 Task: Add a signature Jennifer Adams containing Best wishes for a happy National Nurses Day, Jennifer Adams to email address softage.5@softage.net and add a label Financial aid
Action: Mouse moved to (1254, 60)
Screenshot: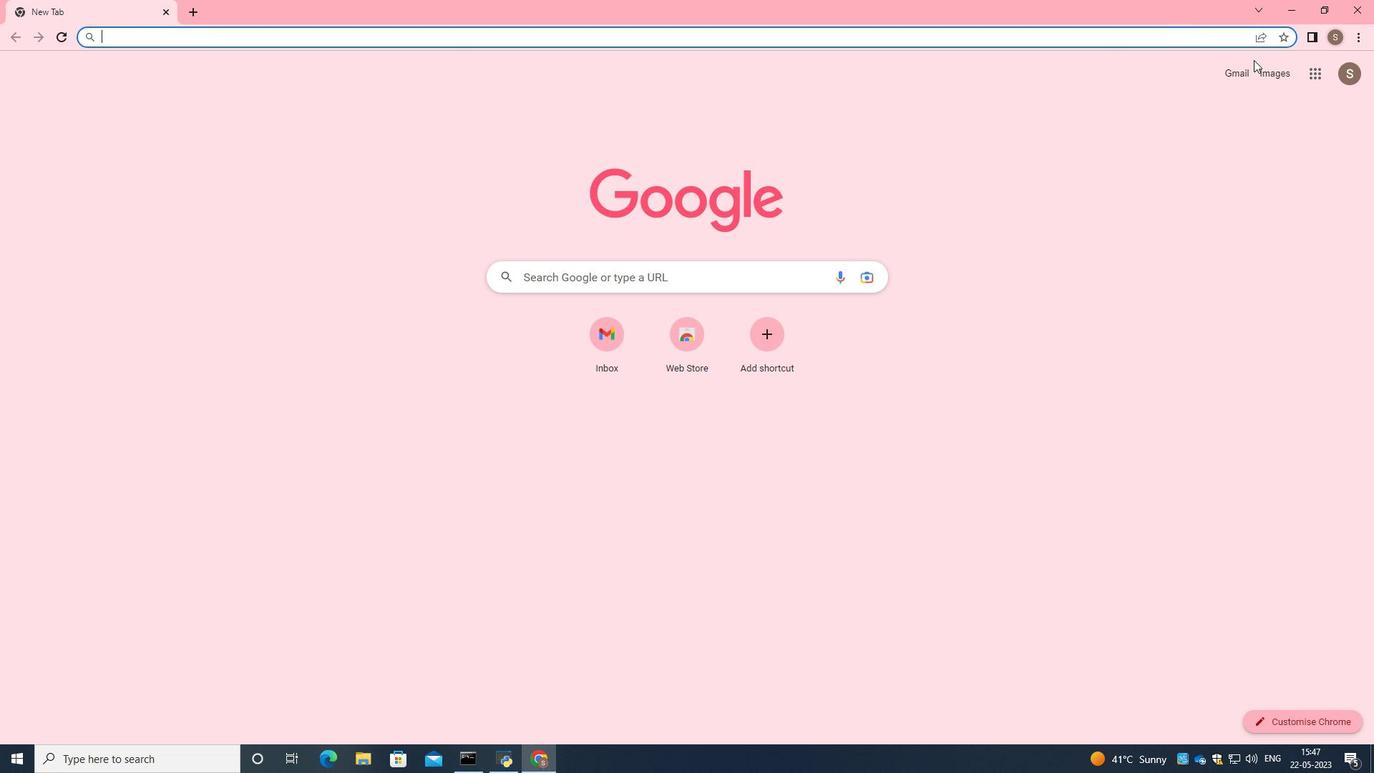 
Action: Mouse pressed left at (1254, 60)
Screenshot: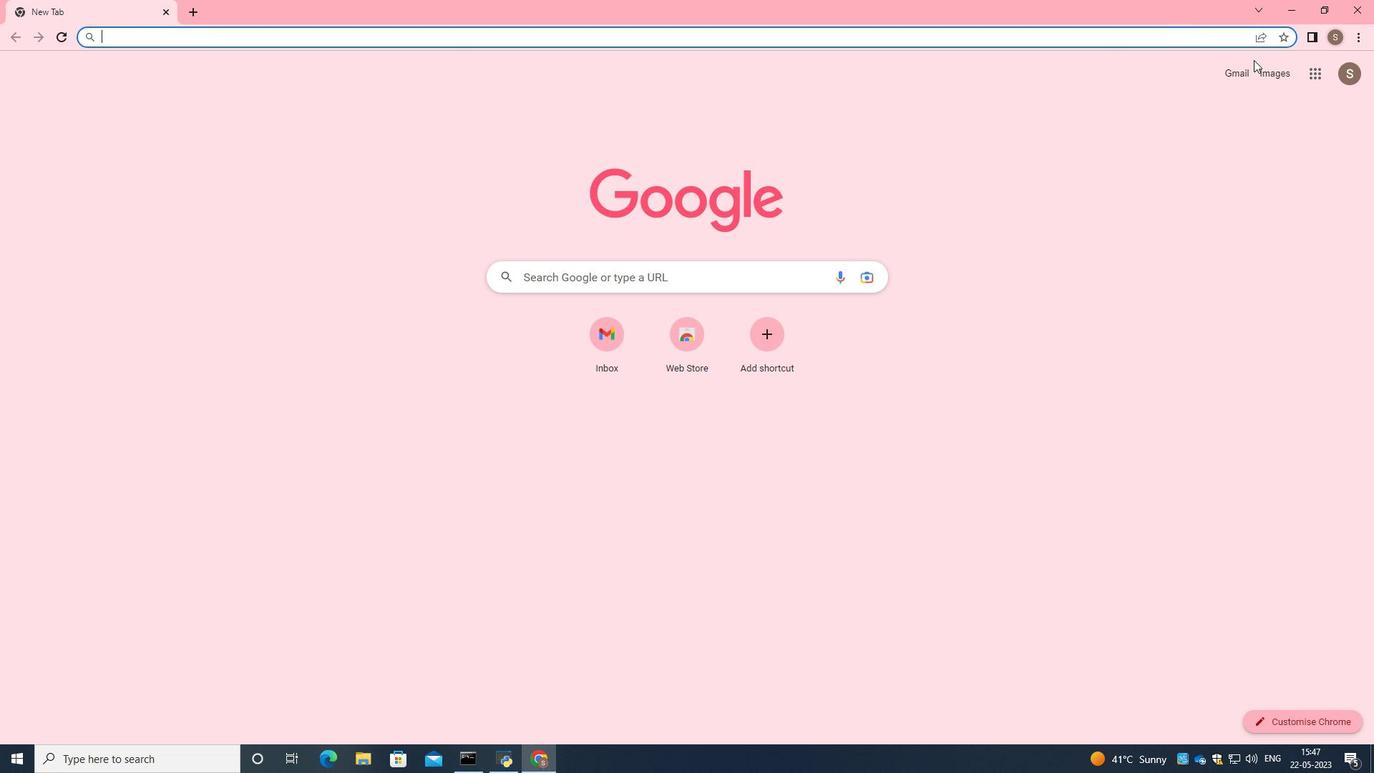 
Action: Mouse moved to (1233, 74)
Screenshot: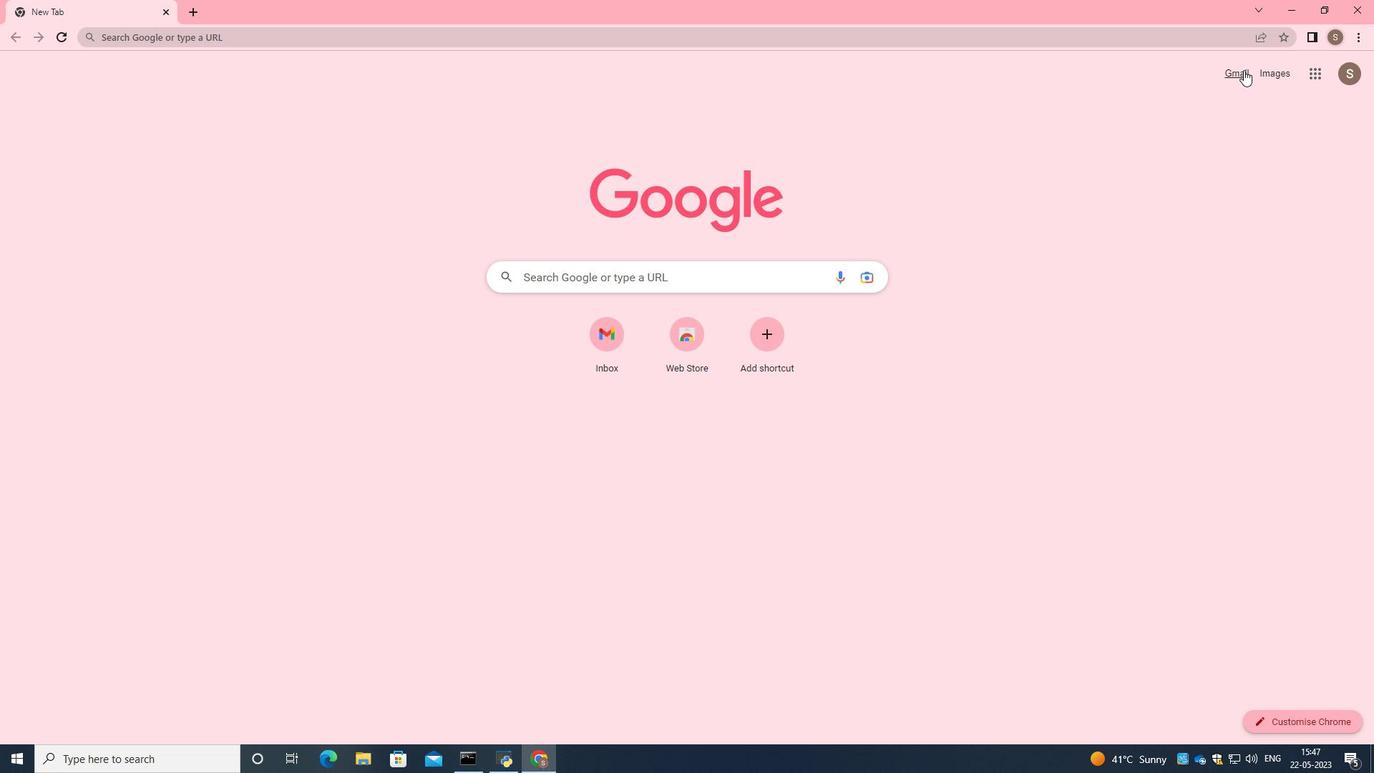 
Action: Mouse pressed left at (1233, 74)
Screenshot: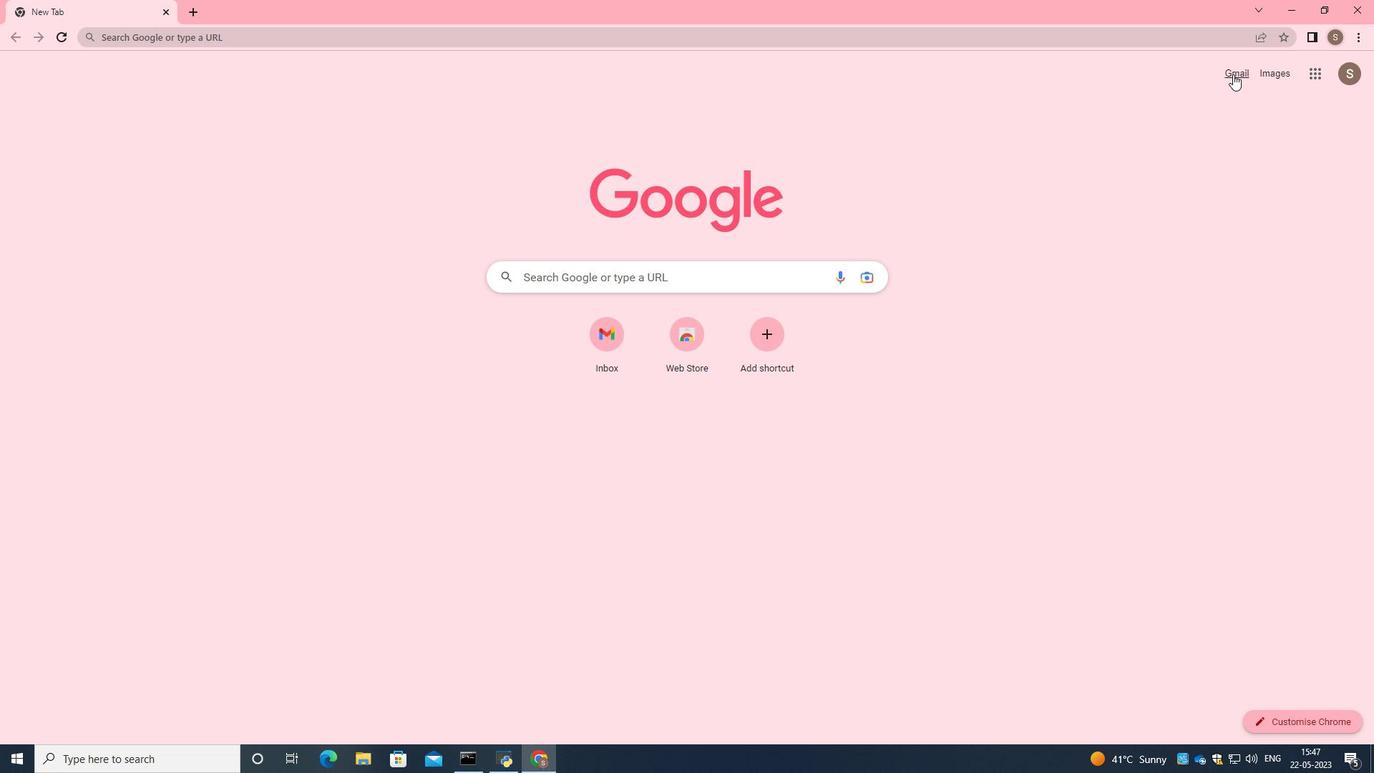 
Action: Mouse moved to (1219, 103)
Screenshot: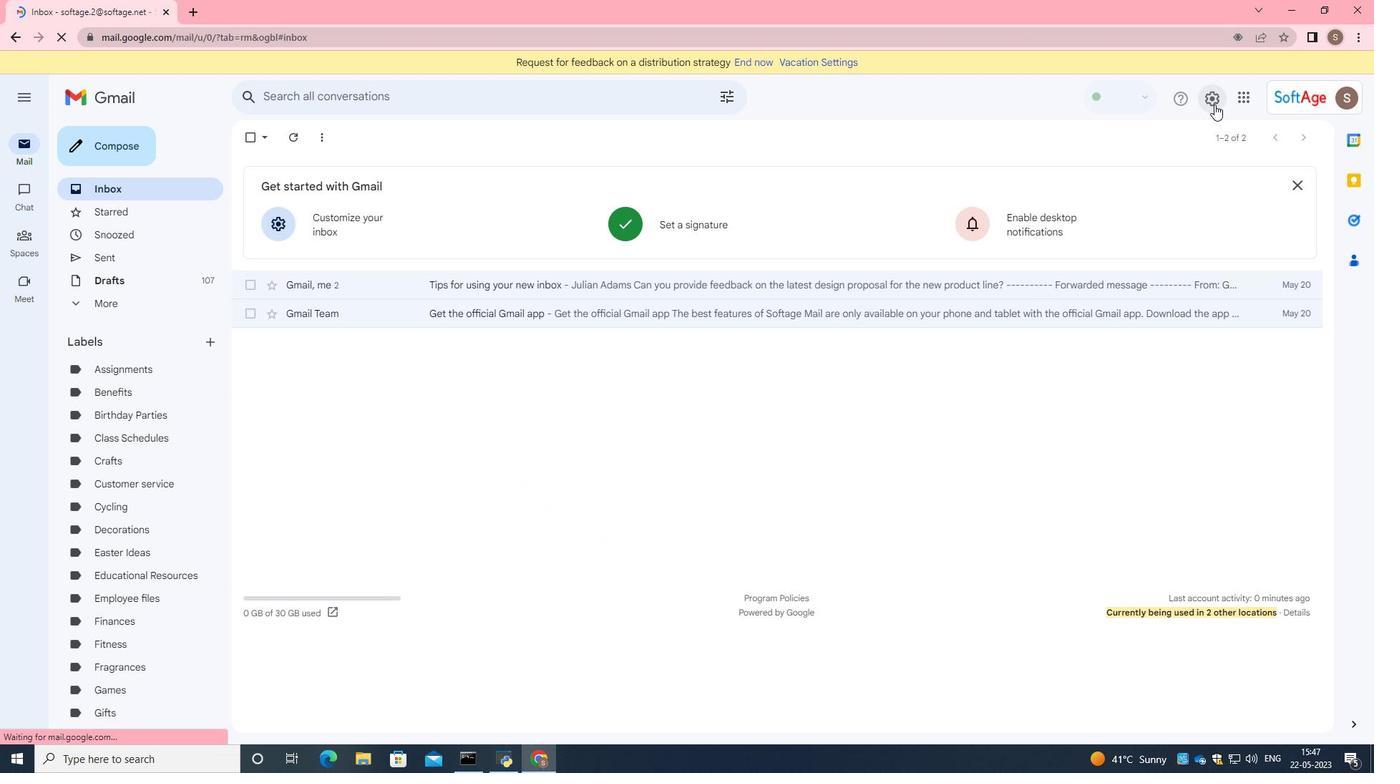 
Action: Mouse pressed left at (1219, 103)
Screenshot: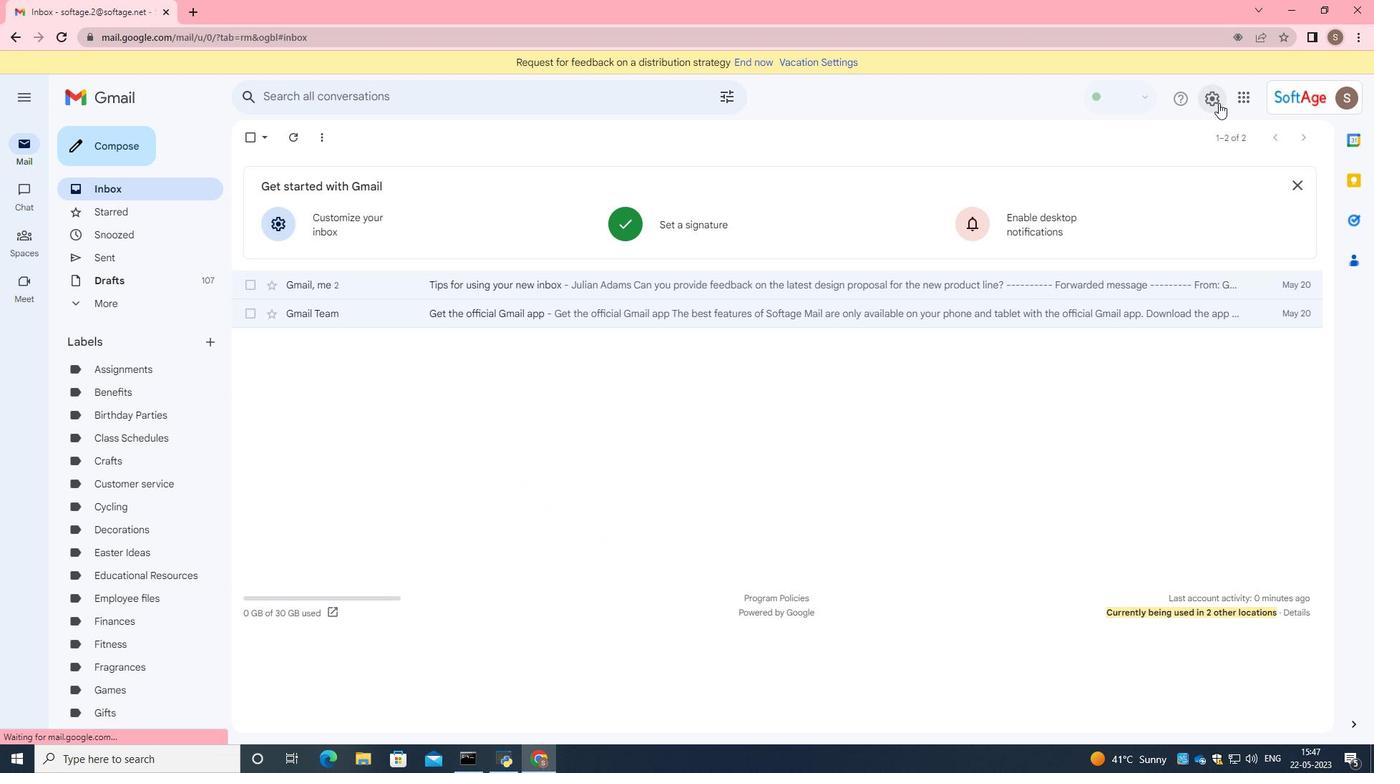 
Action: Mouse moved to (1200, 168)
Screenshot: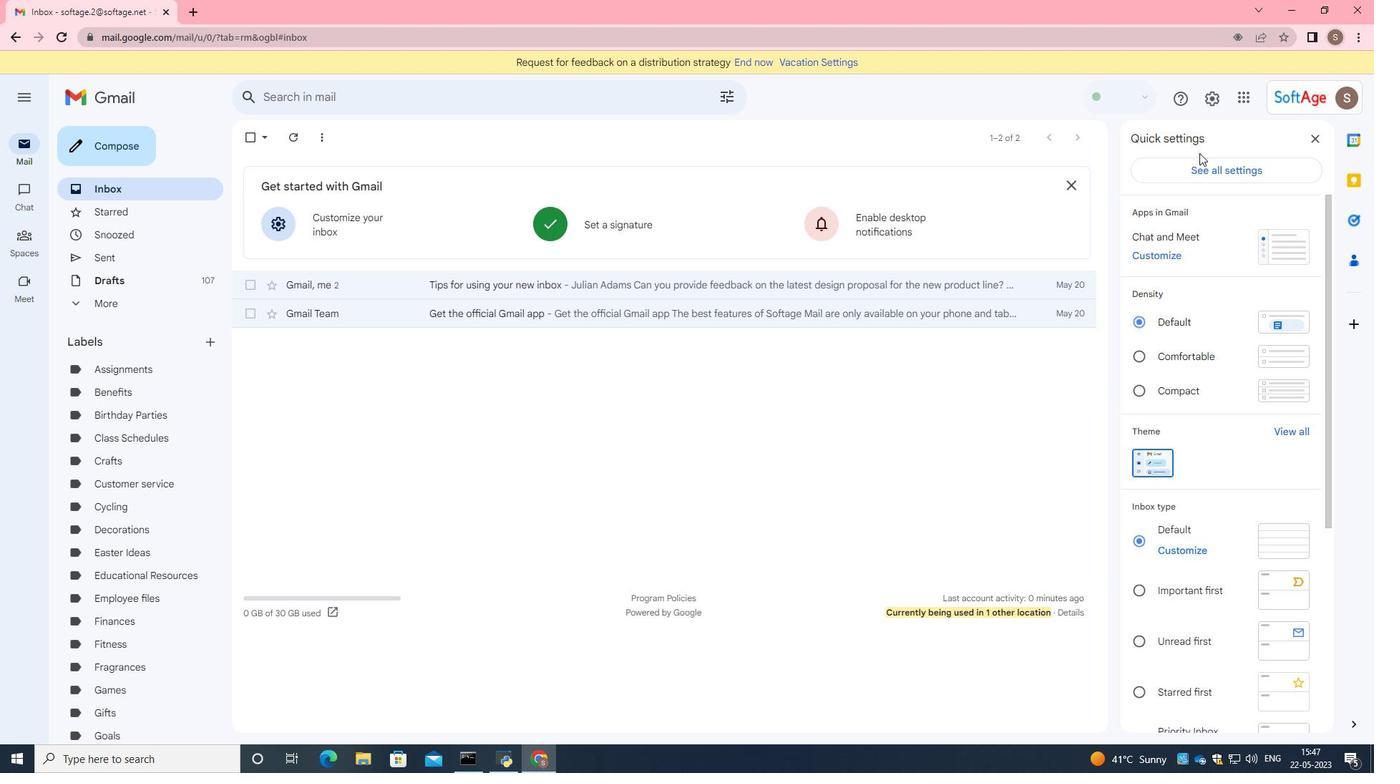 
Action: Mouse pressed left at (1200, 168)
Screenshot: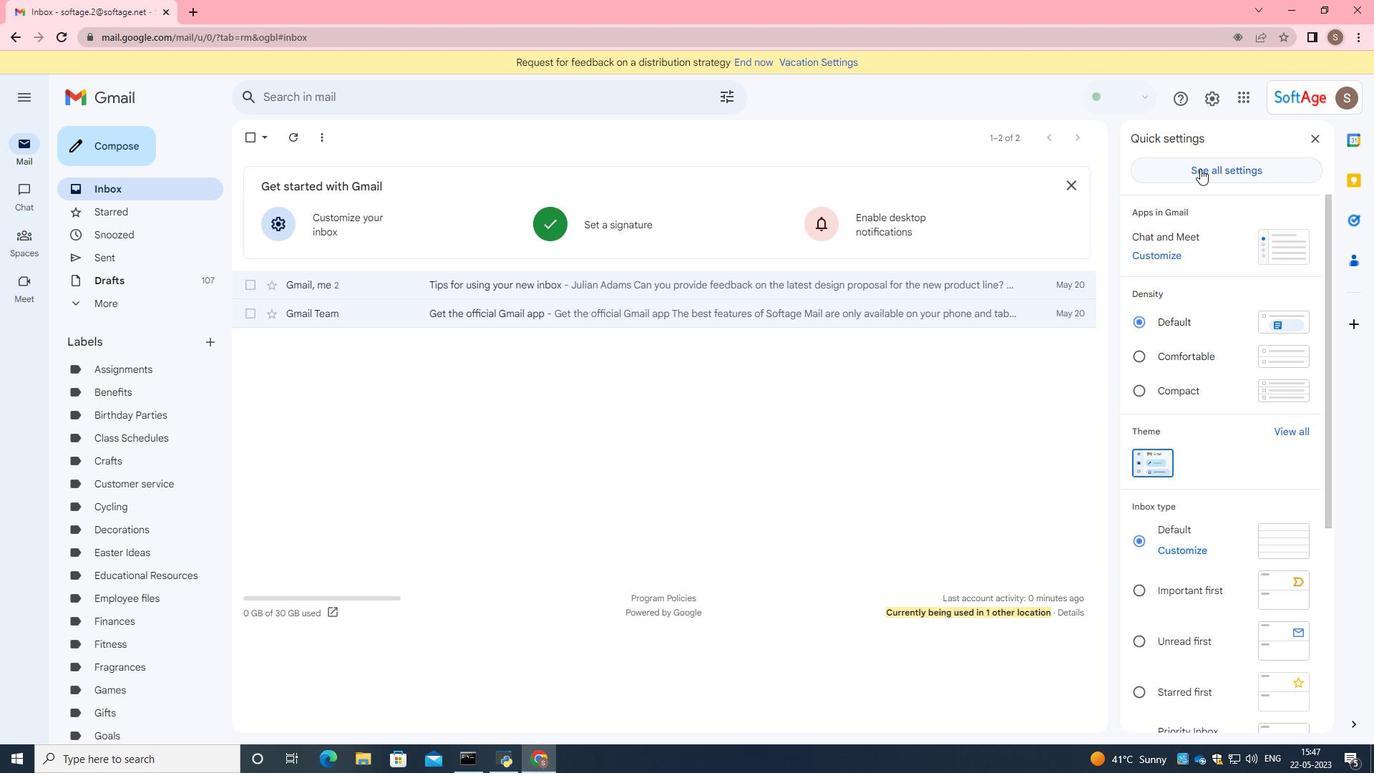 
Action: Mouse moved to (832, 273)
Screenshot: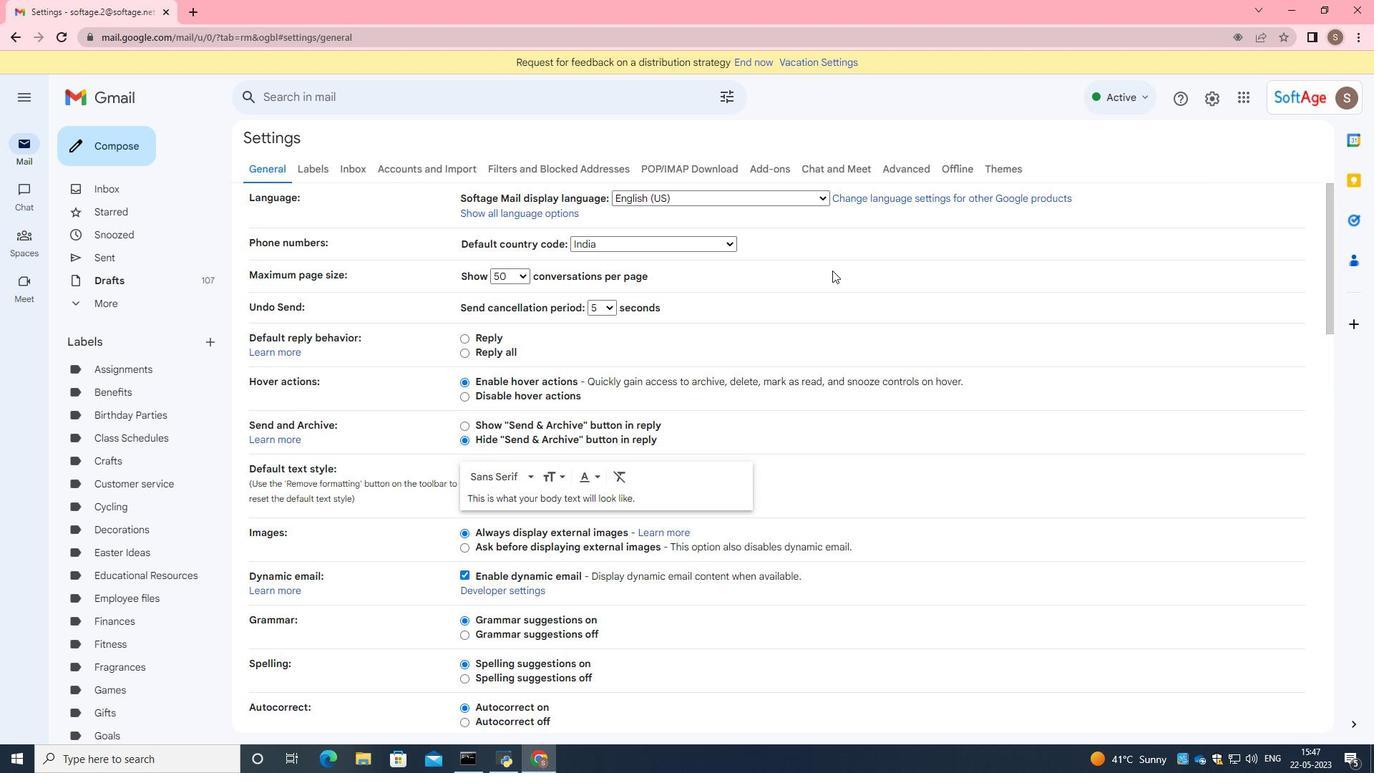 
Action: Mouse scrolled (832, 272) with delta (0, 0)
Screenshot: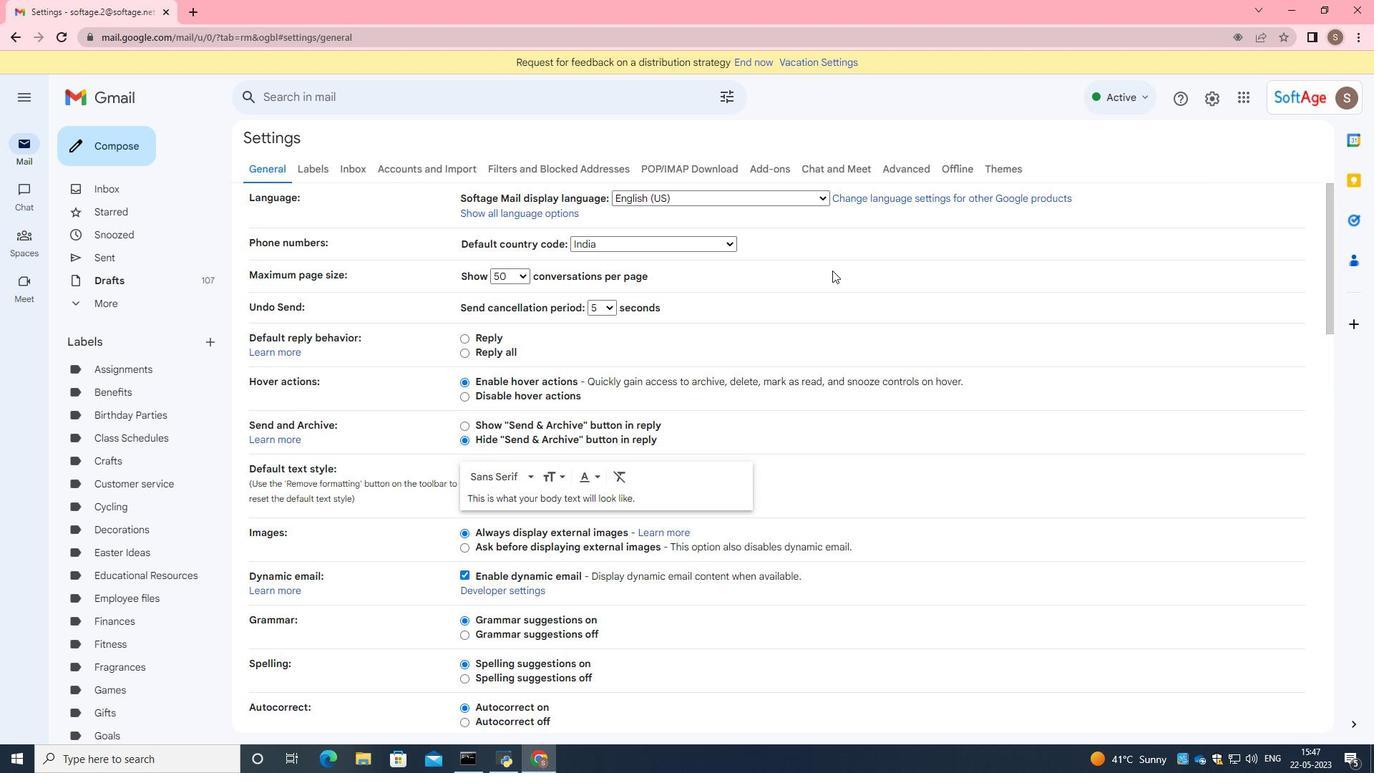 
Action: Mouse scrolled (832, 272) with delta (0, 0)
Screenshot: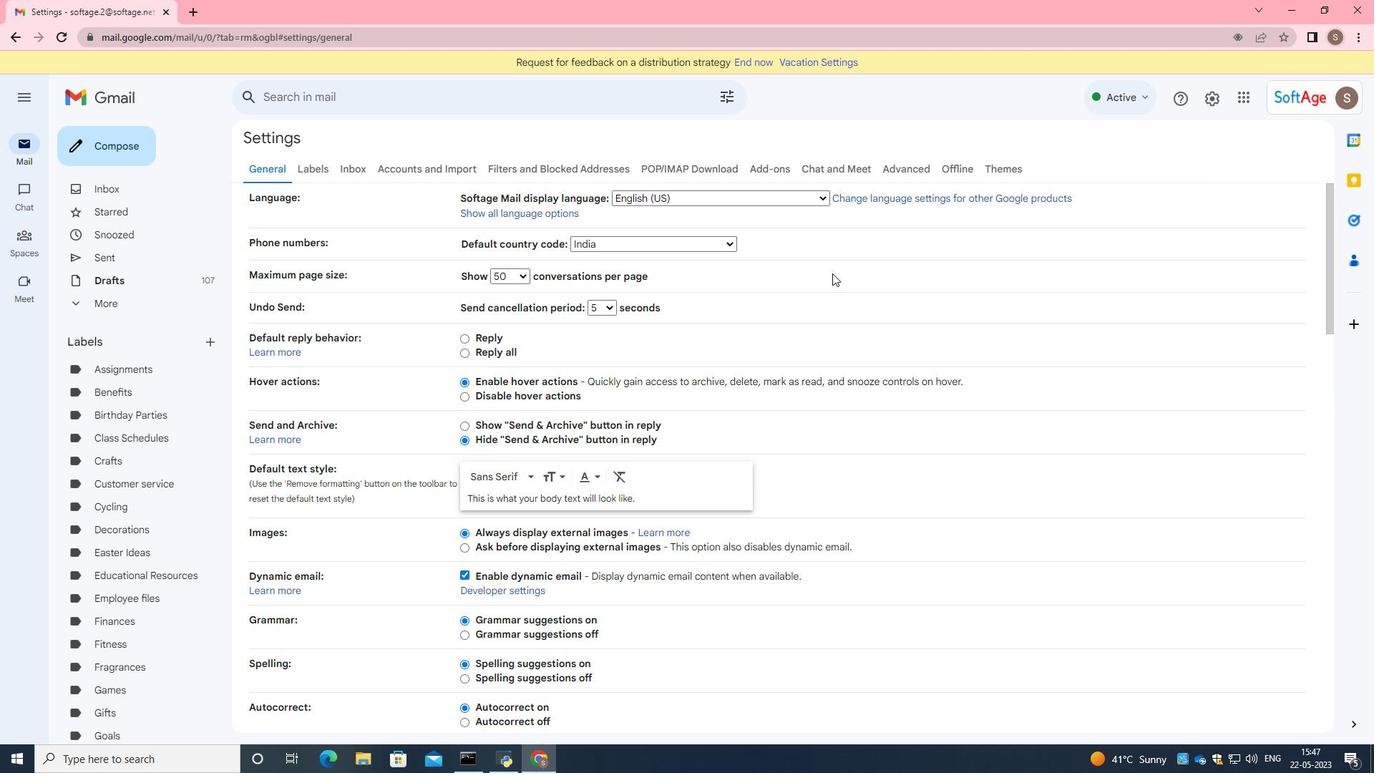 
Action: Mouse scrolled (832, 272) with delta (0, 0)
Screenshot: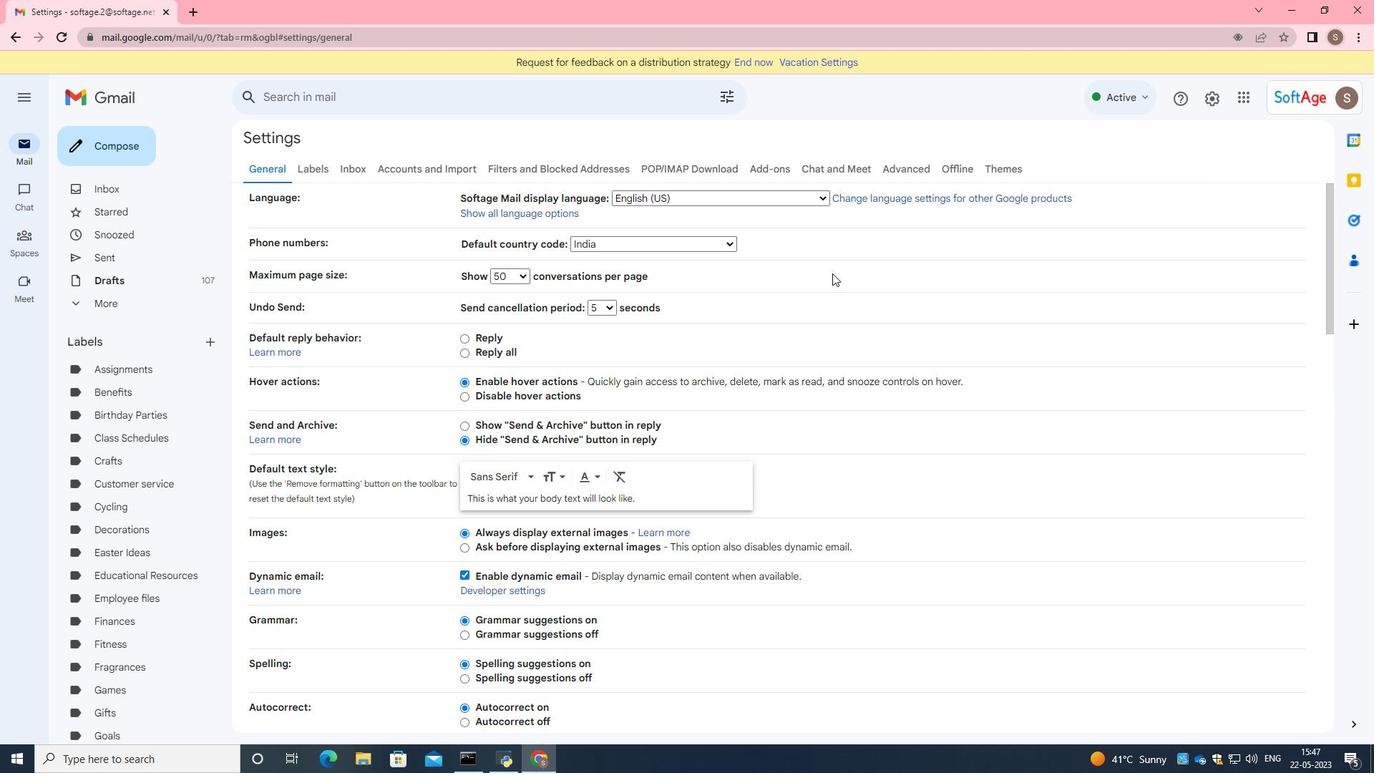 
Action: Mouse scrolled (832, 272) with delta (0, 0)
Screenshot: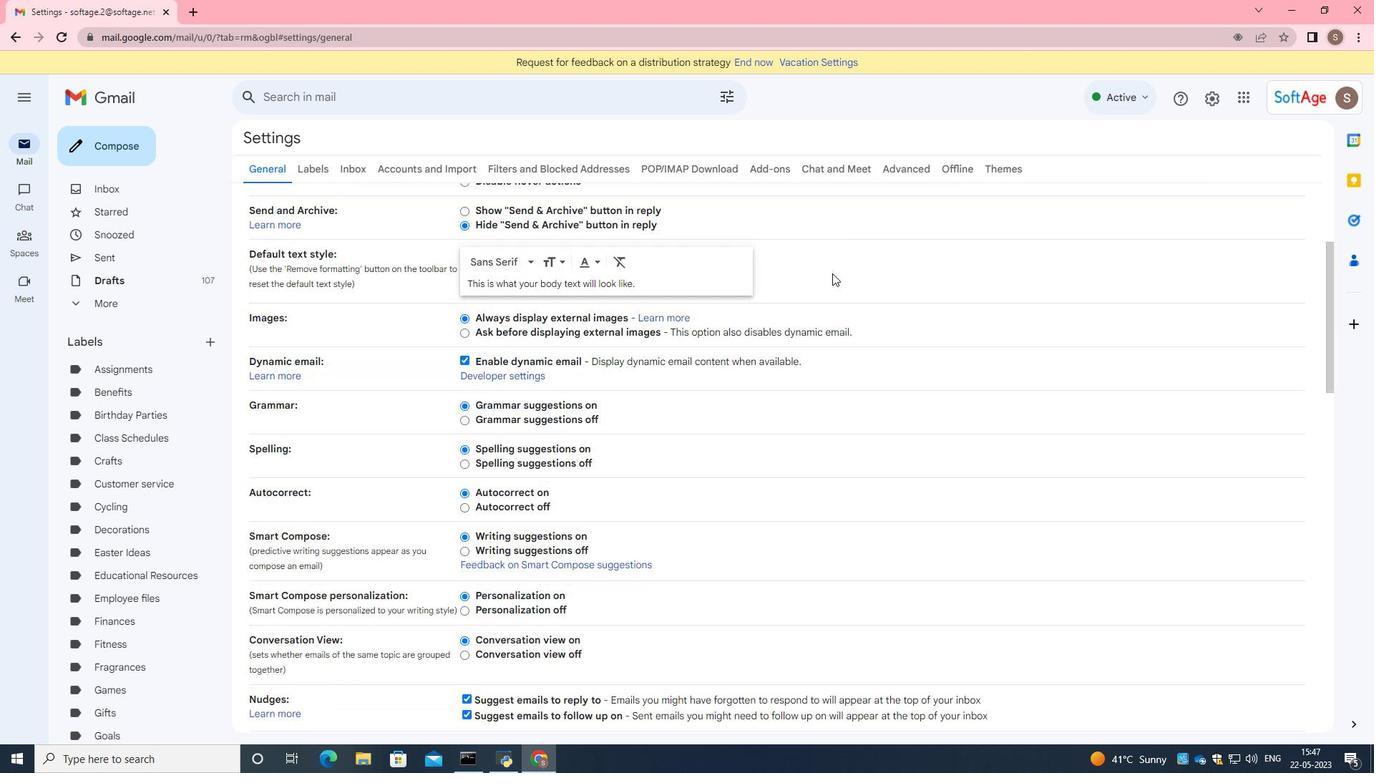 
Action: Mouse scrolled (832, 272) with delta (0, 0)
Screenshot: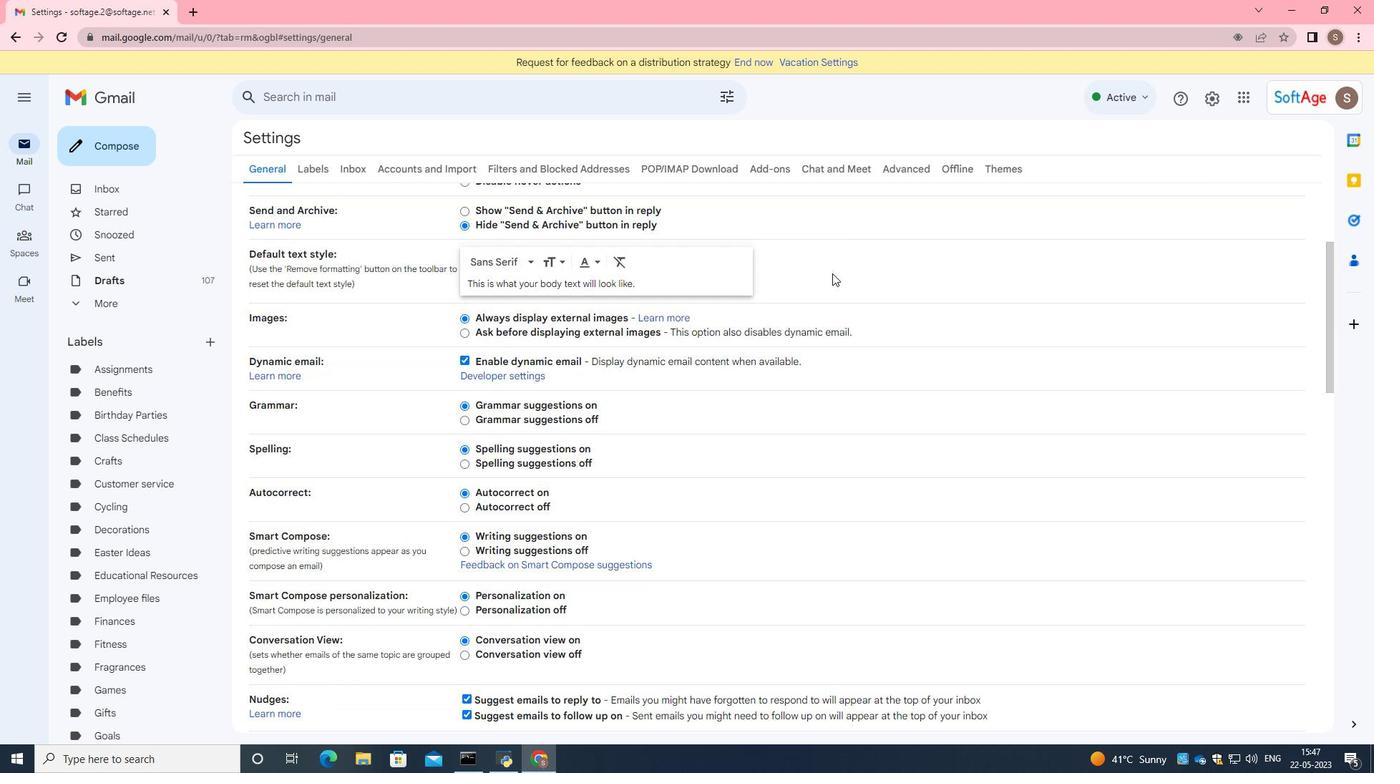 
Action: Mouse scrolled (832, 272) with delta (0, 0)
Screenshot: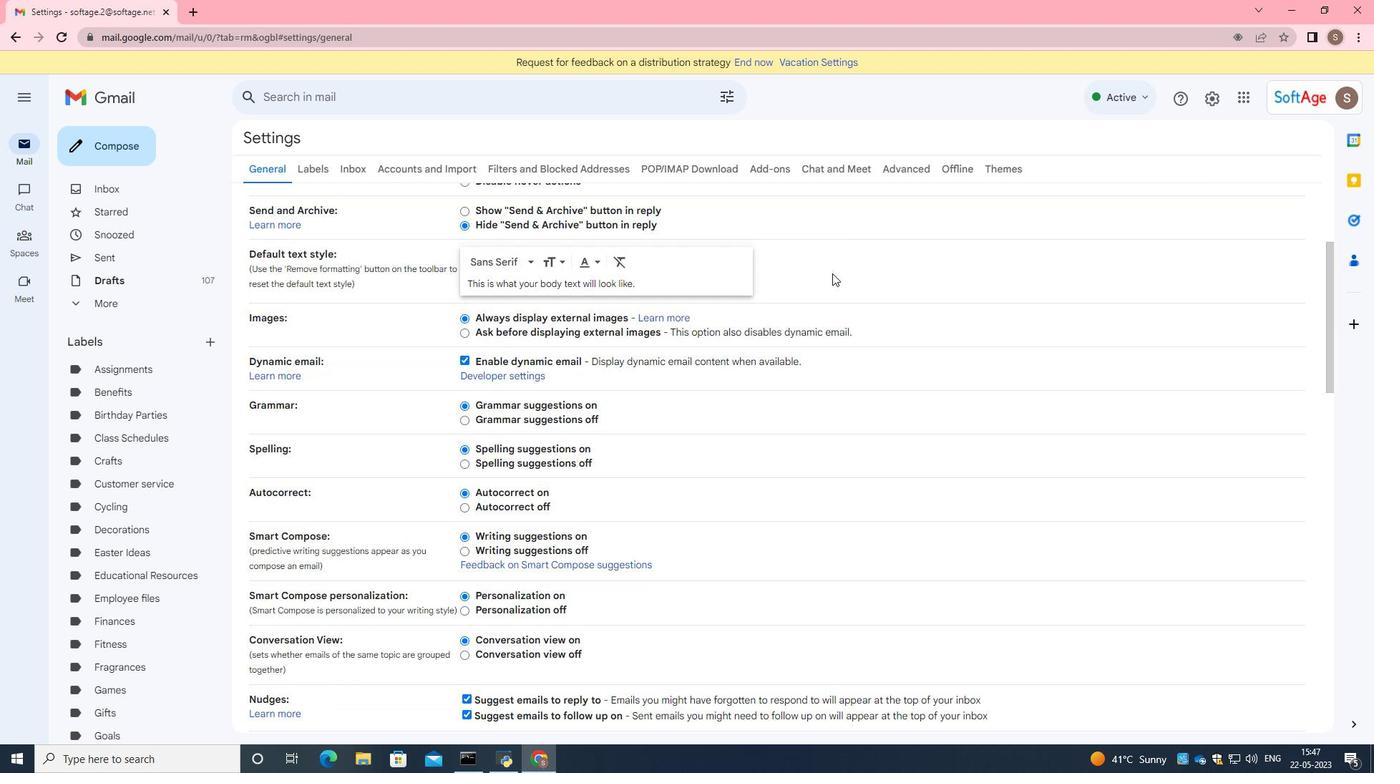 
Action: Mouse scrolled (832, 272) with delta (0, 0)
Screenshot: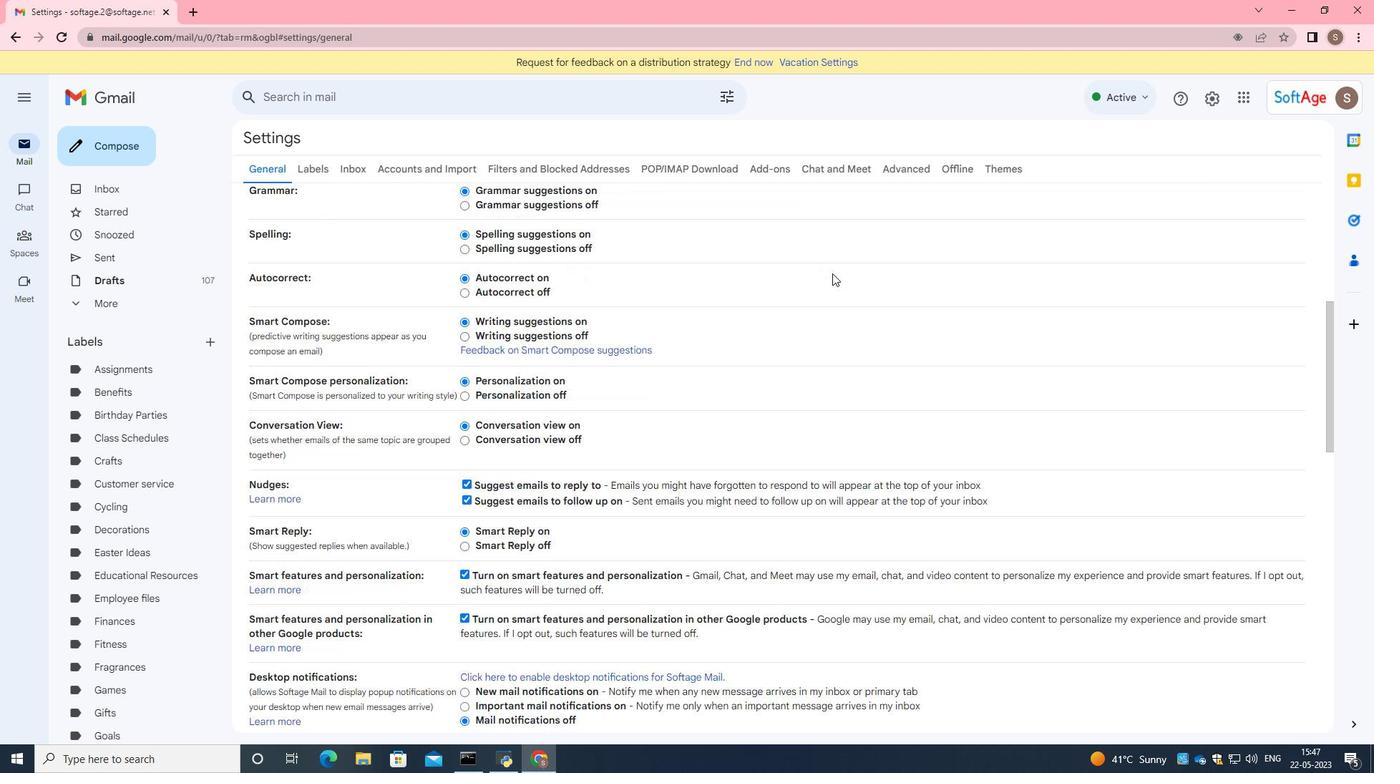 
Action: Mouse scrolled (832, 272) with delta (0, 0)
Screenshot: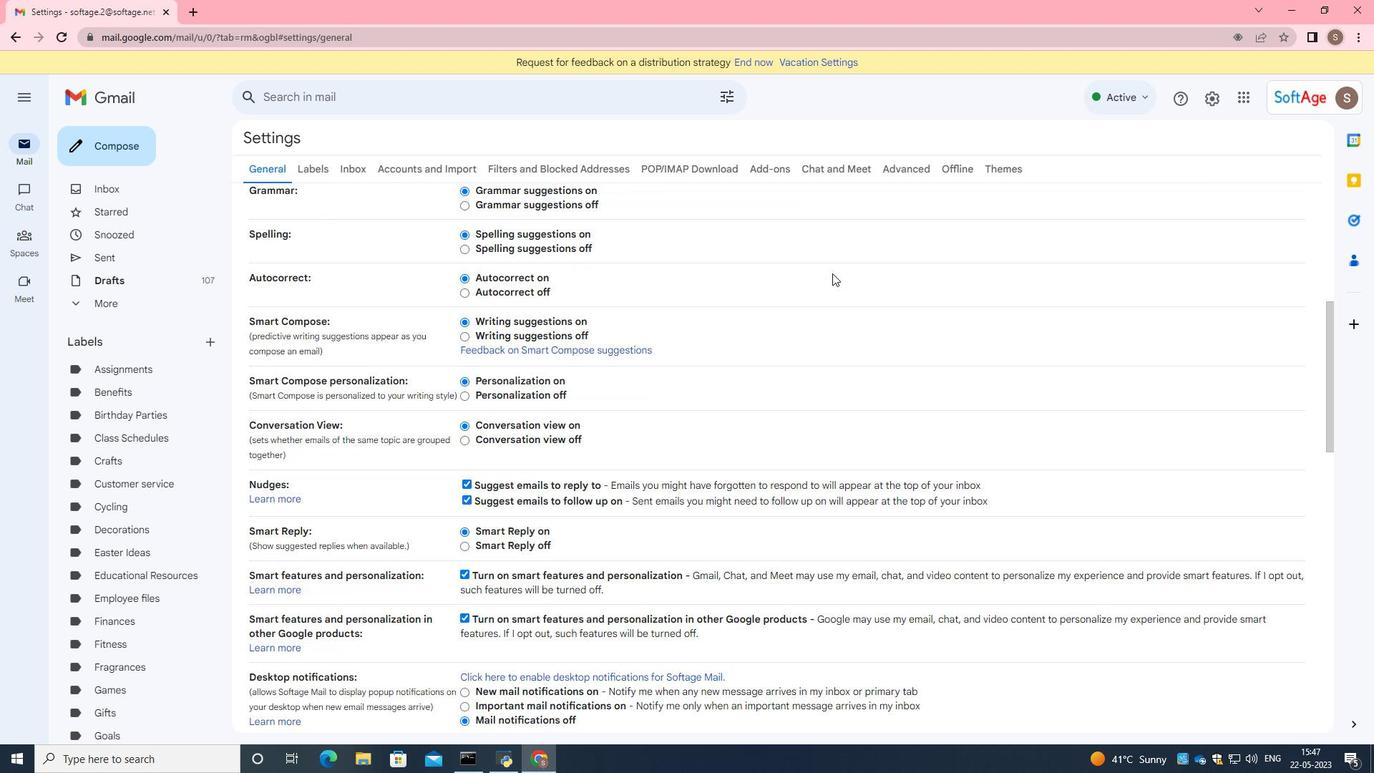 
Action: Mouse scrolled (832, 272) with delta (0, 0)
Screenshot: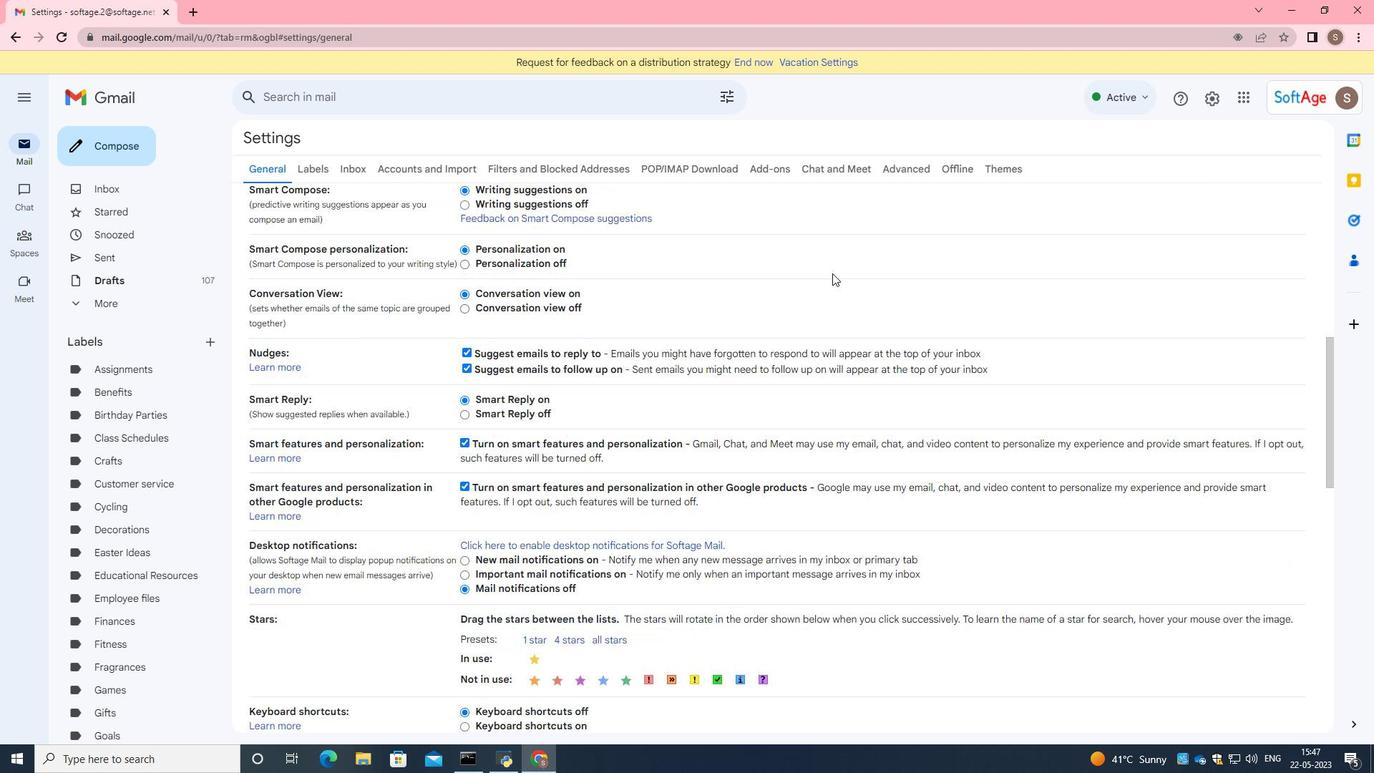 
Action: Mouse scrolled (832, 272) with delta (0, 0)
Screenshot: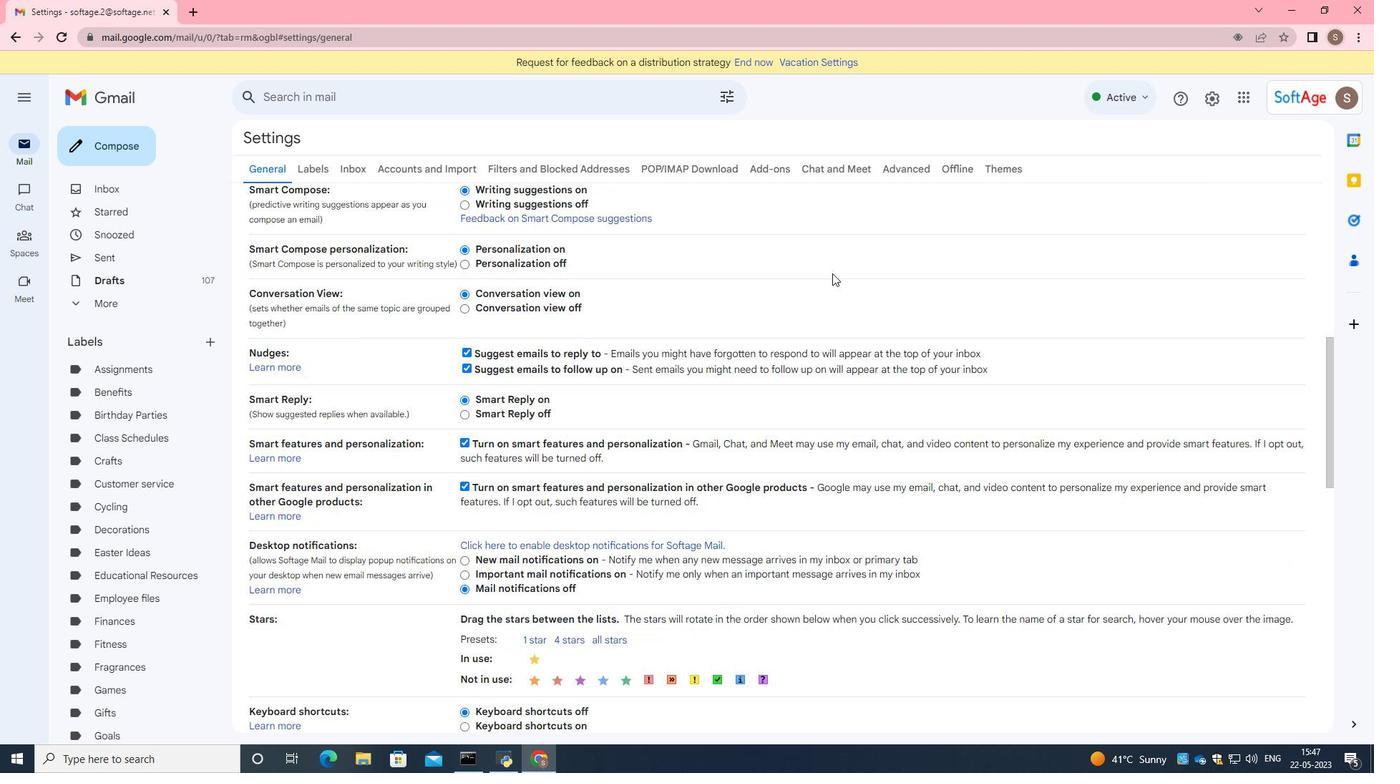 
Action: Mouse scrolled (832, 272) with delta (0, 0)
Screenshot: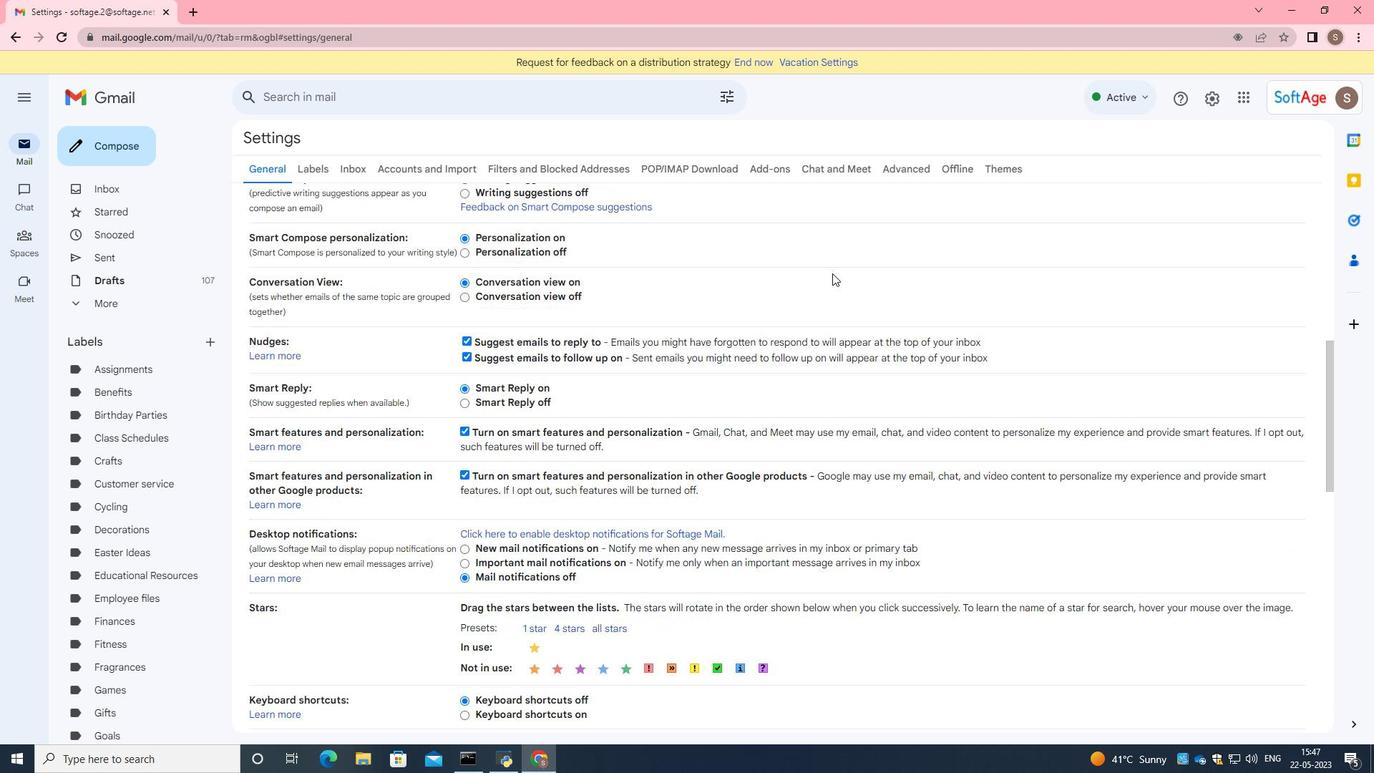 
Action: Mouse moved to (776, 383)
Screenshot: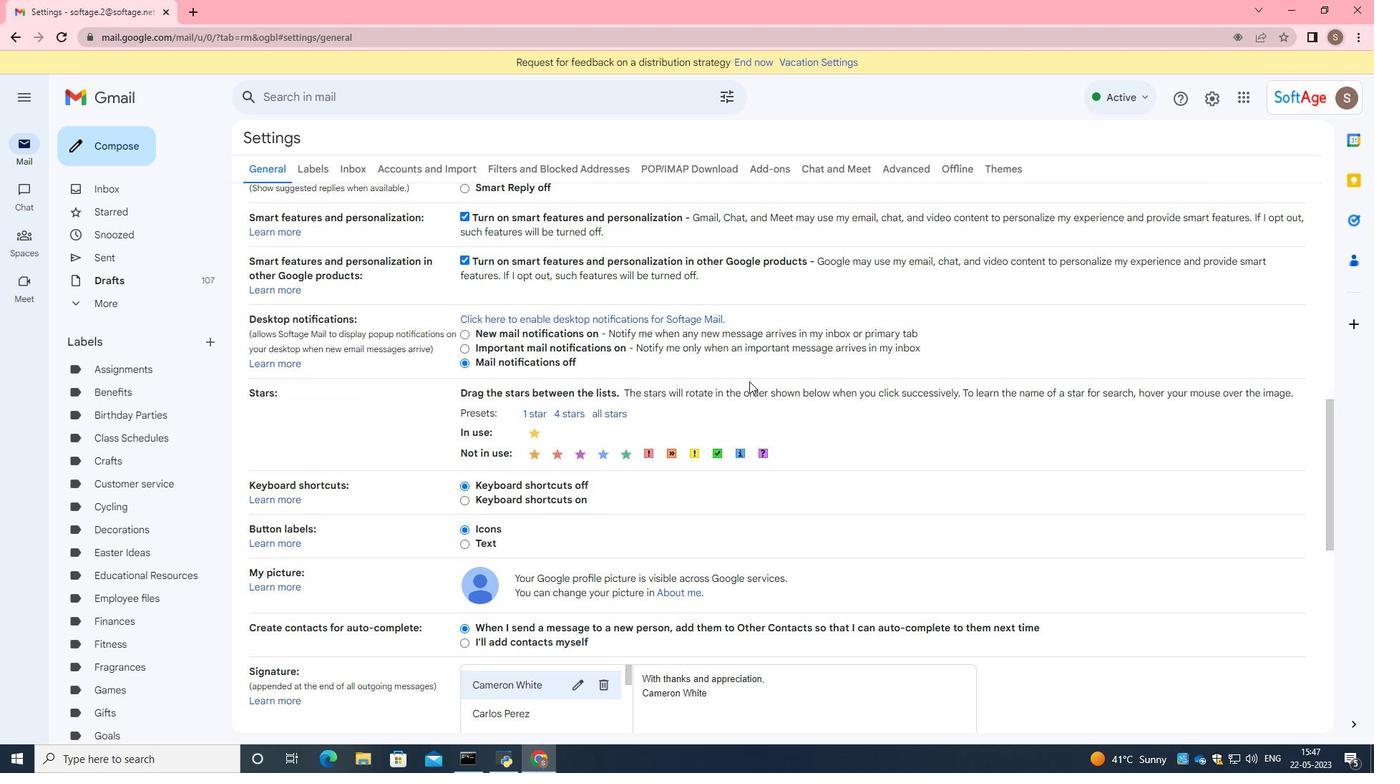 
Action: Mouse scrolled (776, 382) with delta (0, 0)
Screenshot: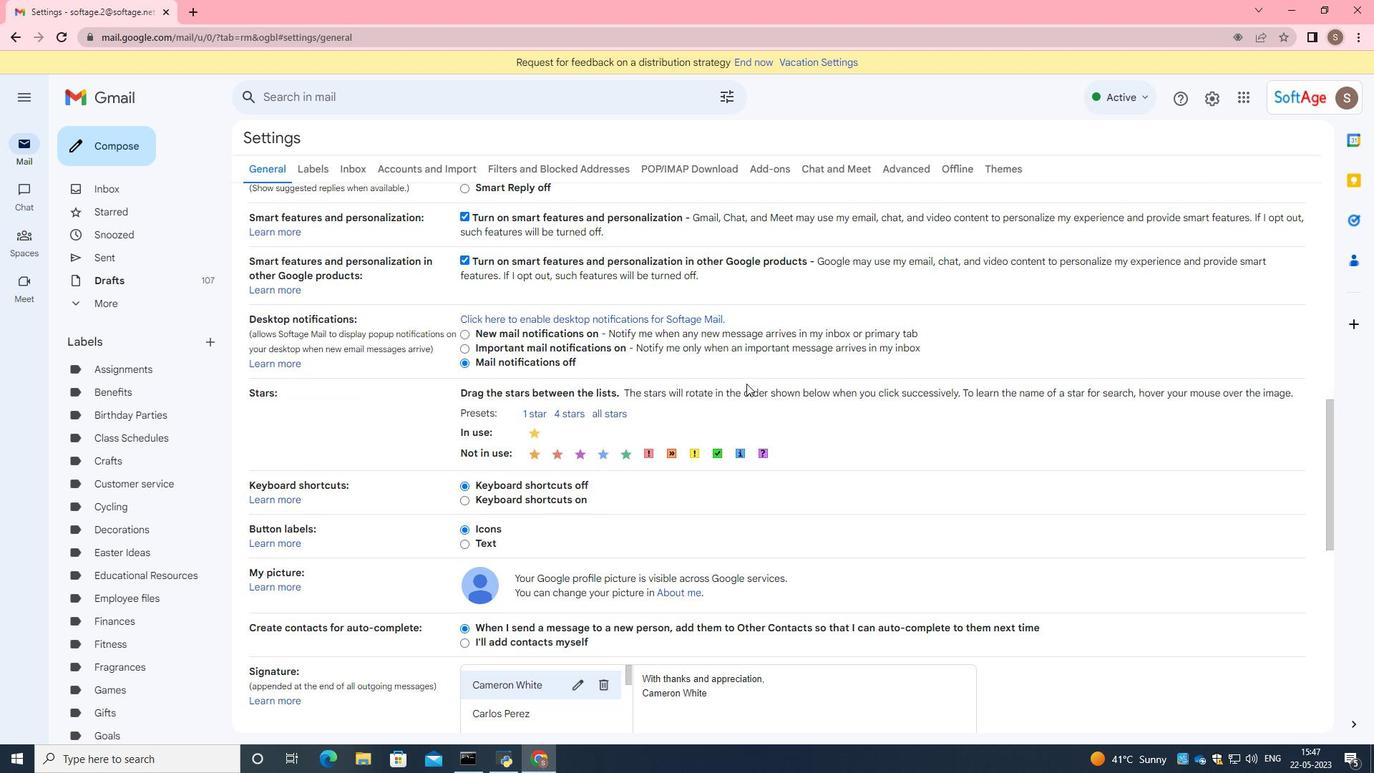 
Action: Mouse scrolled (776, 382) with delta (0, 0)
Screenshot: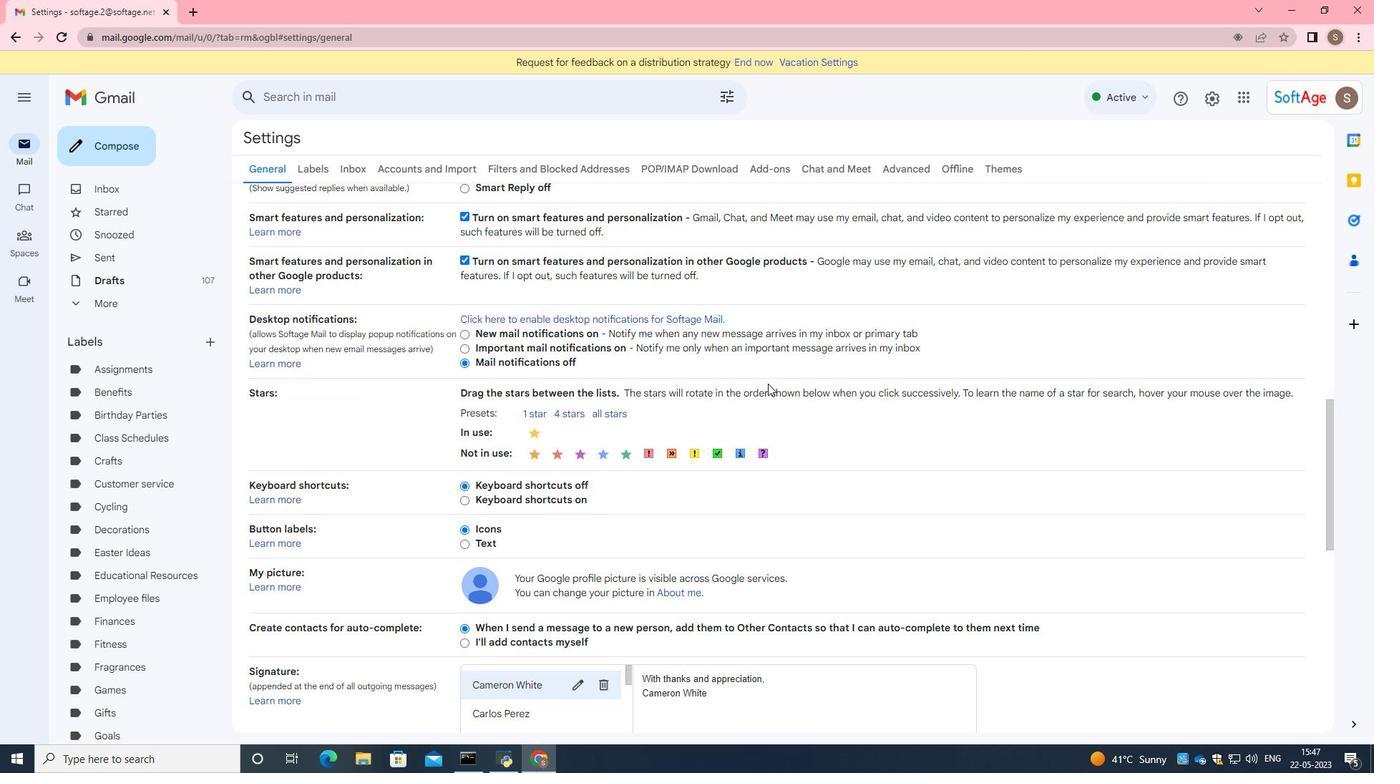 
Action: Mouse scrolled (776, 382) with delta (0, 0)
Screenshot: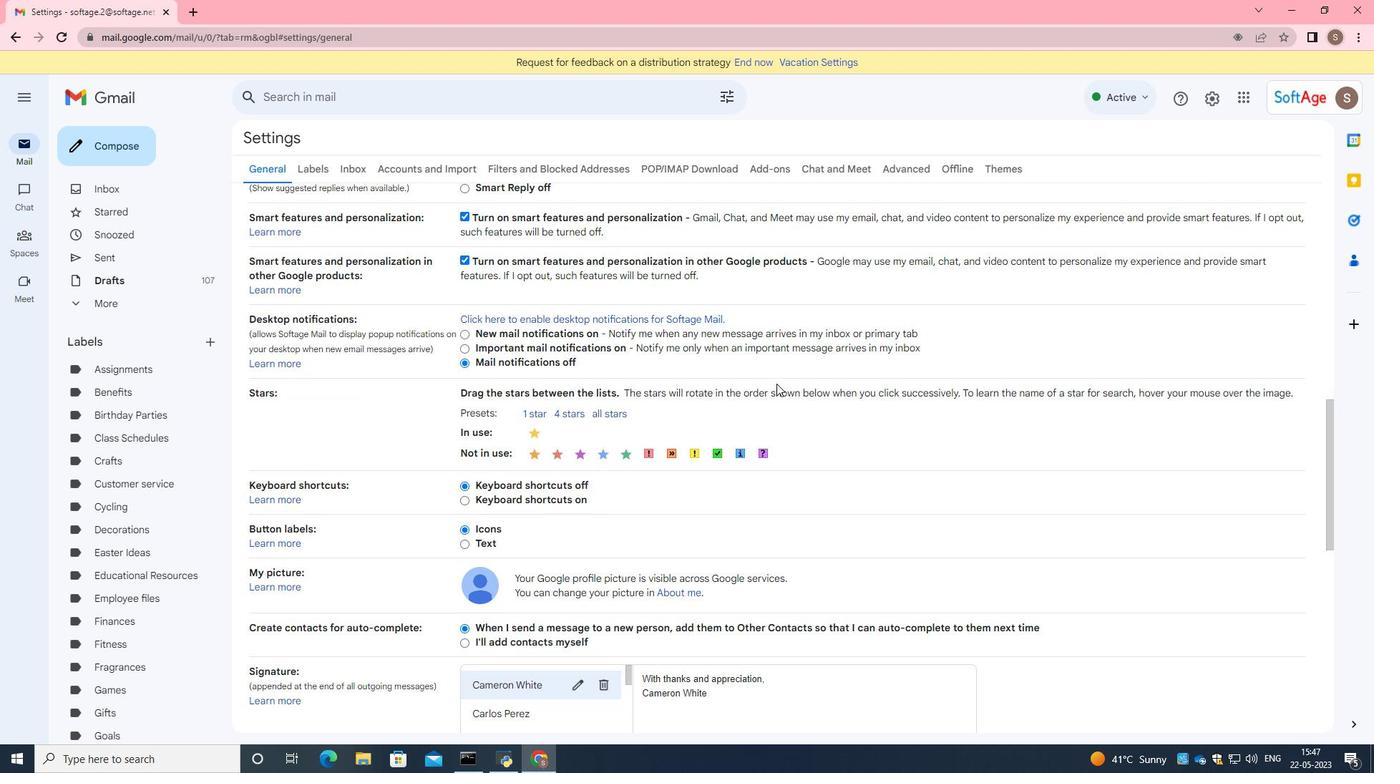 
Action: Mouse moved to (550, 582)
Screenshot: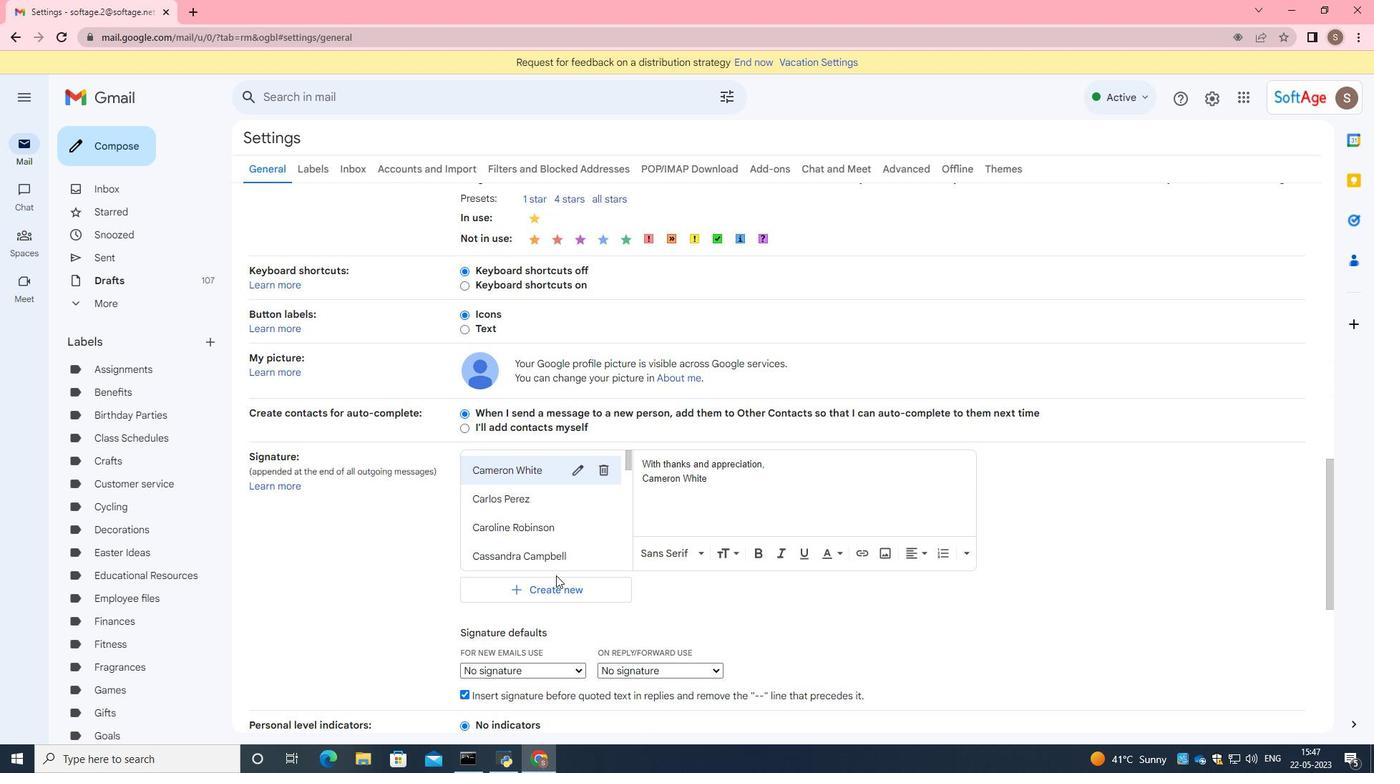 
Action: Mouse pressed left at (550, 582)
Screenshot: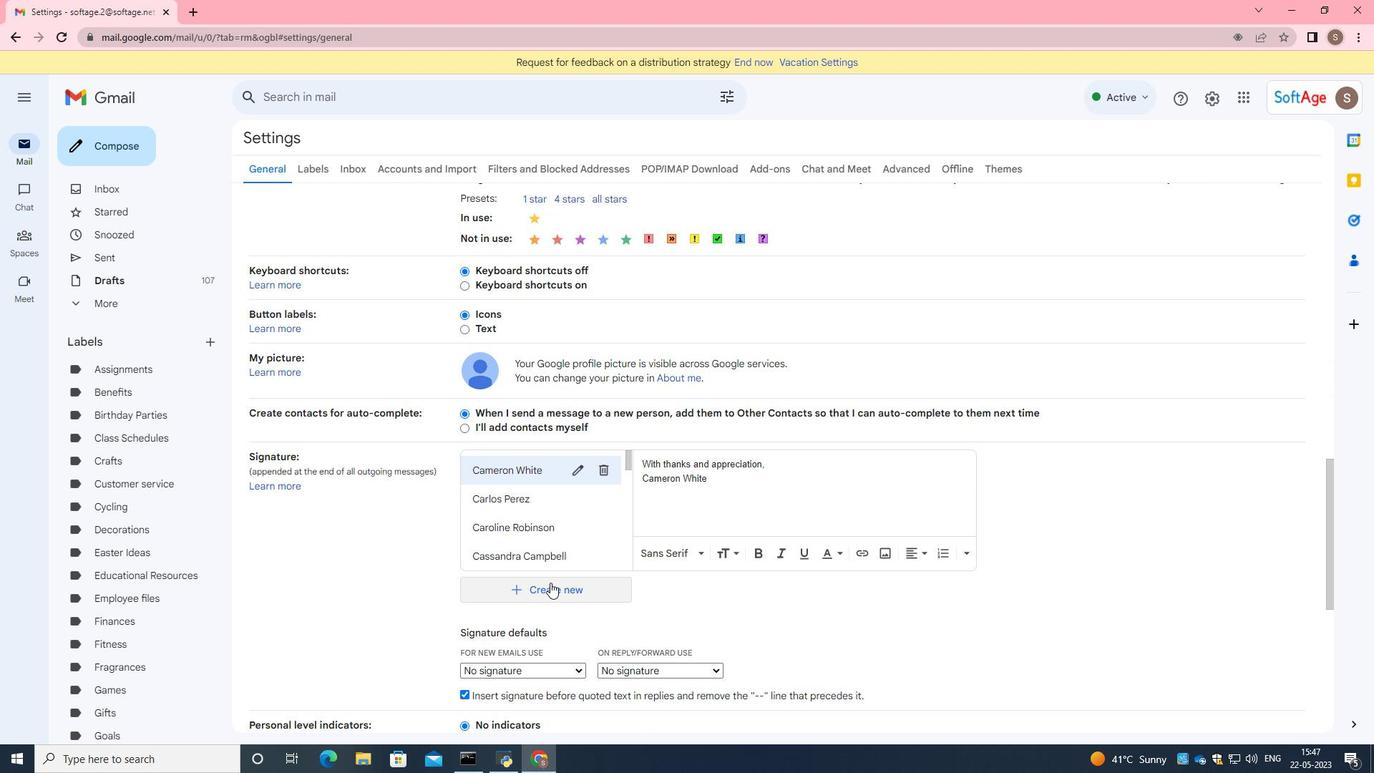 
Action: Mouse moved to (722, 389)
Screenshot: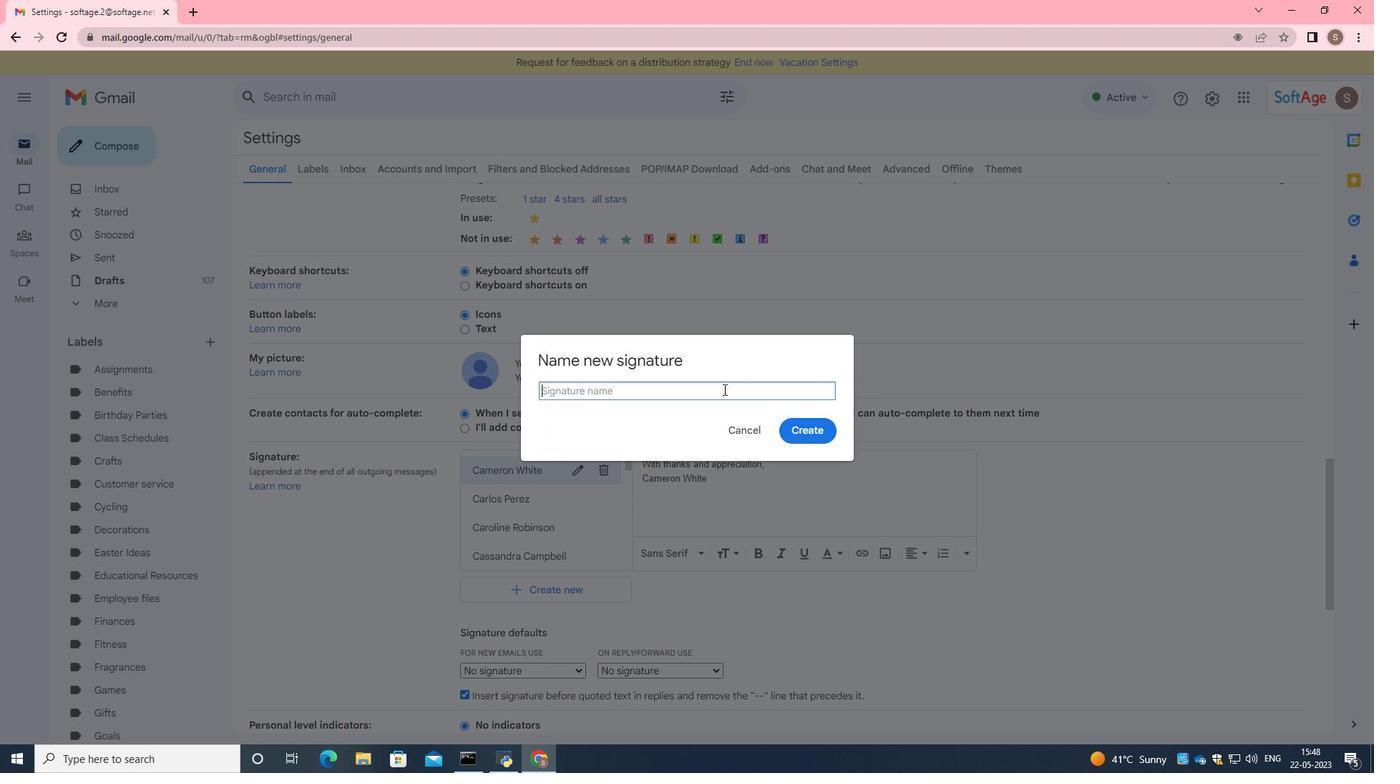 
Action: Key pressed <Key.caps_lock>J<Key.caps_lock>ennifer<Key.space><Key.caps_lock>A<Key.caps_lock>dams
Screenshot: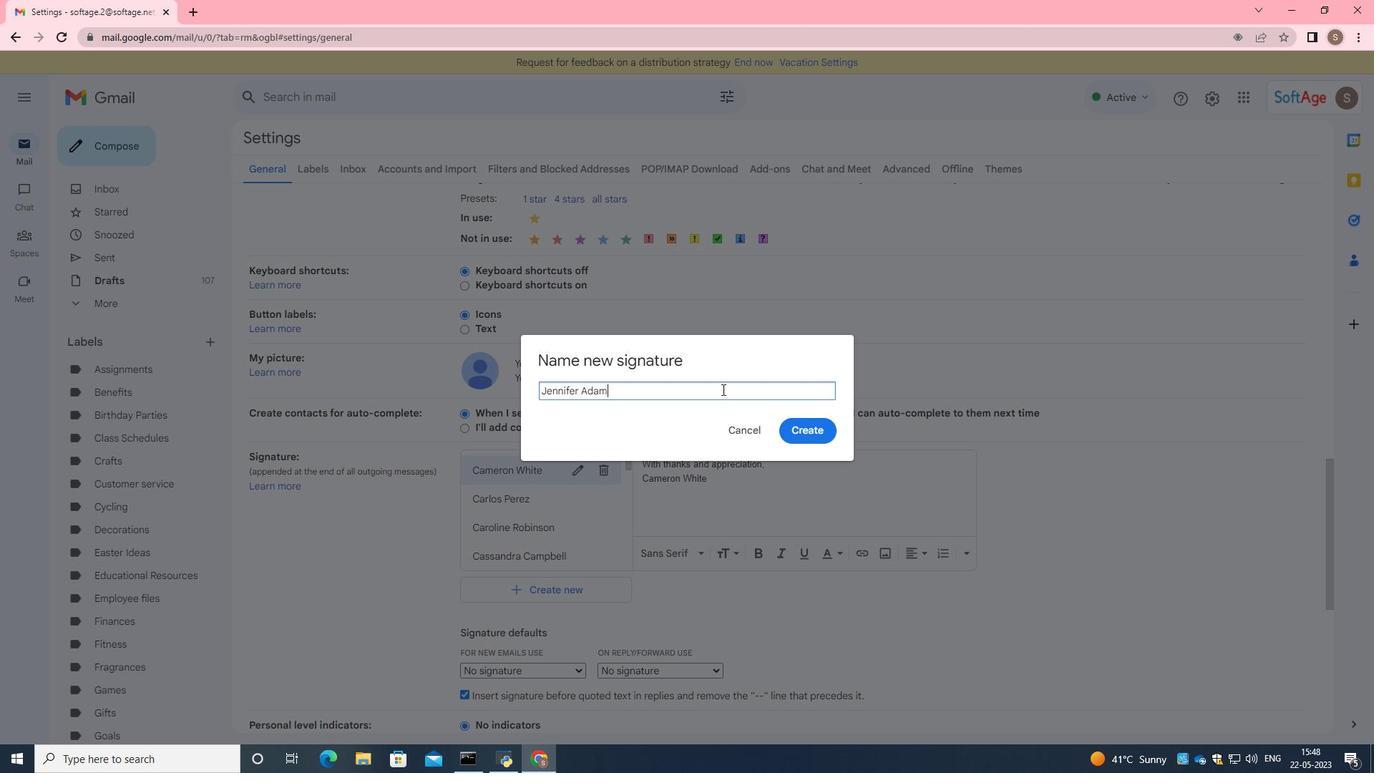 
Action: Mouse moved to (791, 426)
Screenshot: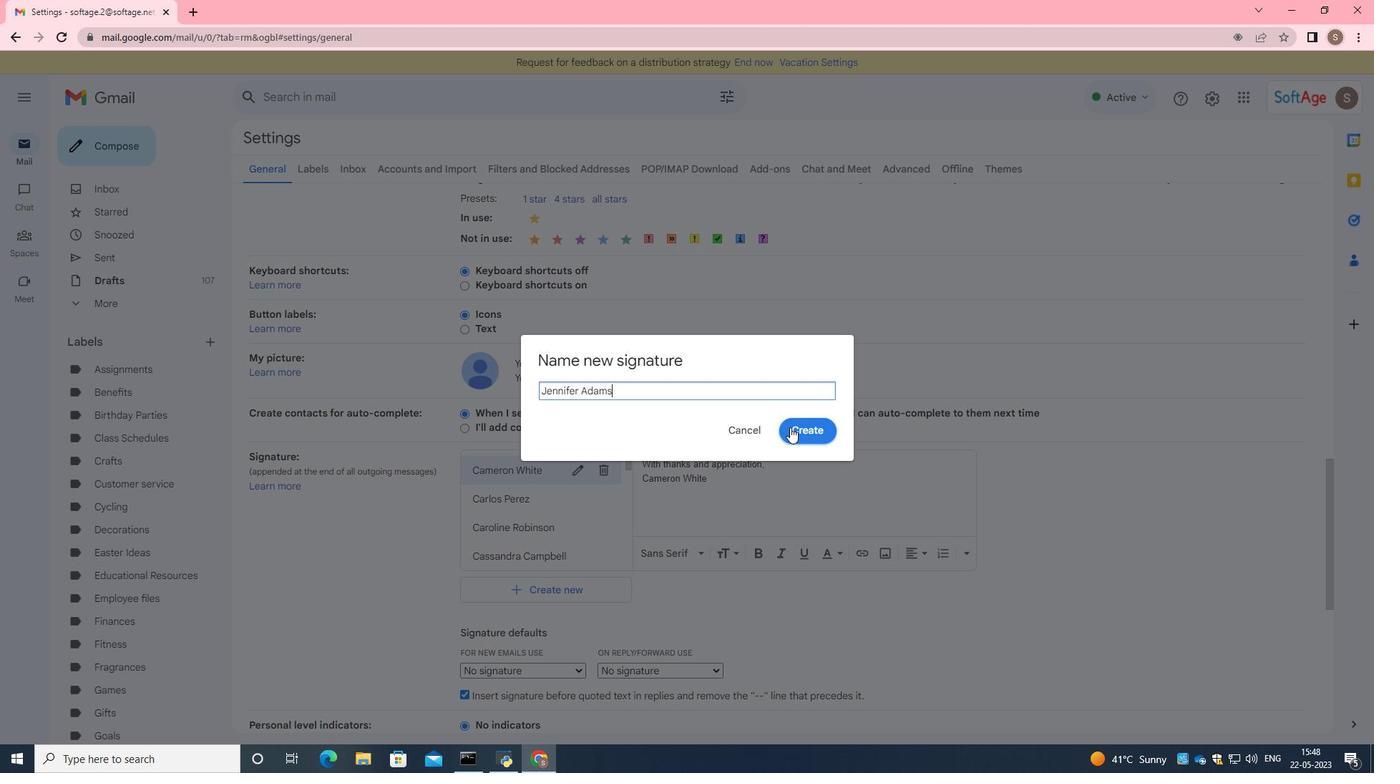 
Action: Mouse pressed left at (791, 426)
Screenshot: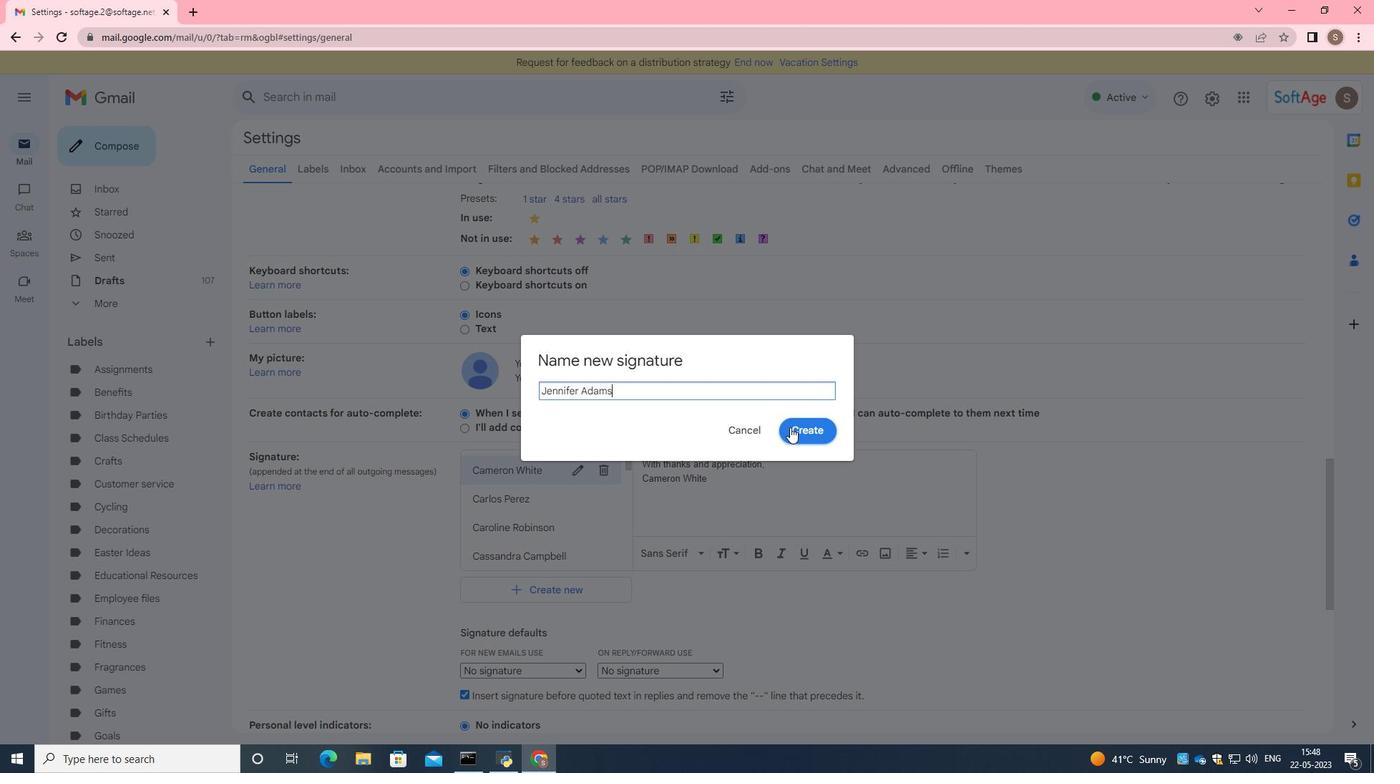 
Action: Mouse moved to (546, 504)
Screenshot: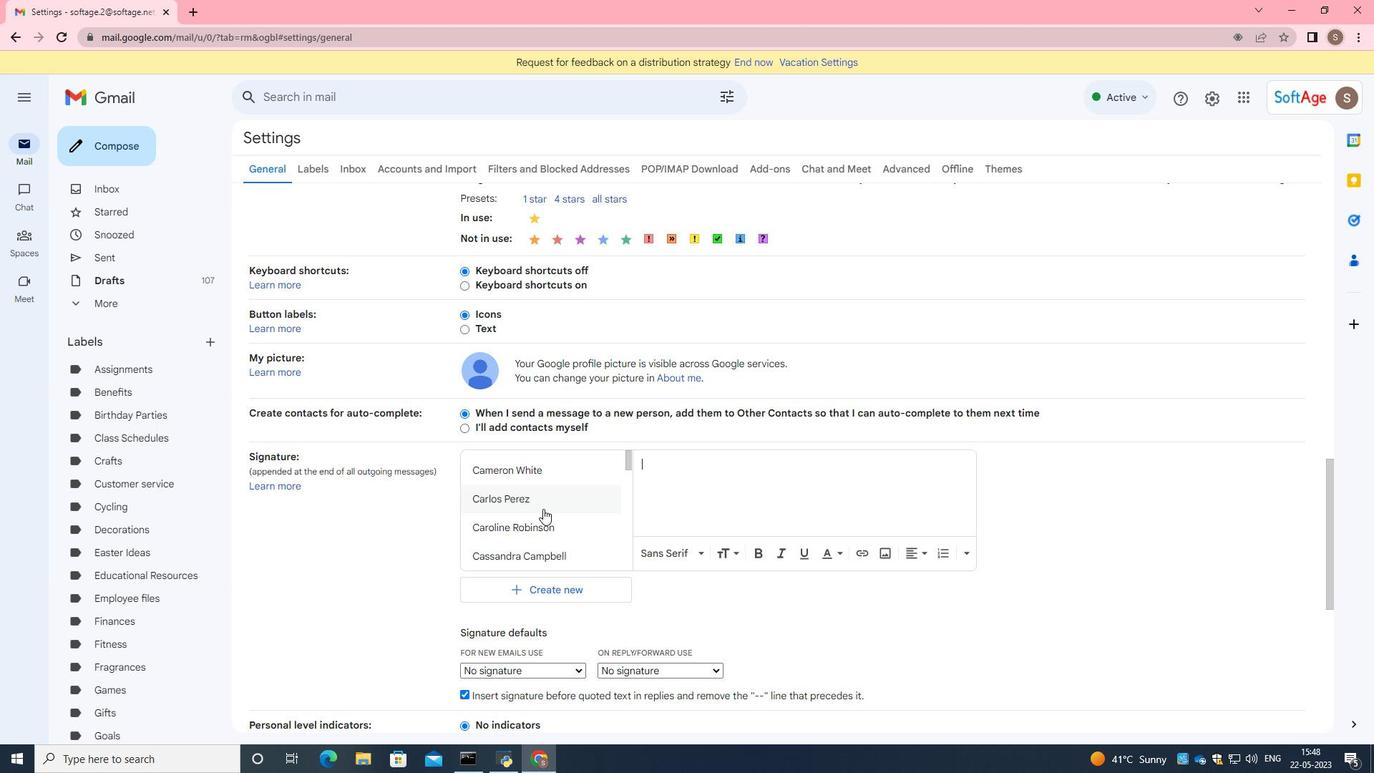 
Action: Mouse scrolled (546, 503) with delta (0, 0)
Screenshot: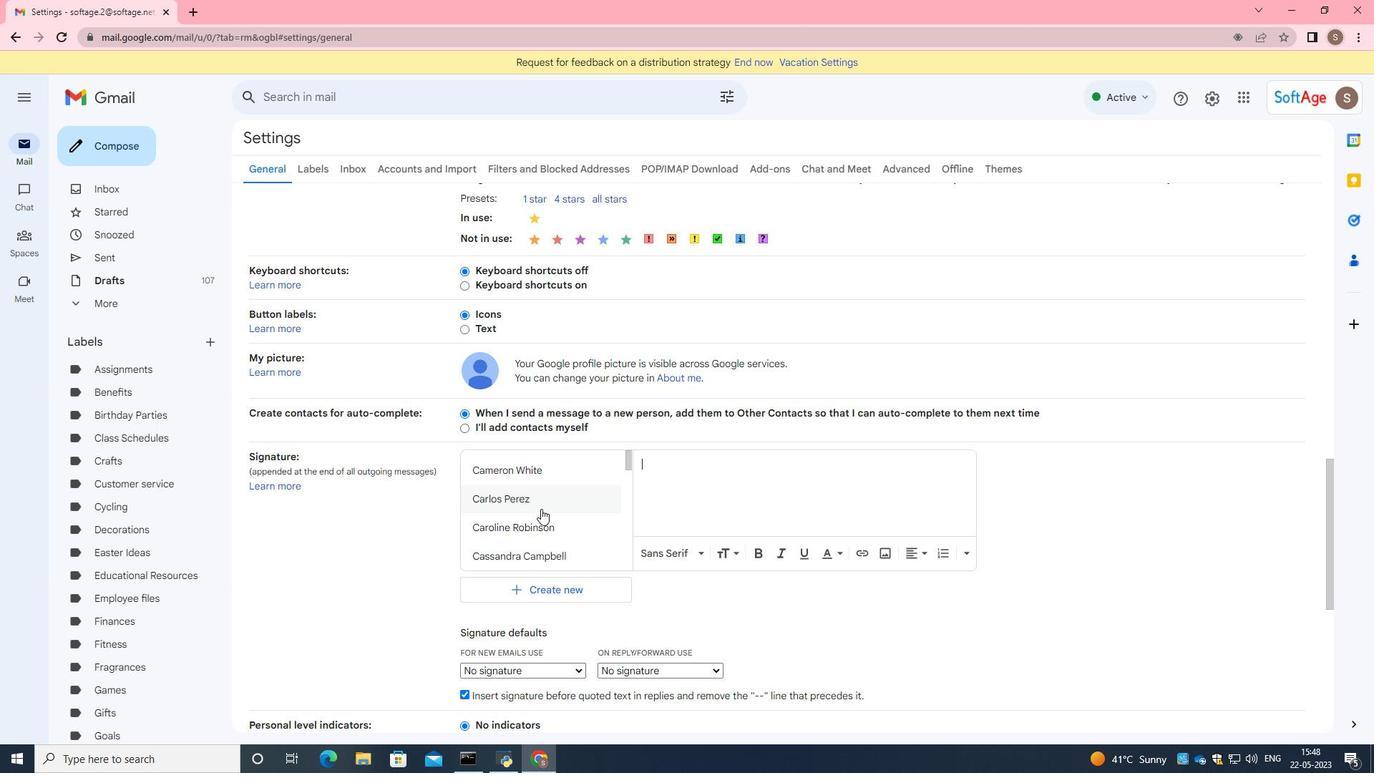 
Action: Mouse scrolled (546, 503) with delta (0, 0)
Screenshot: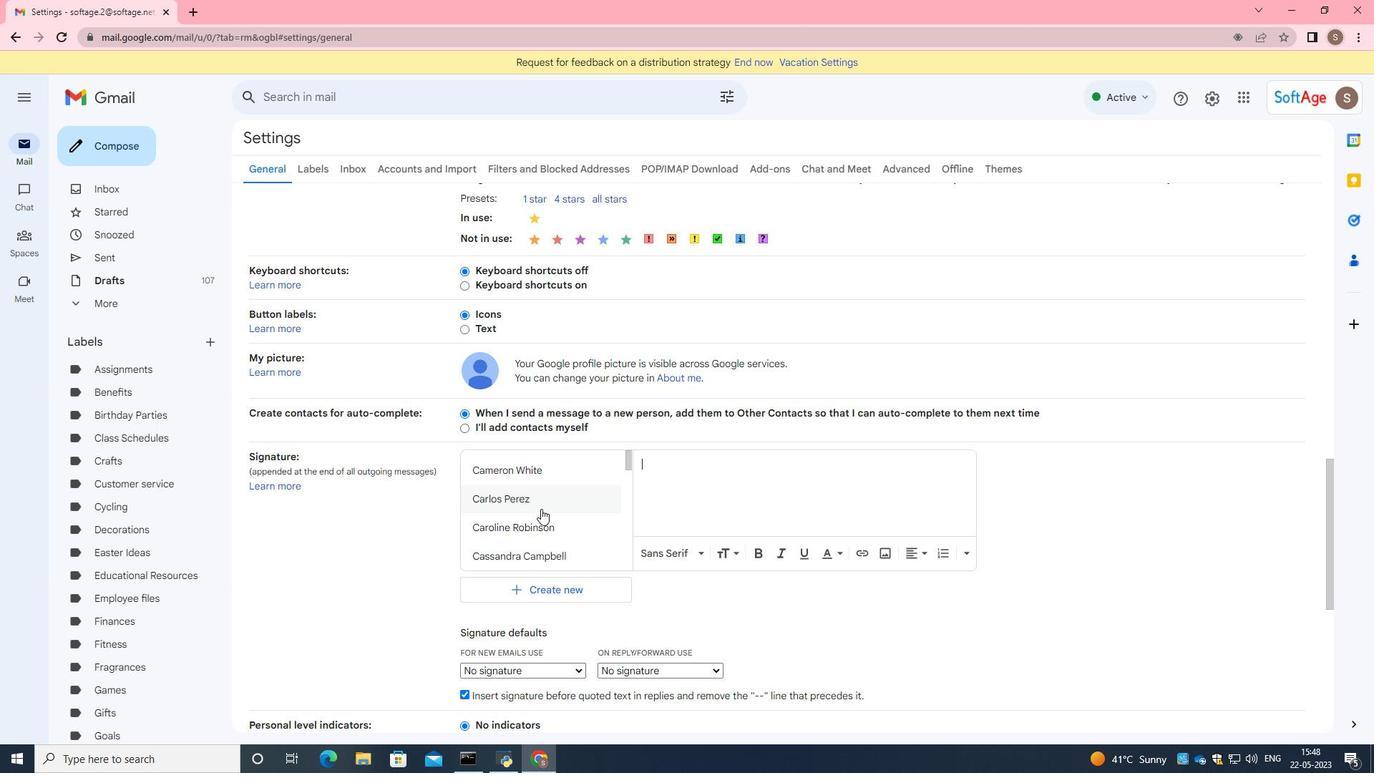 
Action: Mouse scrolled (546, 503) with delta (0, 0)
Screenshot: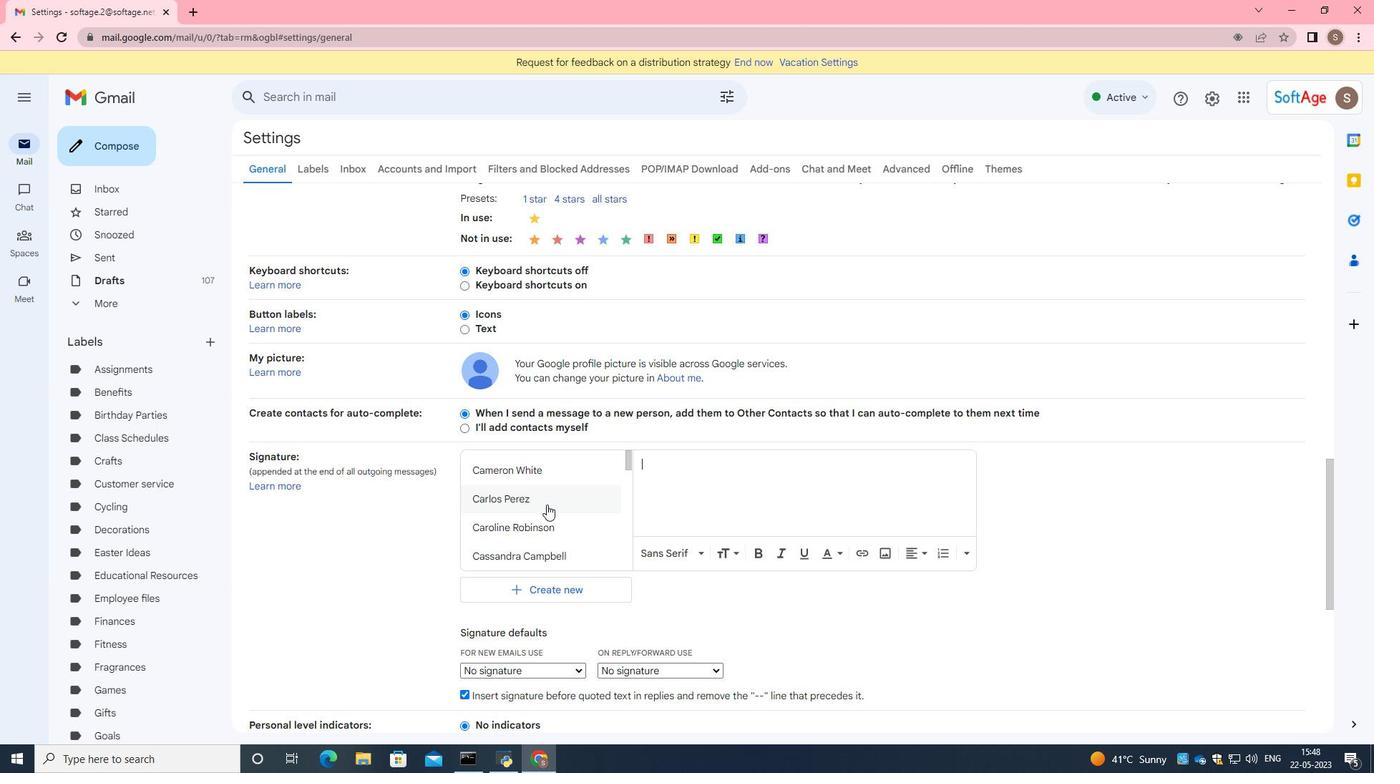 
Action: Mouse scrolled (546, 503) with delta (0, 0)
Screenshot: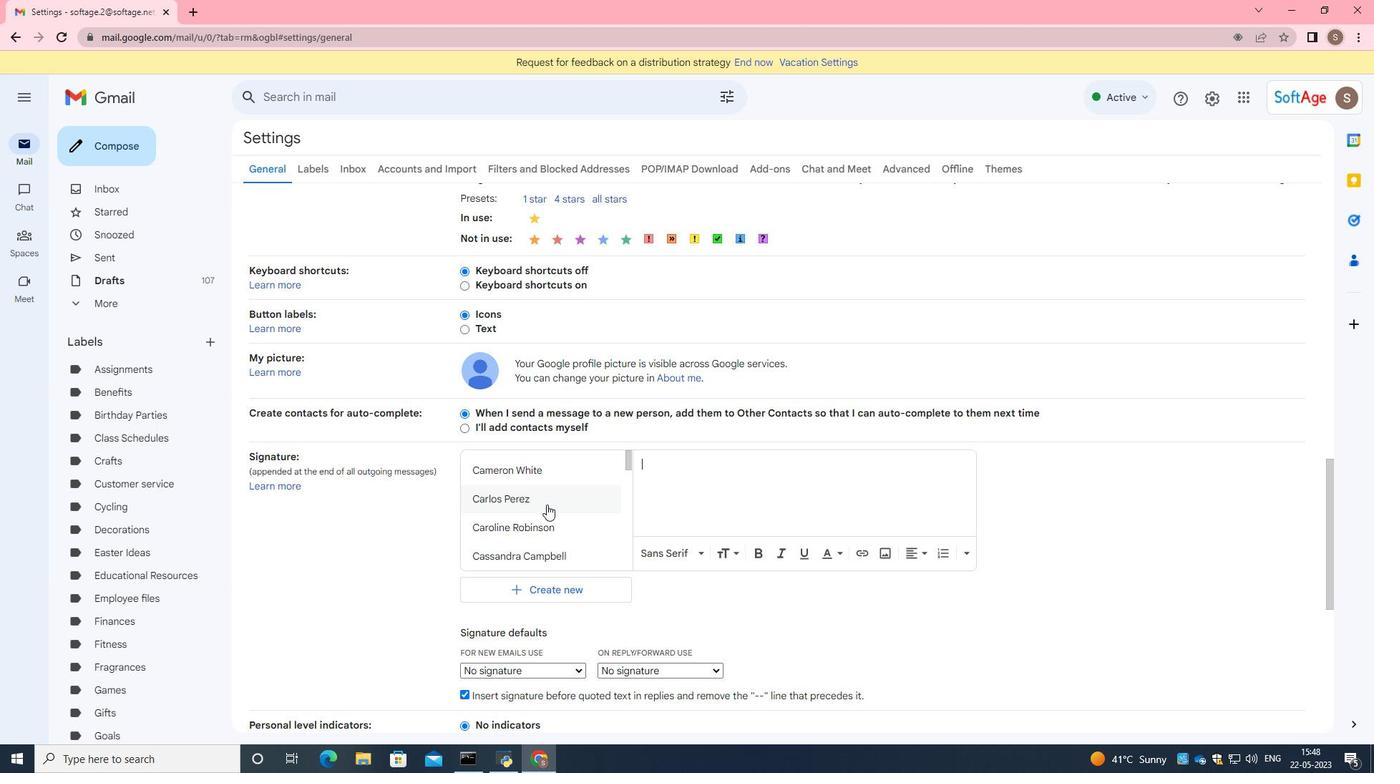 
Action: Mouse scrolled (546, 503) with delta (0, 0)
Screenshot: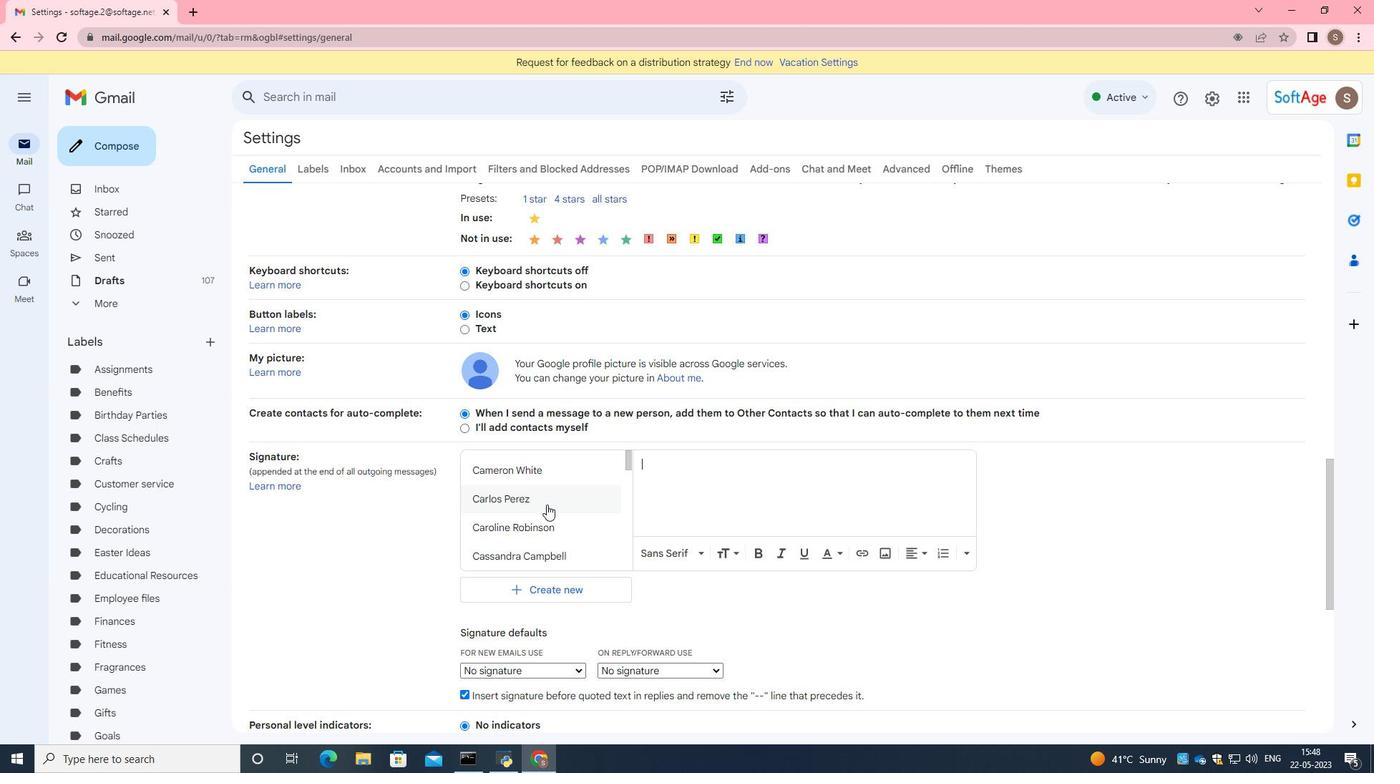 
Action: Mouse scrolled (546, 503) with delta (0, 0)
Screenshot: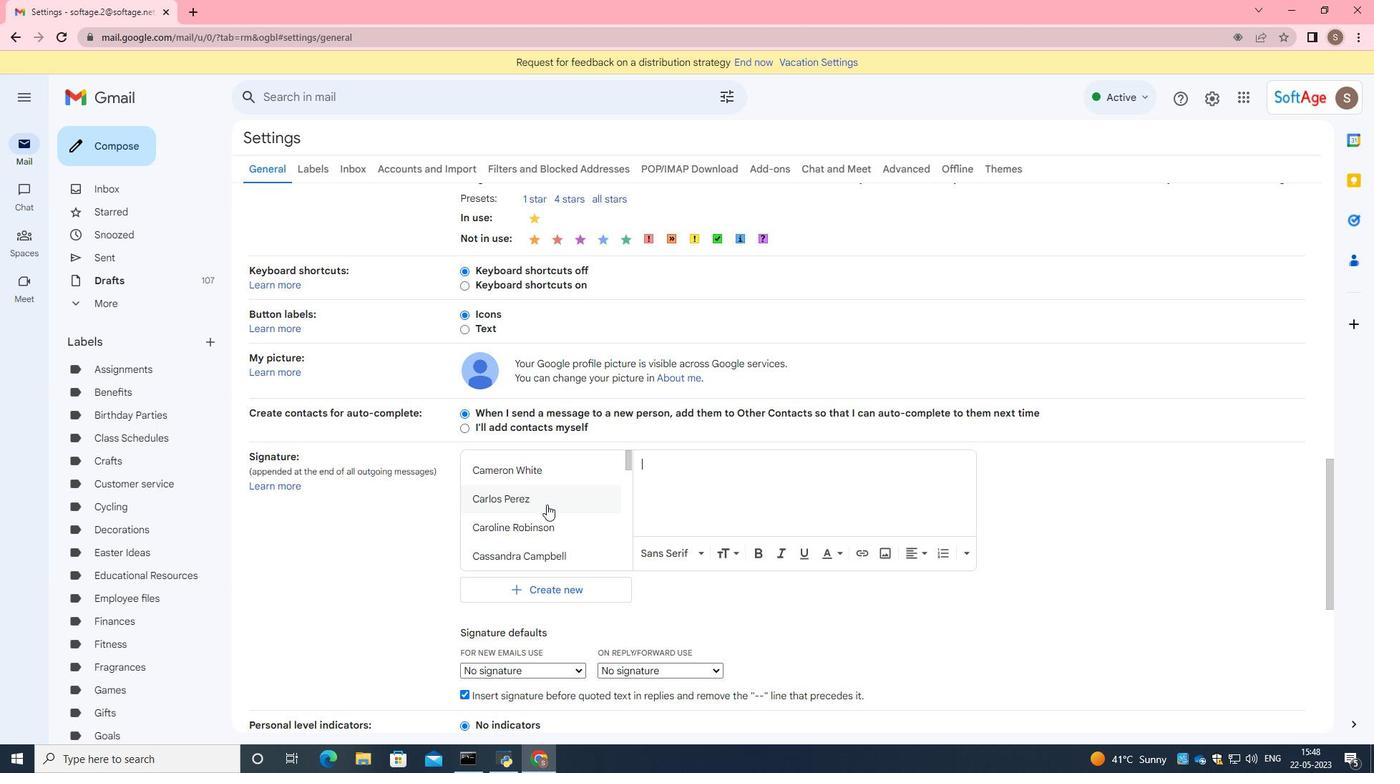 
Action: Mouse moved to (546, 496)
Screenshot: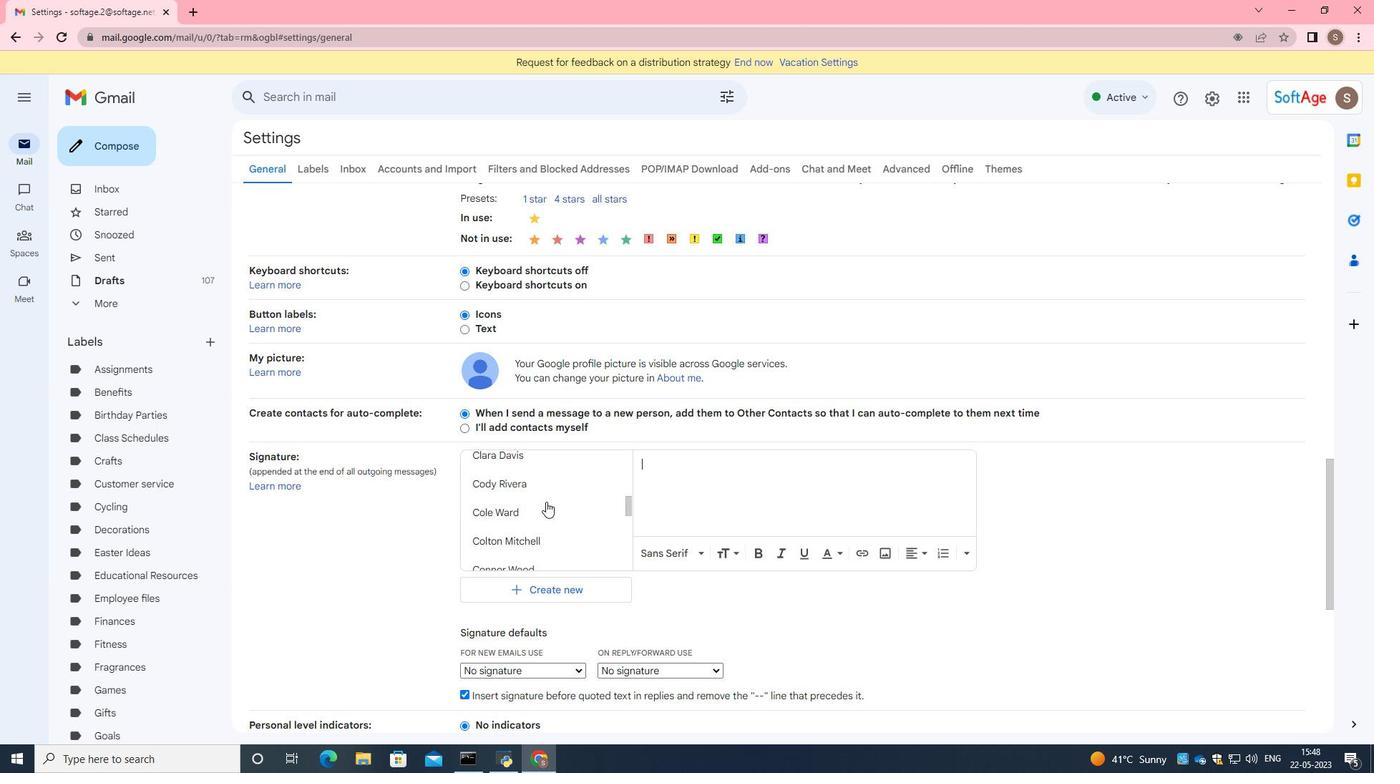
Action: Mouse scrolled (546, 496) with delta (0, 0)
Screenshot: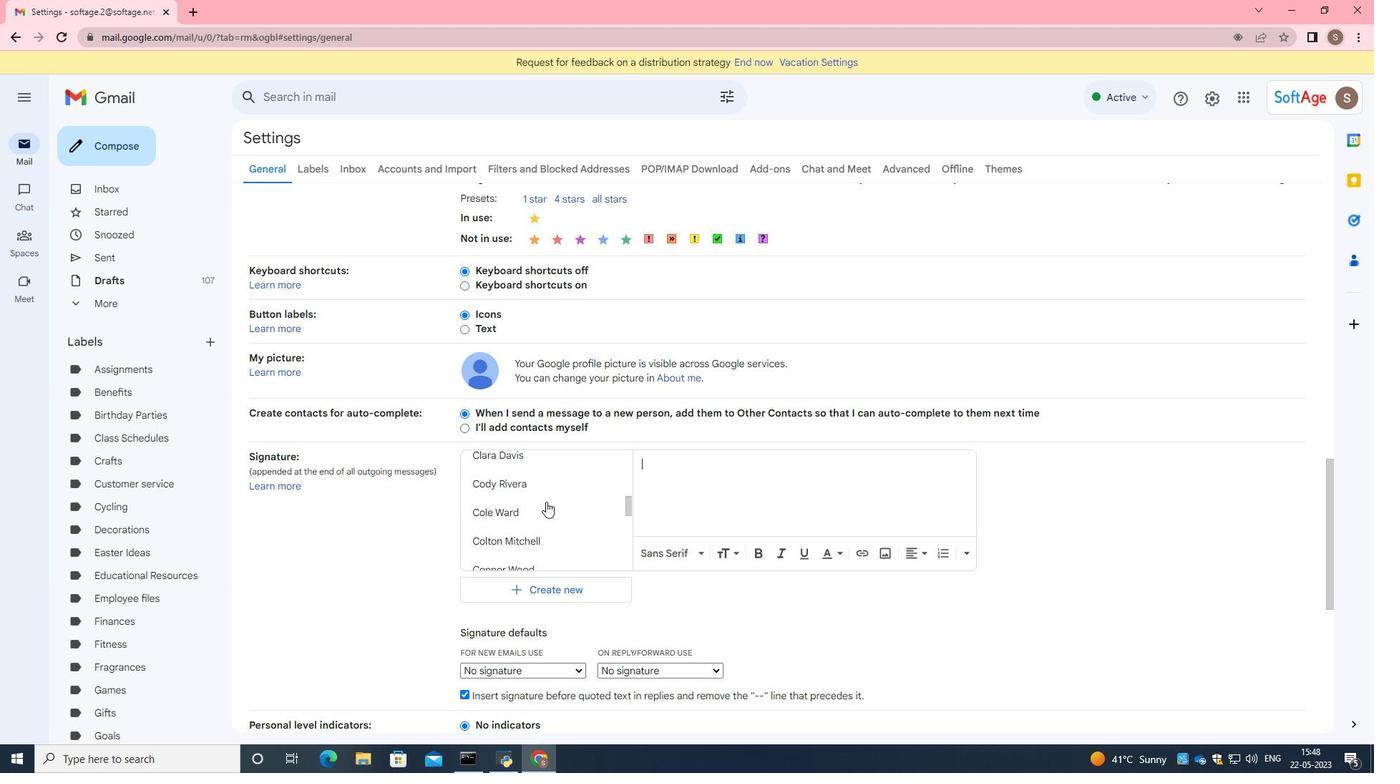 
Action: Mouse scrolled (546, 496) with delta (0, 0)
Screenshot: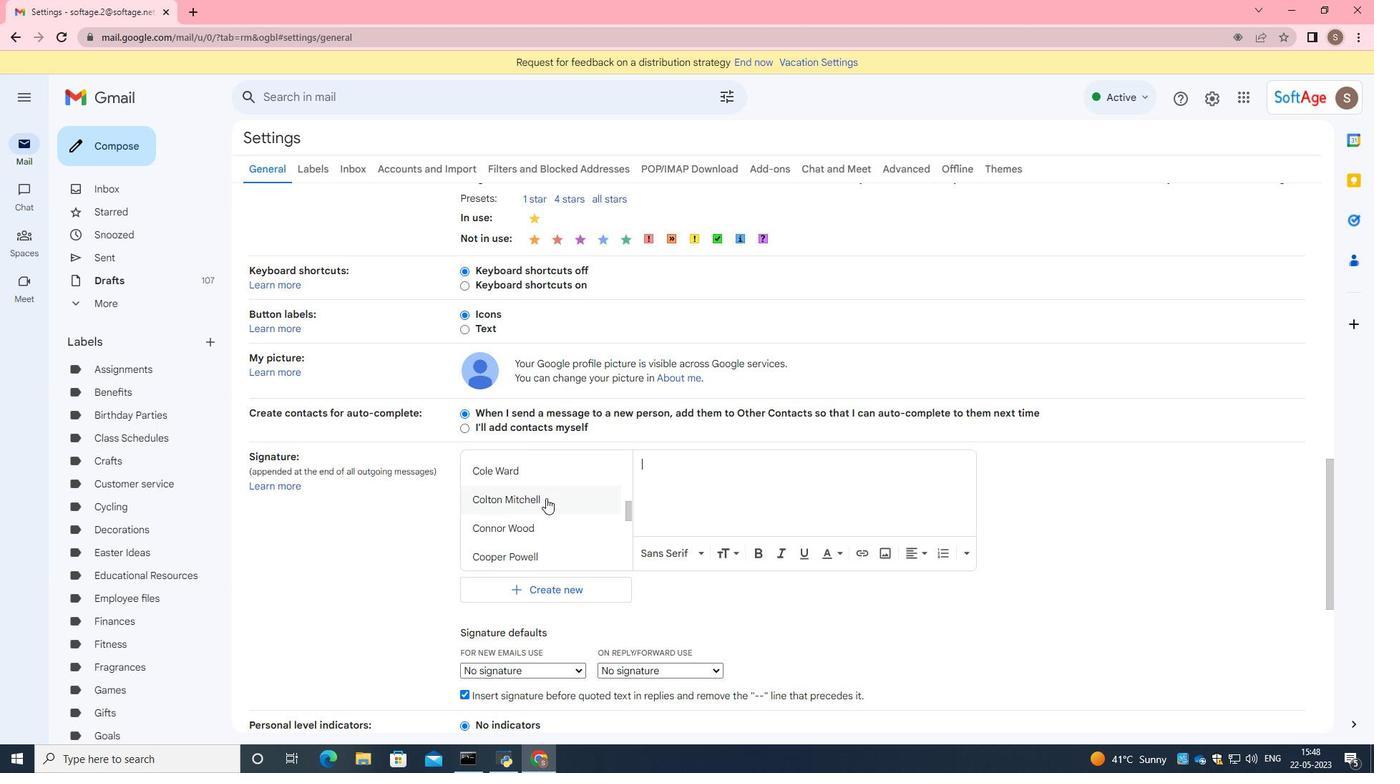 
Action: Mouse scrolled (546, 496) with delta (0, 0)
Screenshot: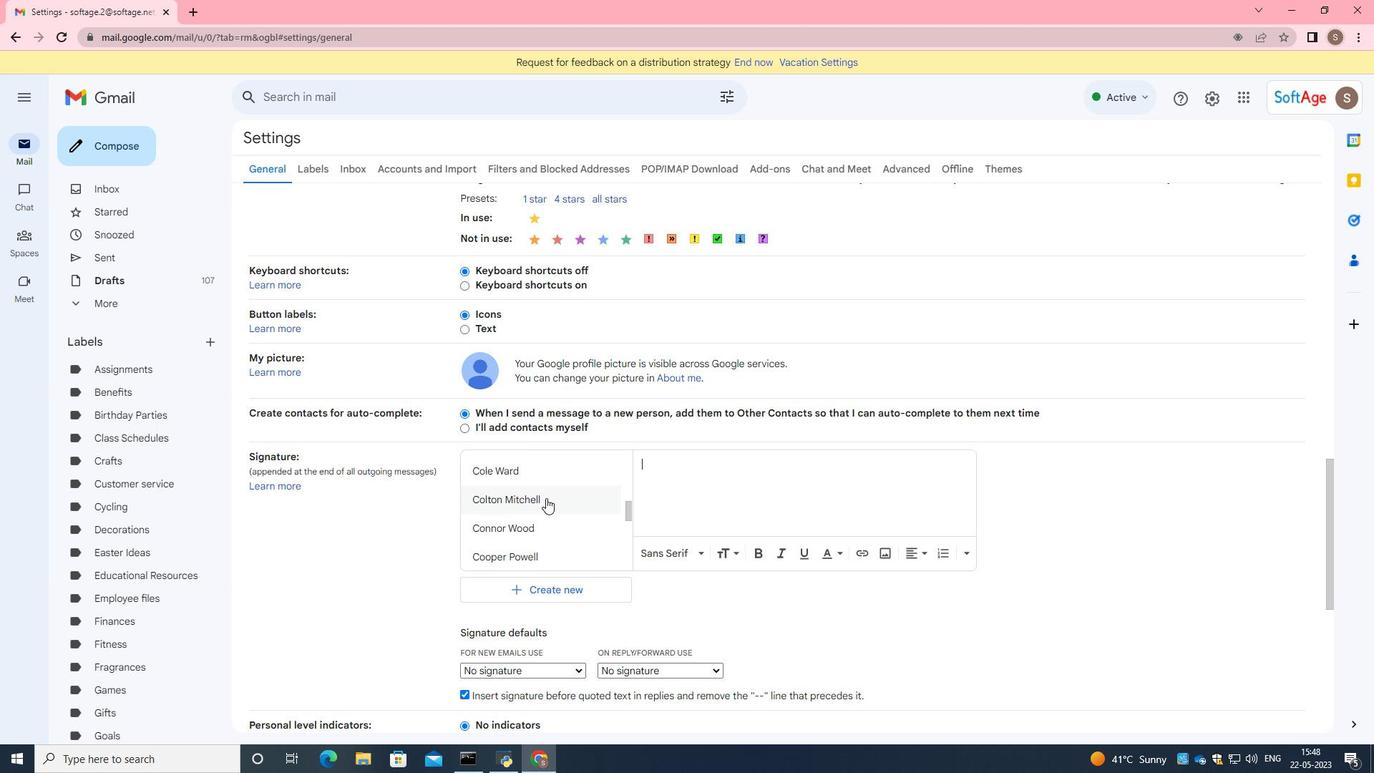 
Action: Mouse scrolled (546, 496) with delta (0, 0)
Screenshot: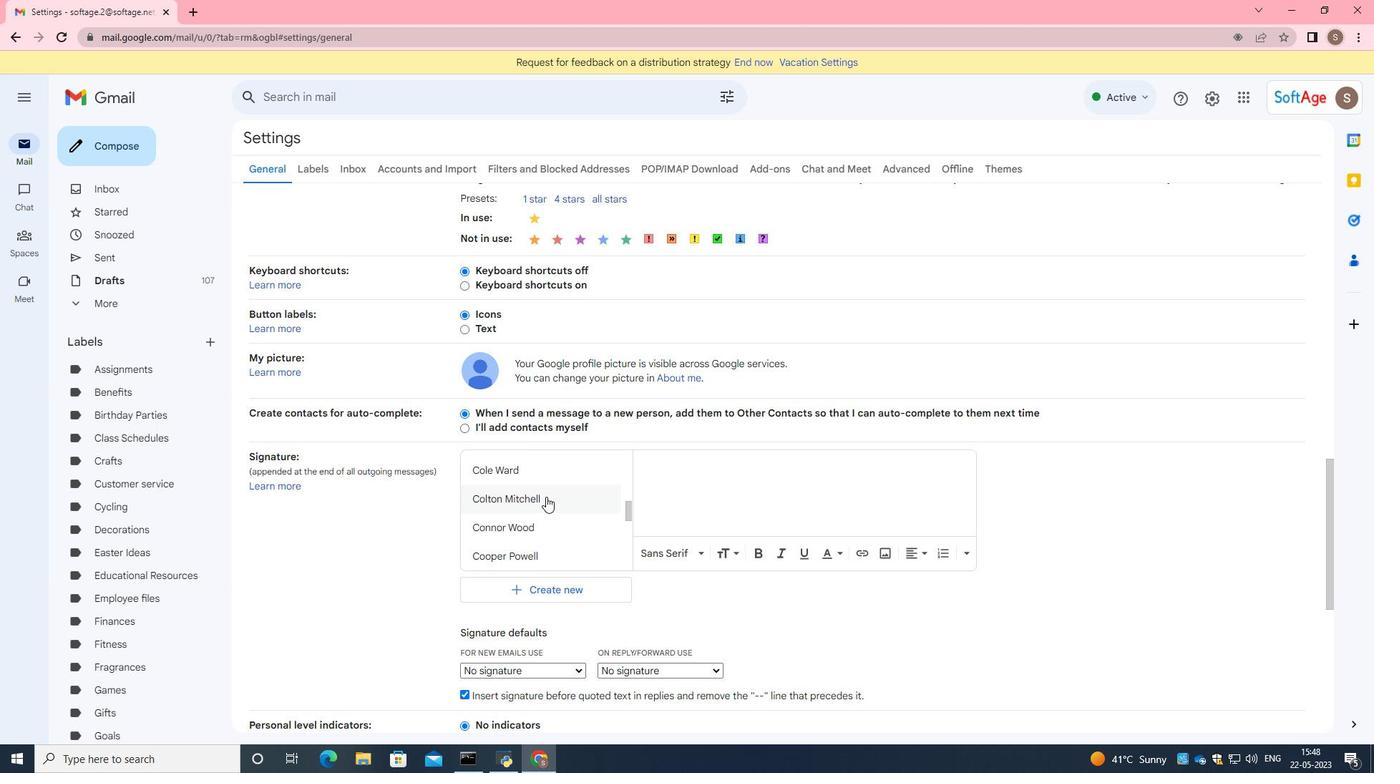 
Action: Mouse moved to (551, 500)
Screenshot: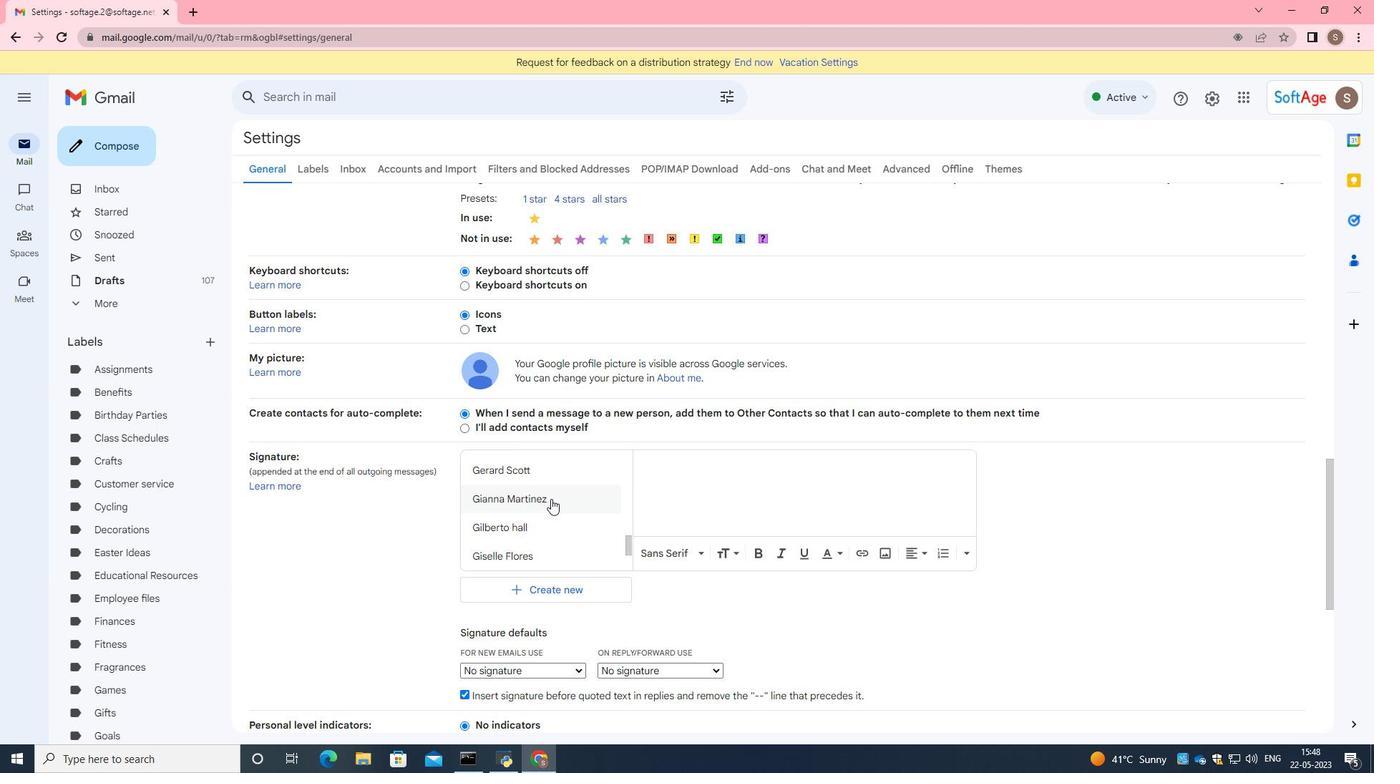 
Action: Mouse scrolled (551, 499) with delta (0, 0)
Screenshot: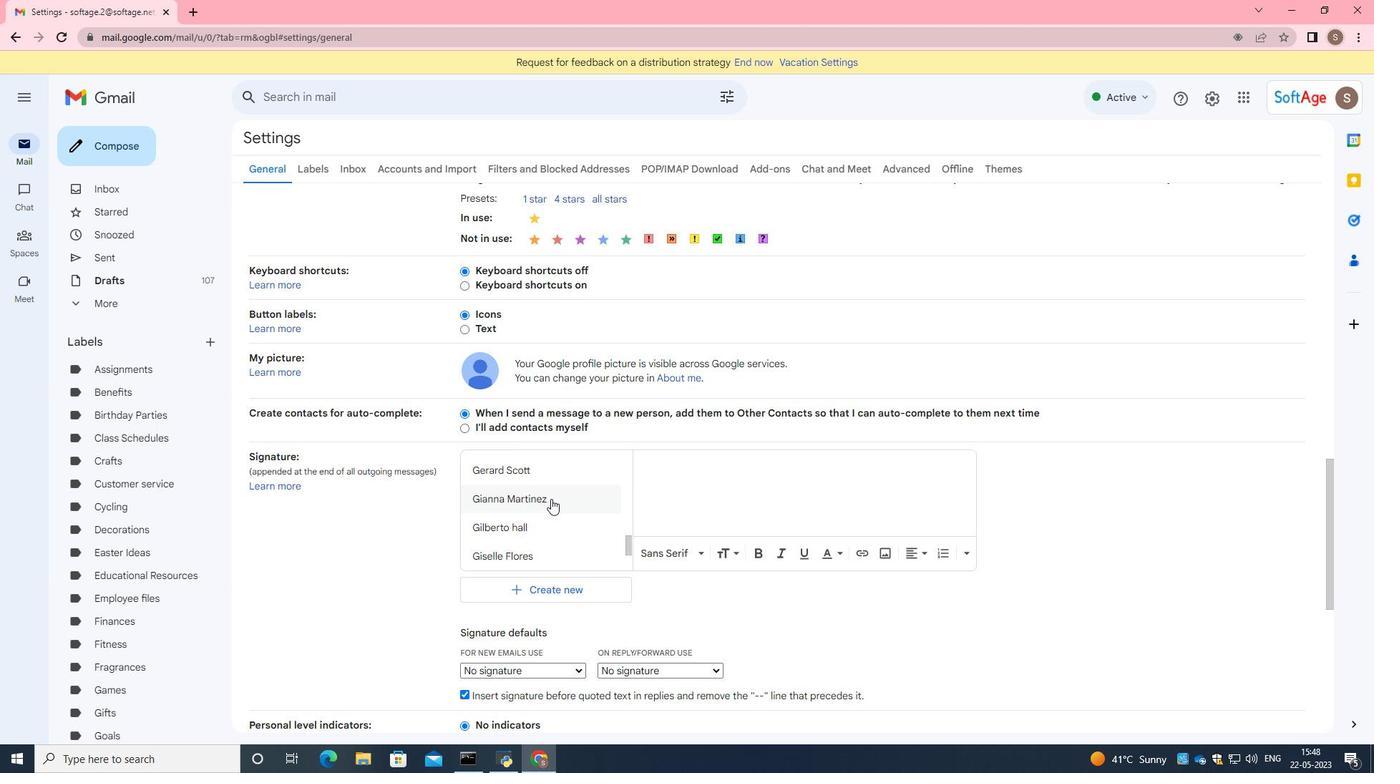 
Action: Mouse moved to (551, 502)
Screenshot: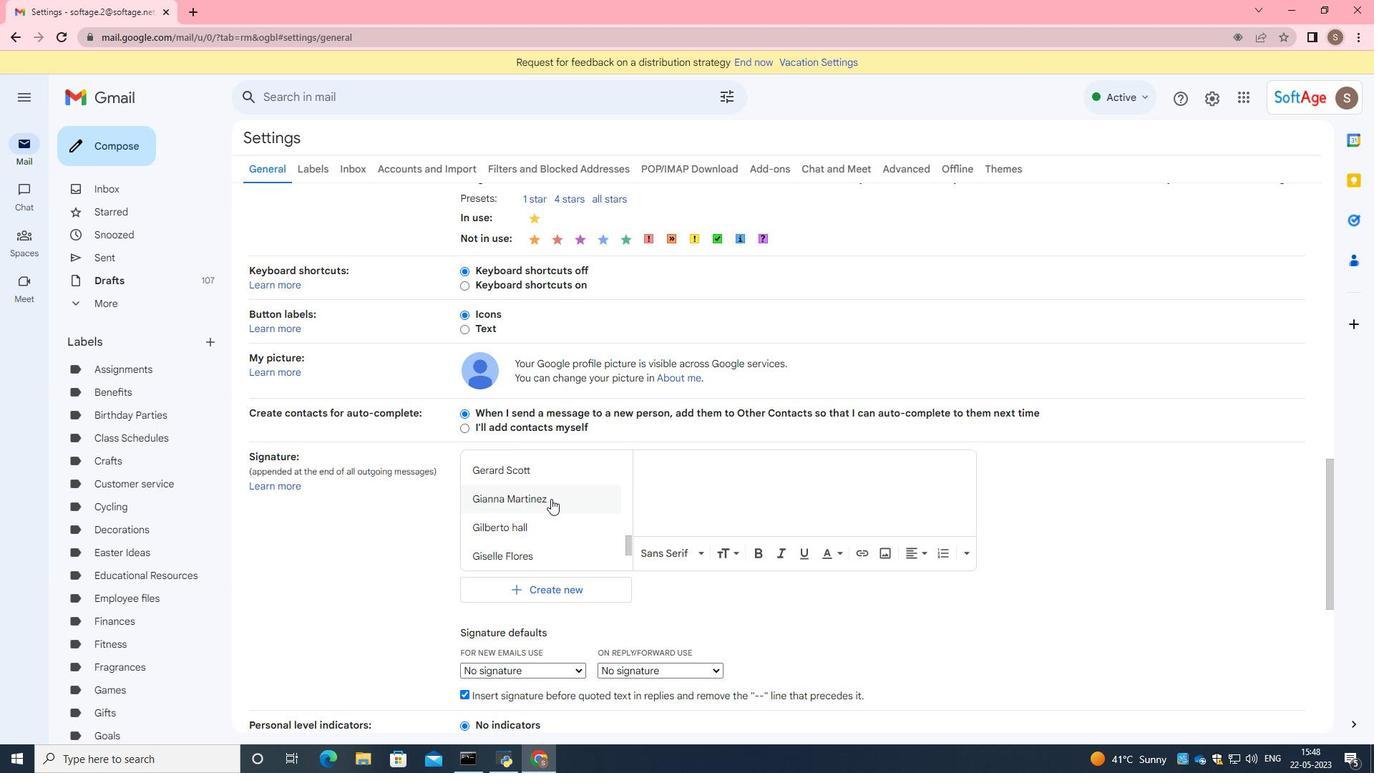 
Action: Mouse scrolled (551, 501) with delta (0, 0)
Screenshot: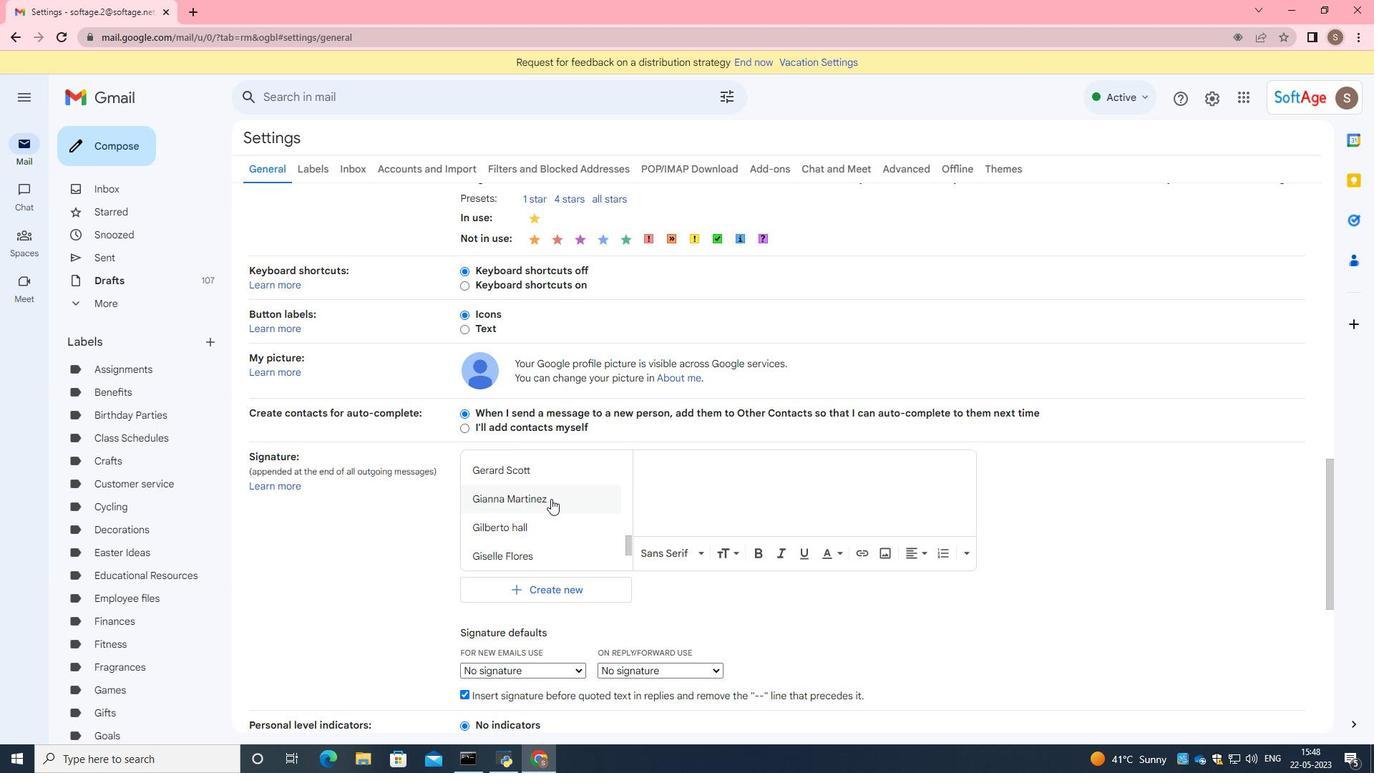 
Action: Mouse moved to (552, 503)
Screenshot: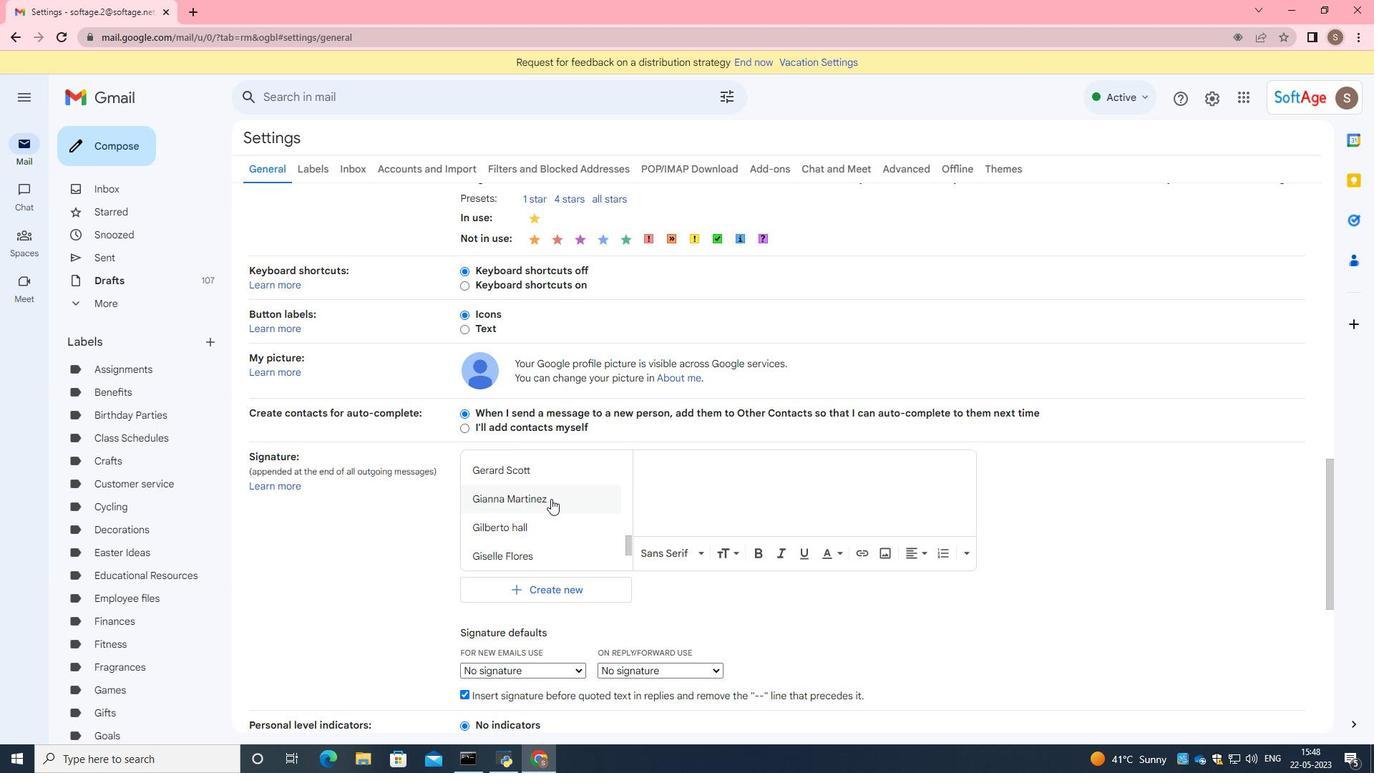 
Action: Mouse scrolled (552, 502) with delta (0, 0)
Screenshot: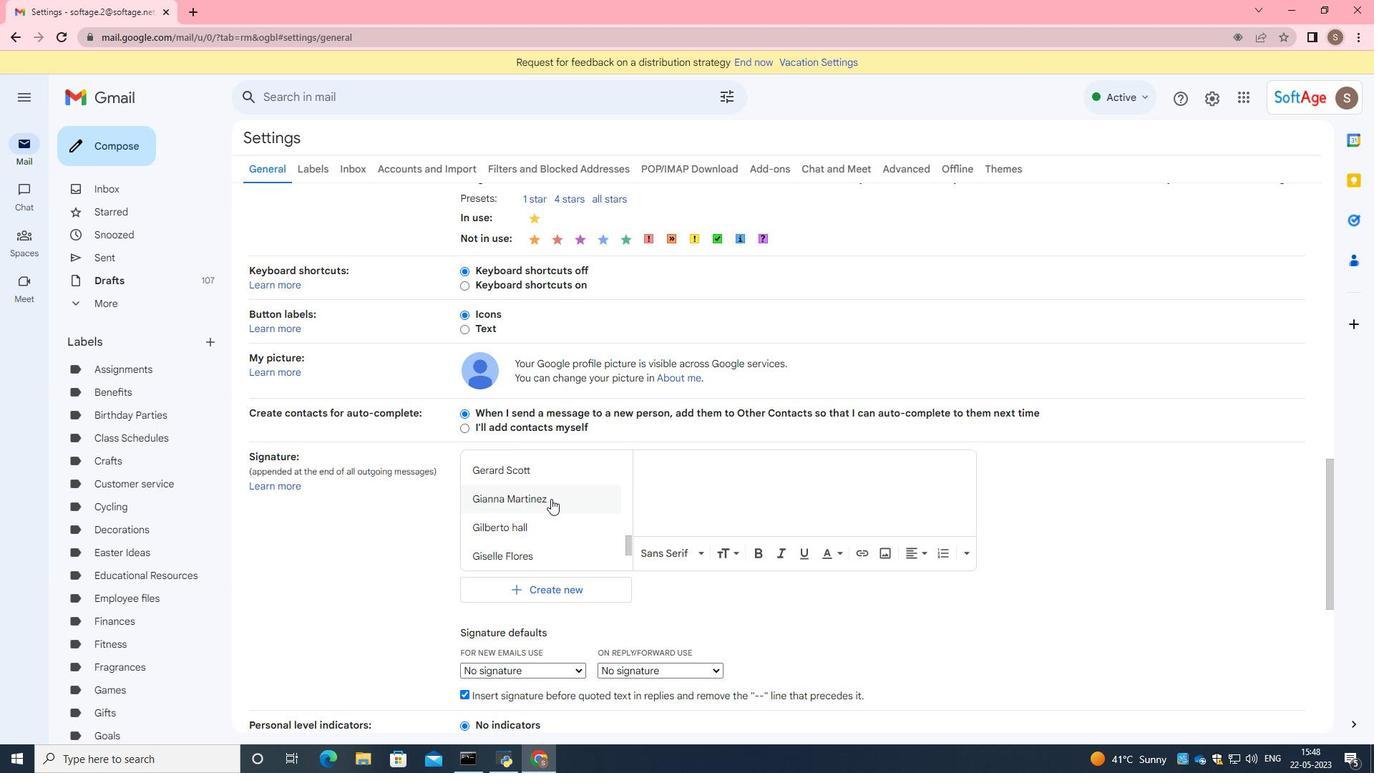 
Action: Mouse scrolled (552, 502) with delta (0, 0)
Screenshot: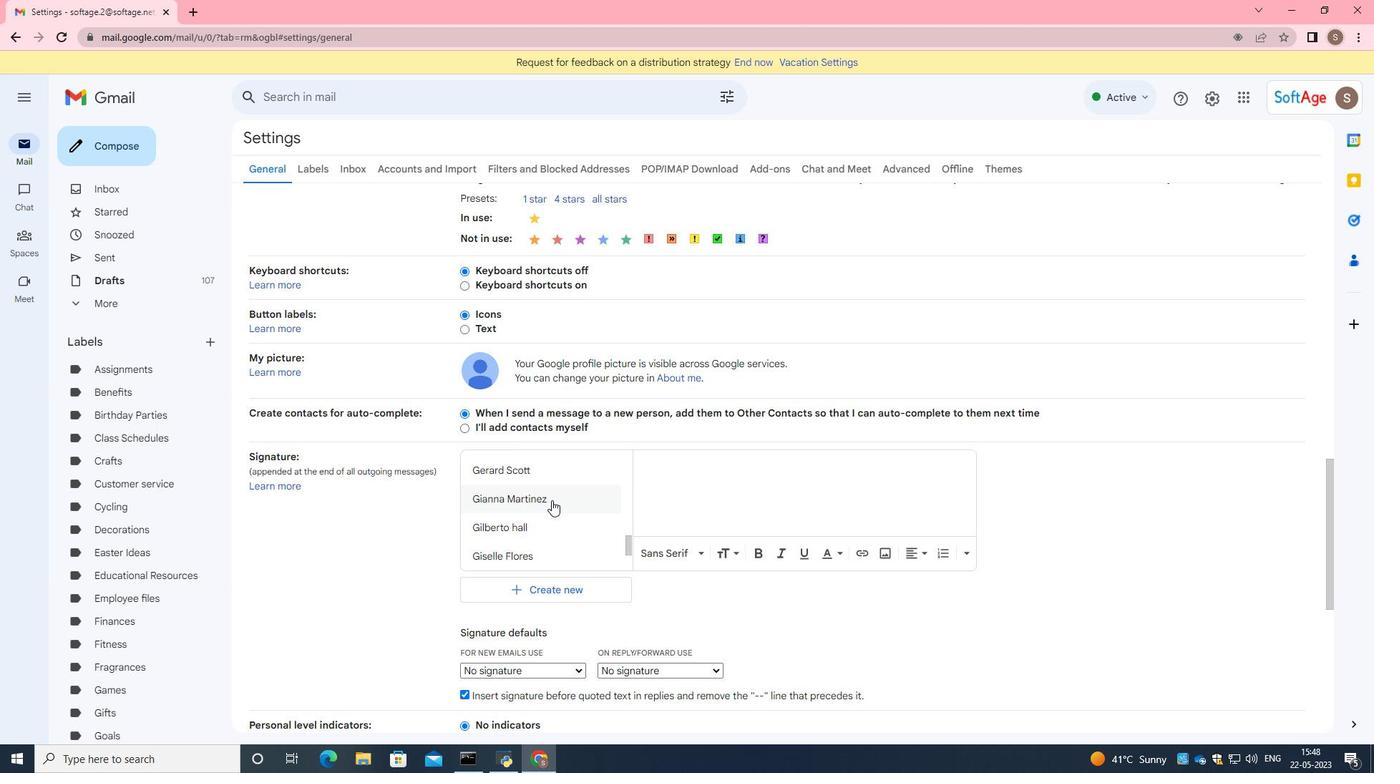 
Action: Mouse moved to (588, 512)
Screenshot: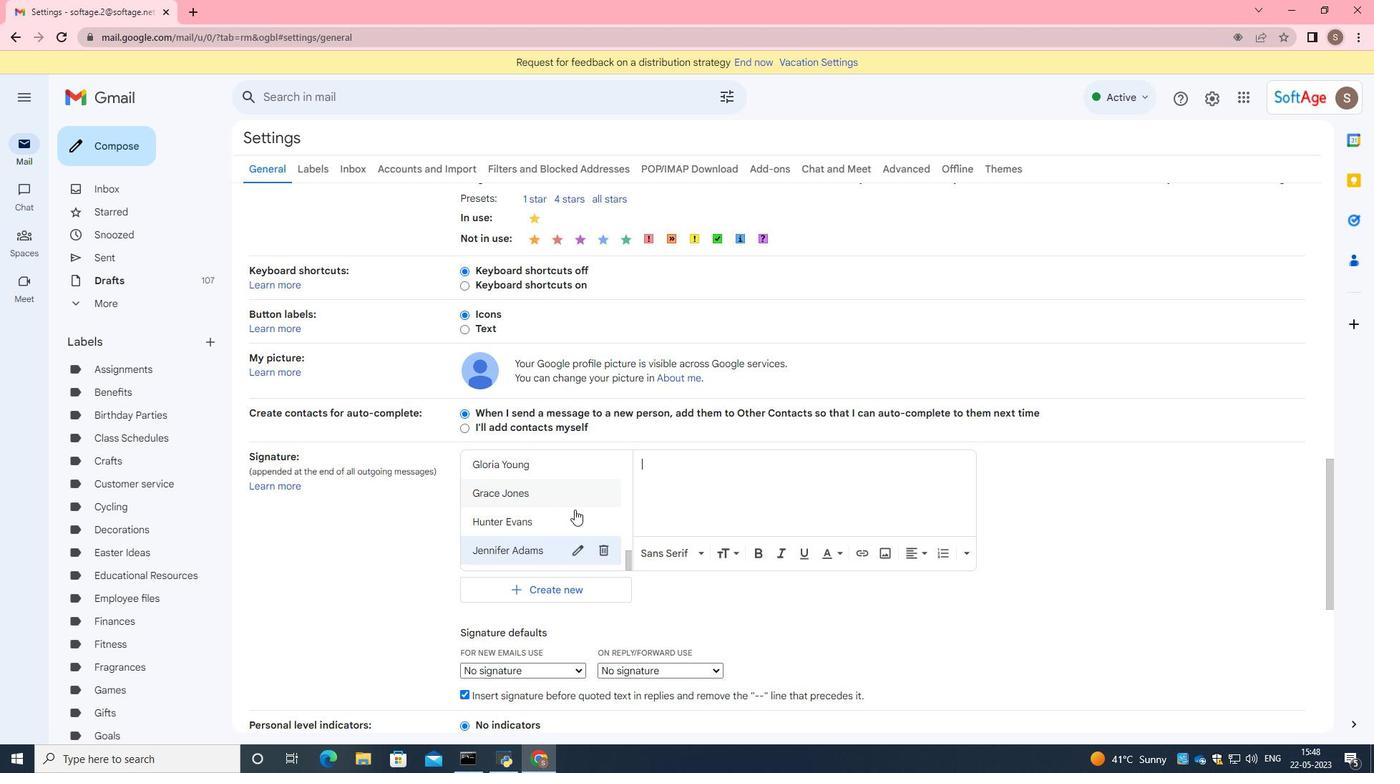 
Action: Mouse scrolled (588, 511) with delta (0, 0)
Screenshot: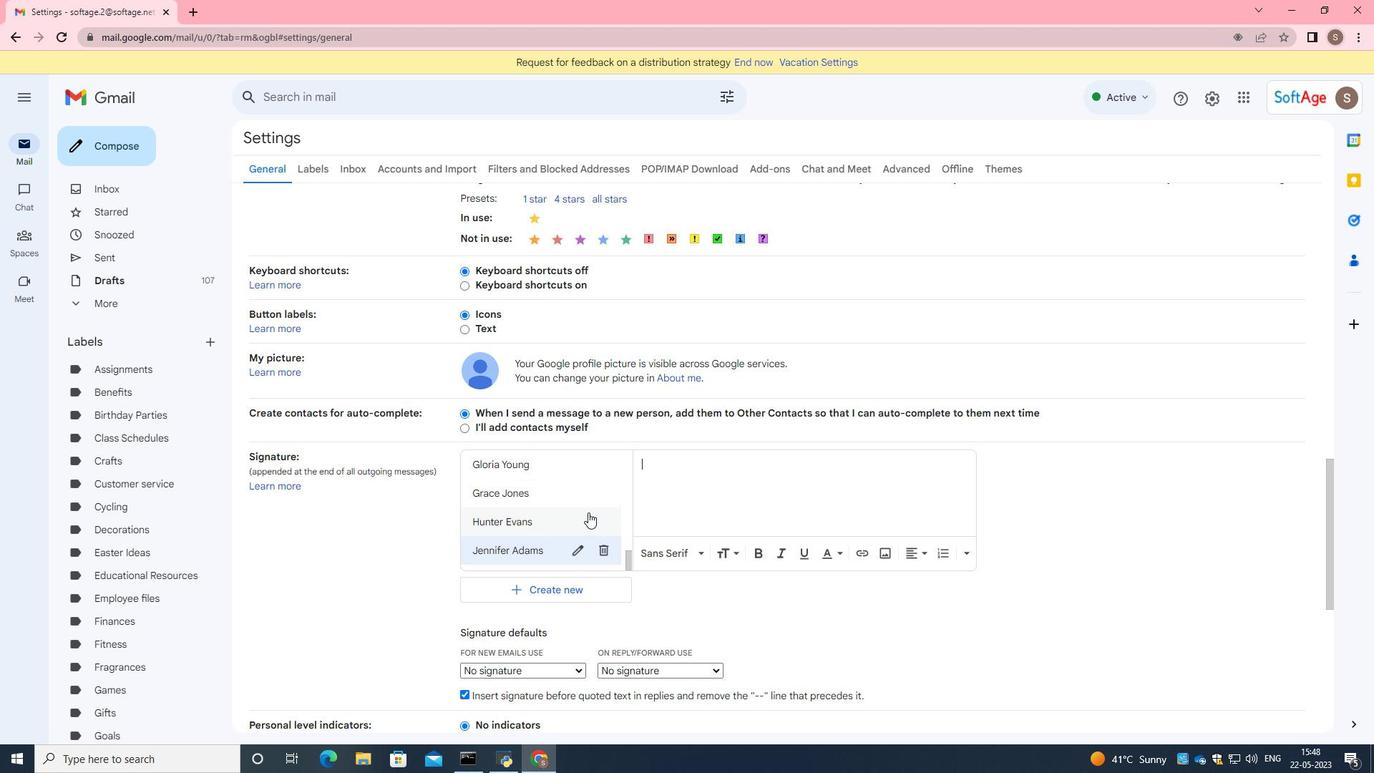 
Action: Mouse moved to (589, 512)
Screenshot: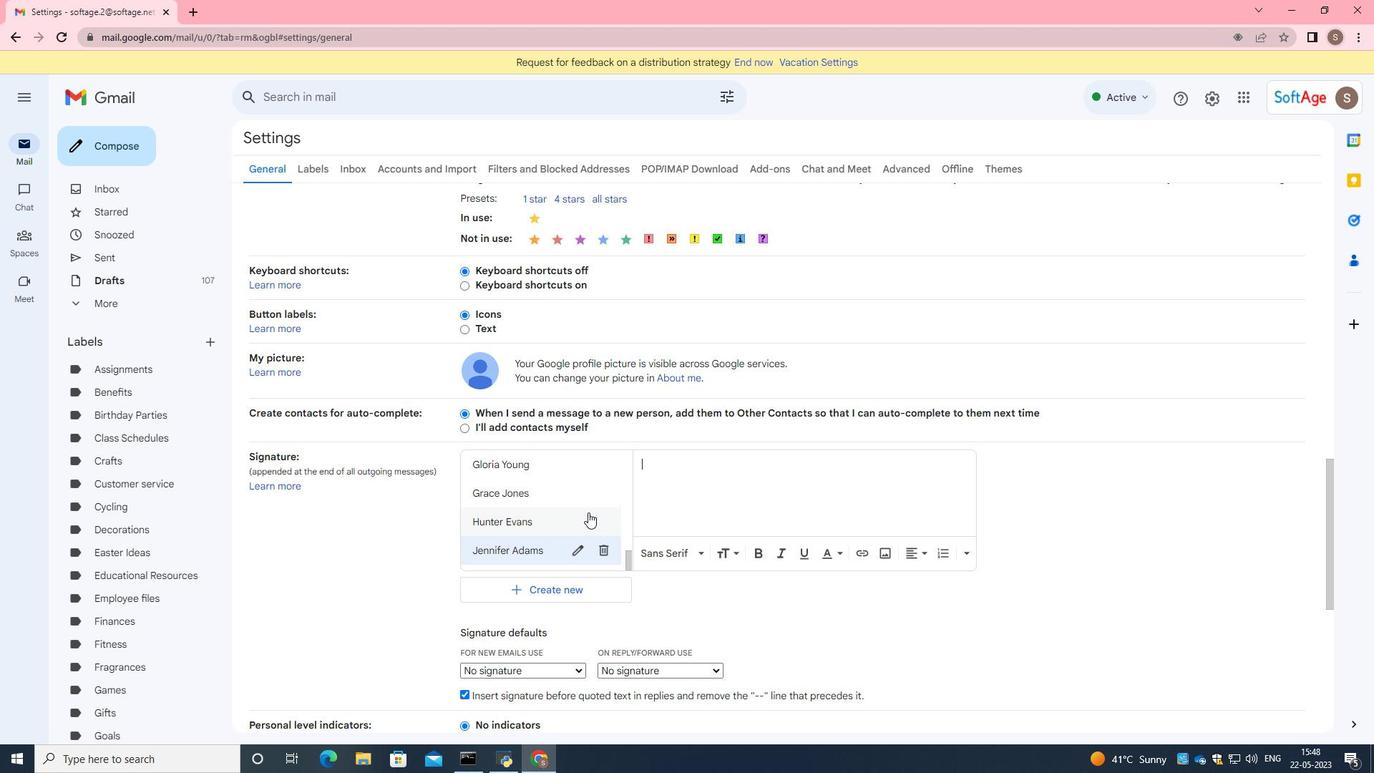 
Action: Mouse scrolled (588, 511) with delta (0, 0)
Screenshot: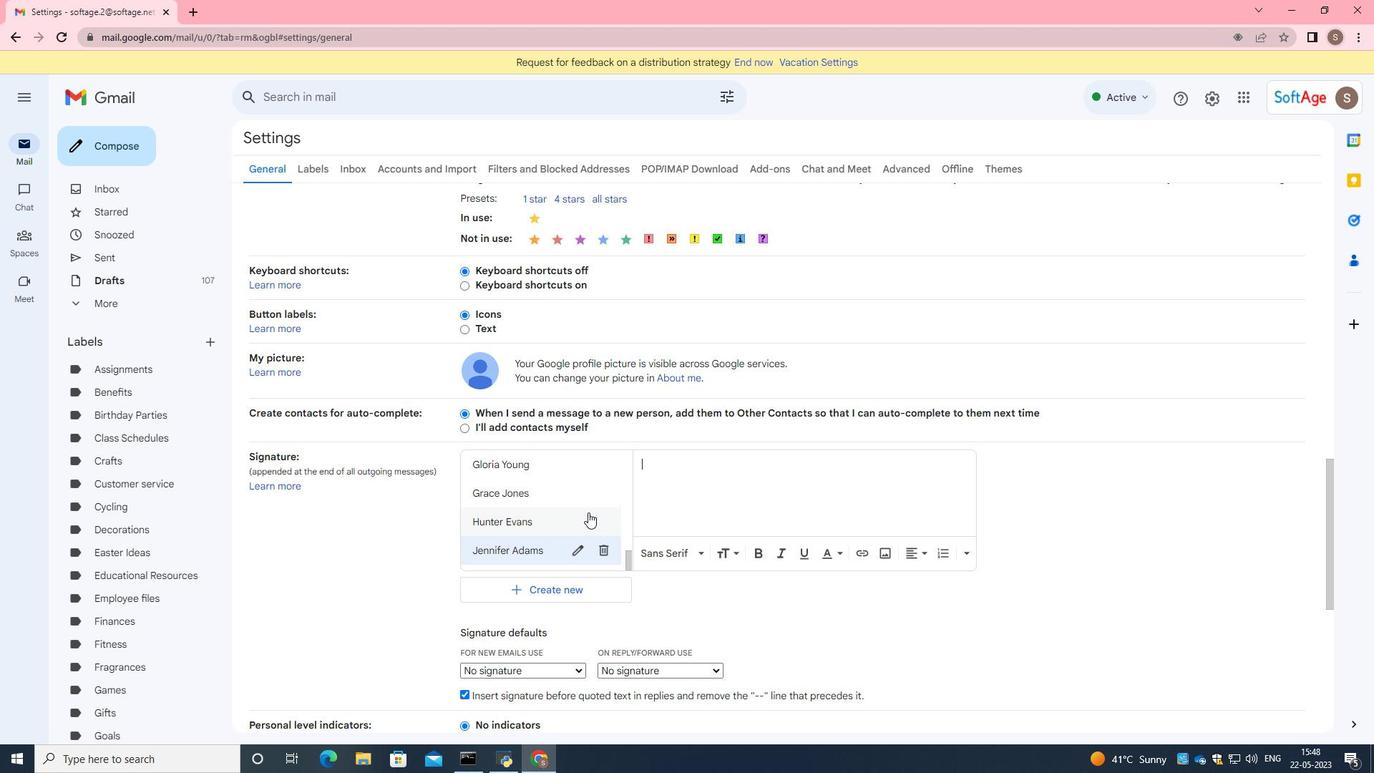 
Action: Mouse moved to (589, 512)
Screenshot: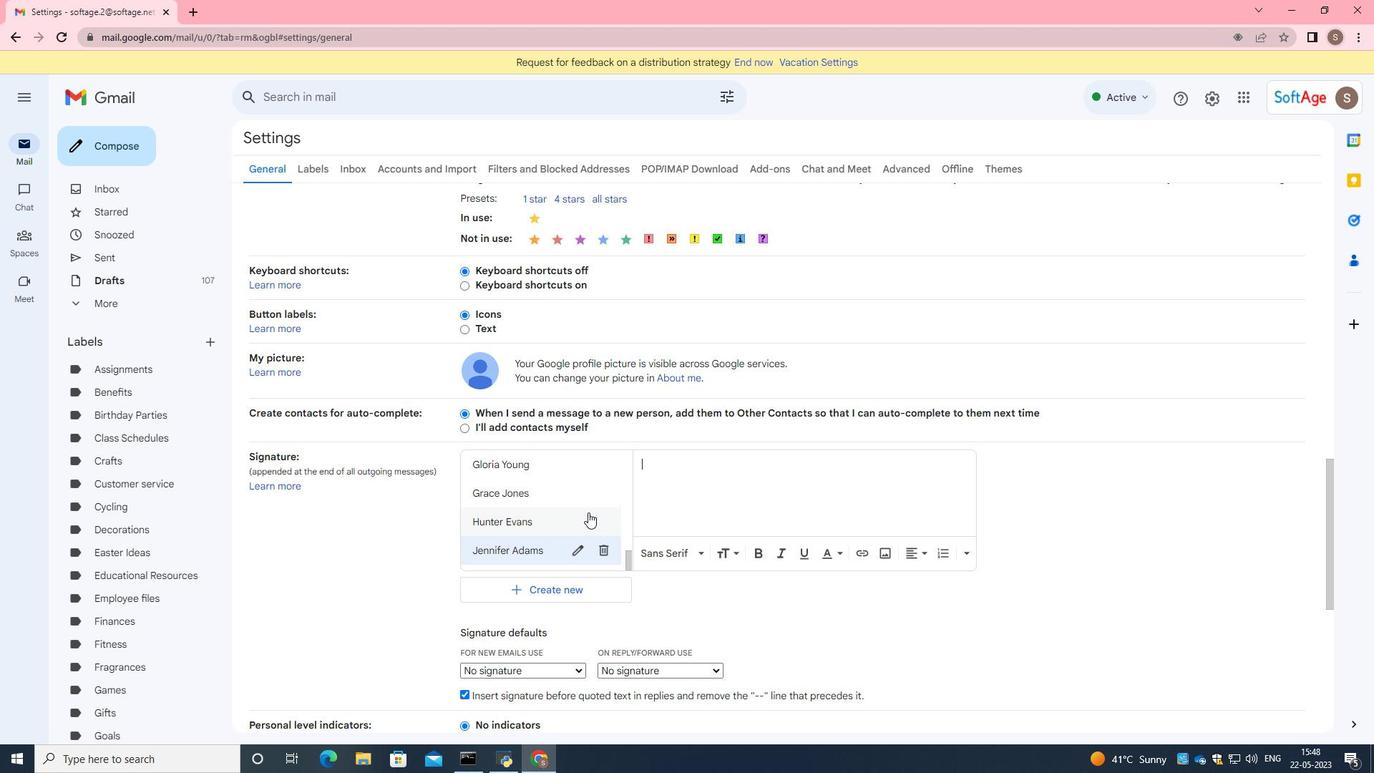 
Action: Mouse scrolled (588, 511) with delta (0, 0)
Screenshot: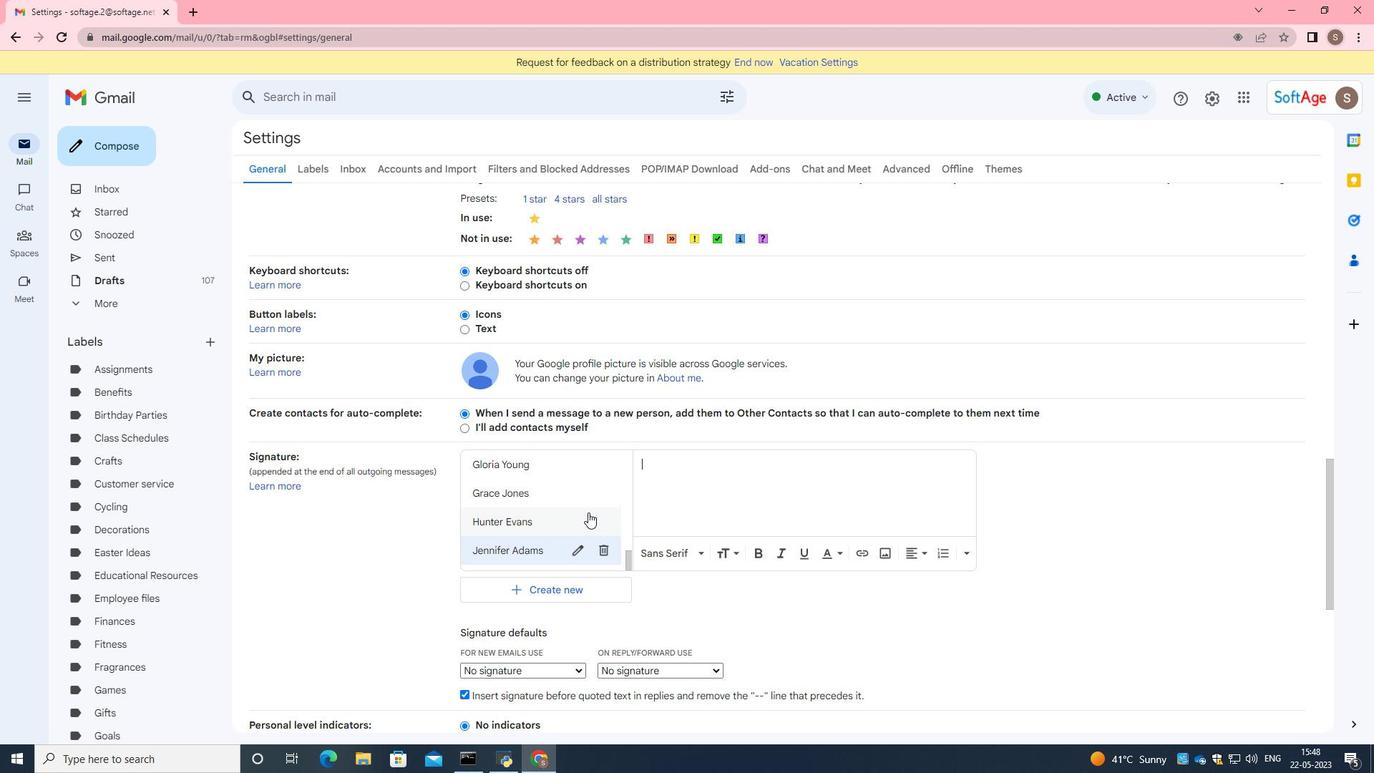 
Action: Mouse scrolled (588, 511) with delta (0, 0)
Screenshot: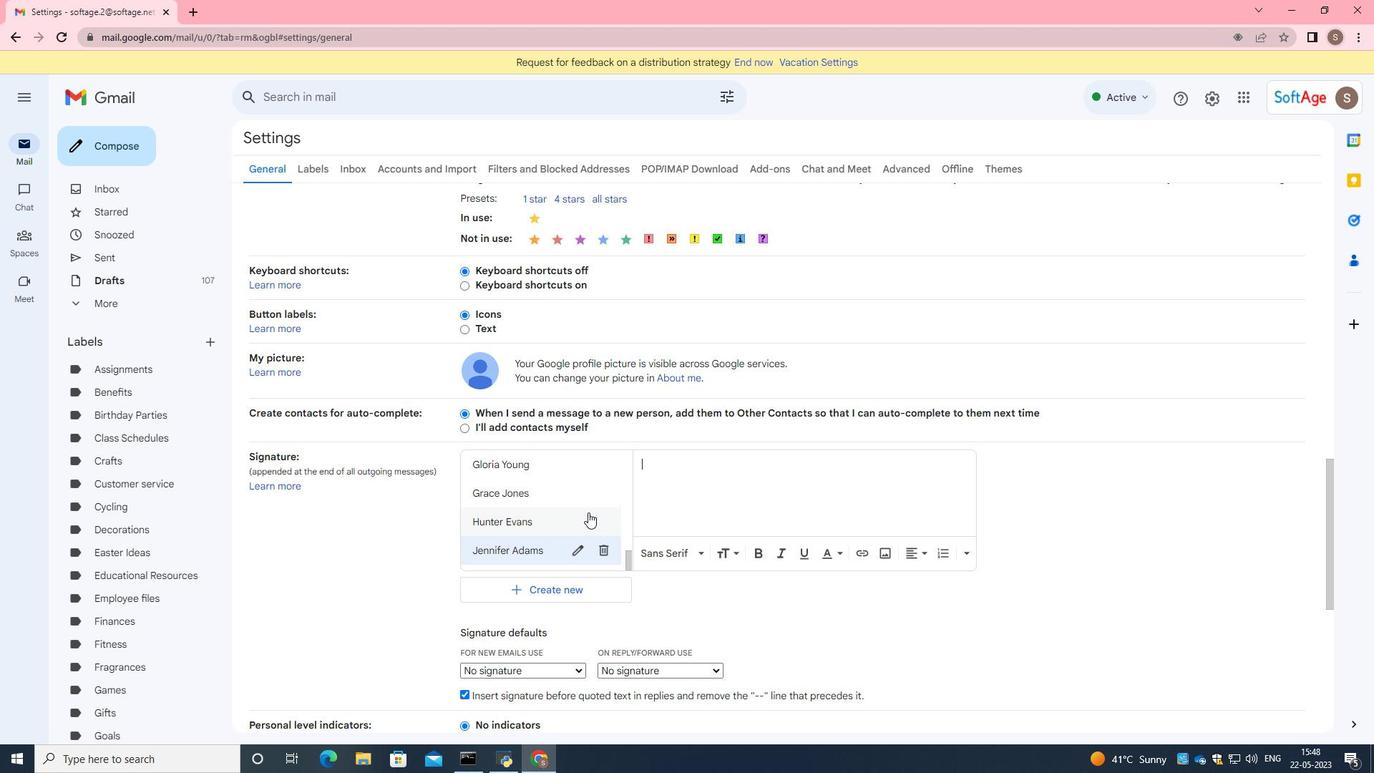 
Action: Mouse moved to (686, 322)
Screenshot: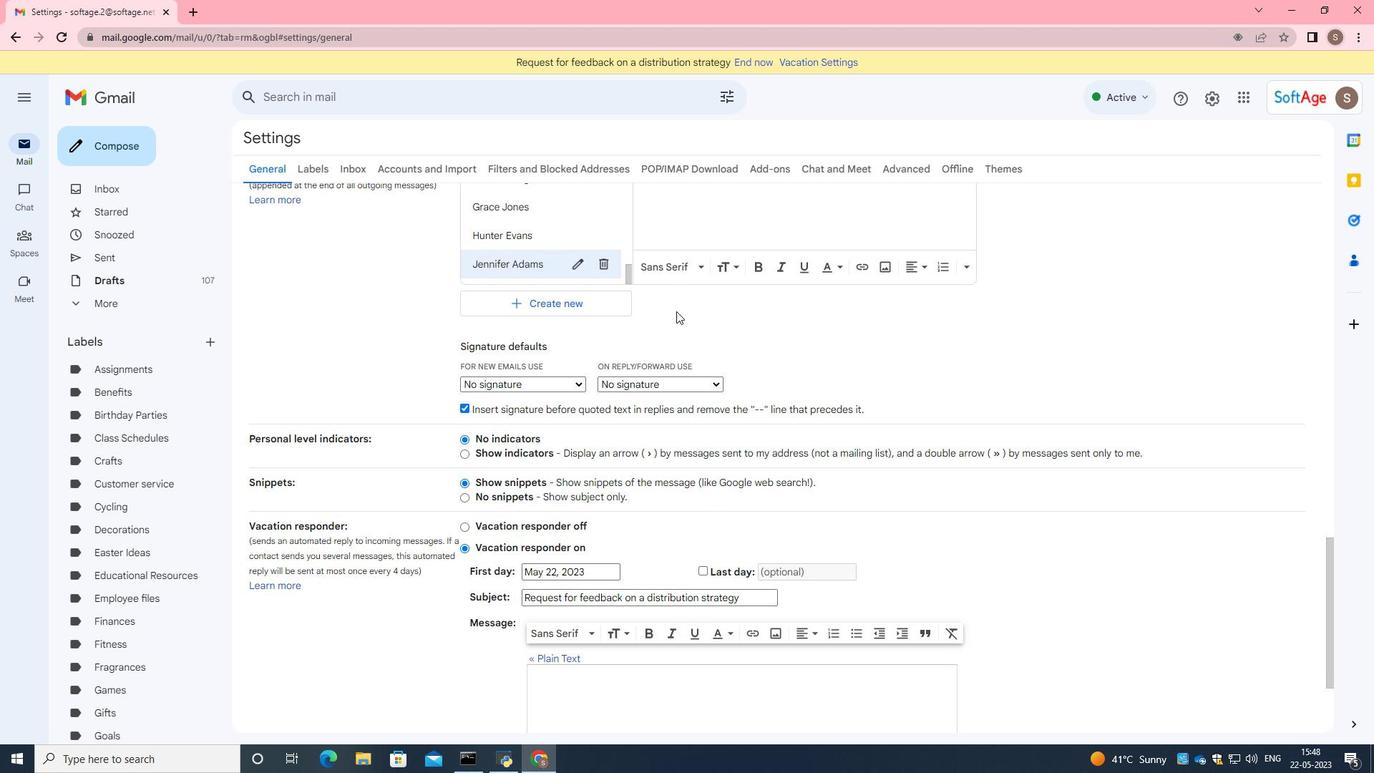 
Action: Mouse scrolled (686, 323) with delta (0, 0)
Screenshot: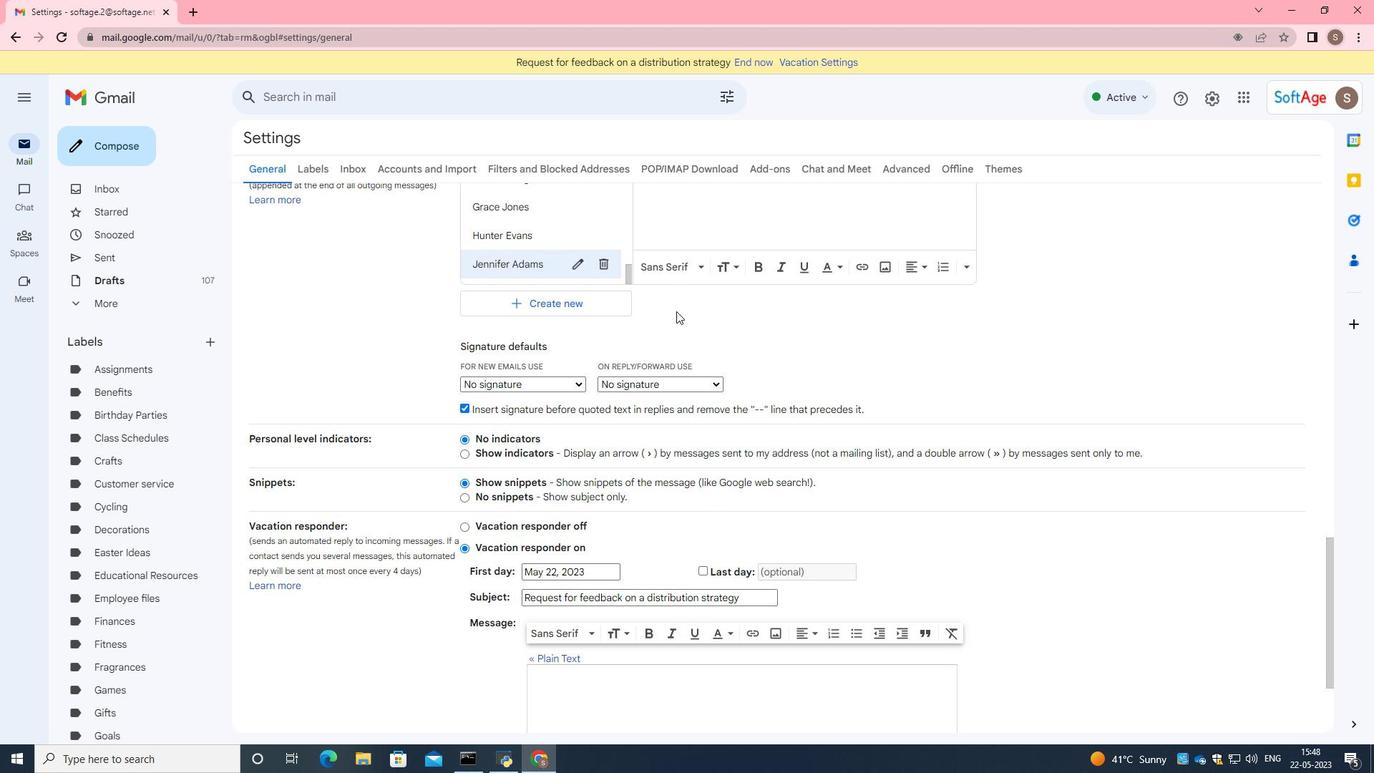 
Action: Mouse scrolled (686, 323) with delta (0, 0)
Screenshot: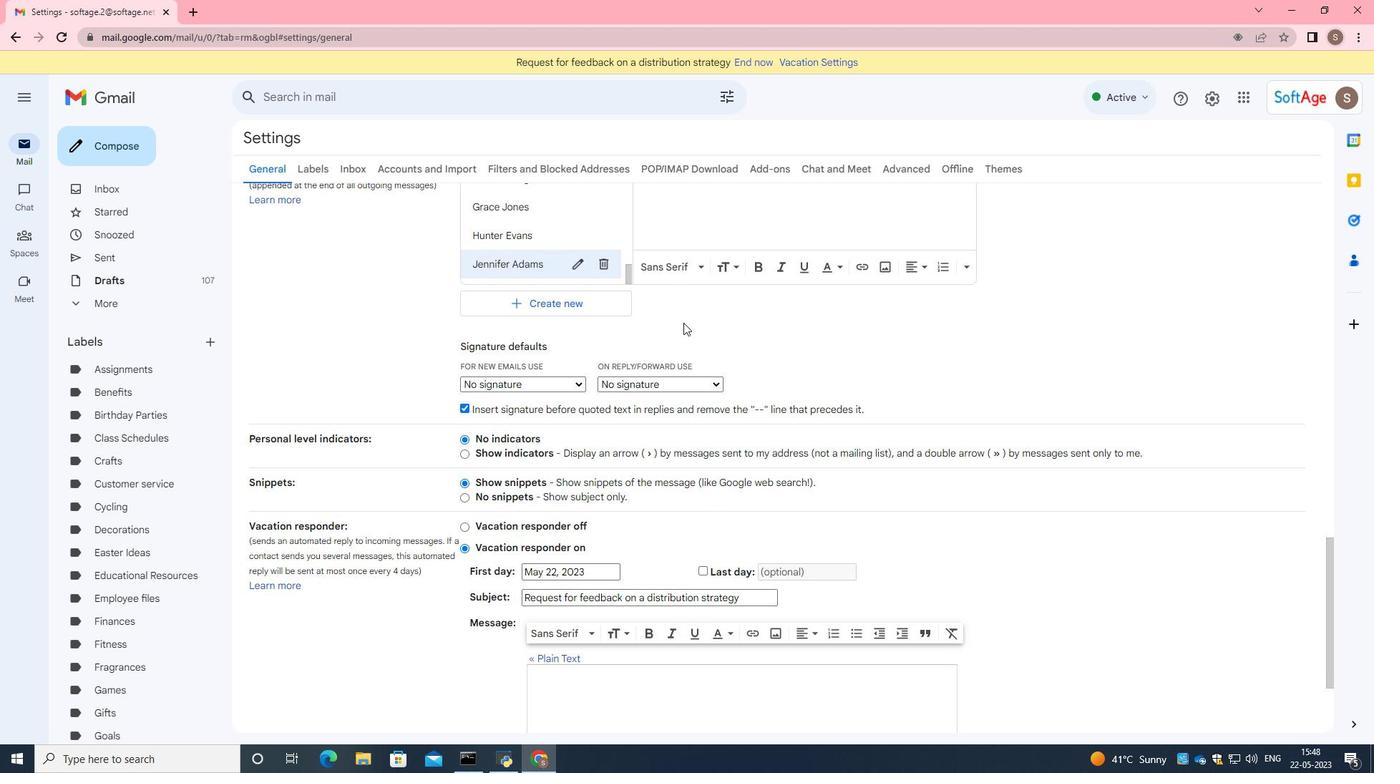 
Action: Mouse scrolled (686, 323) with delta (0, 0)
Screenshot: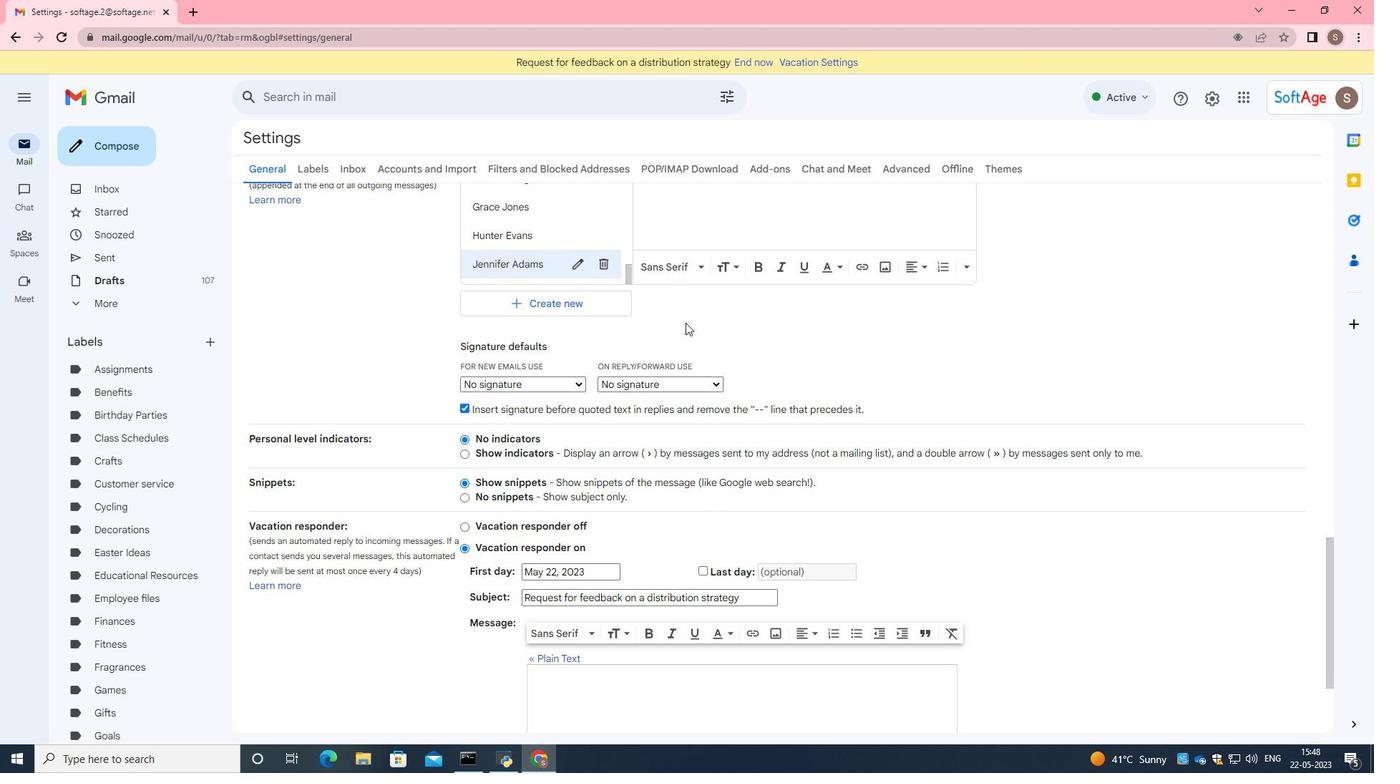 
Action: Mouse moved to (698, 435)
Screenshot: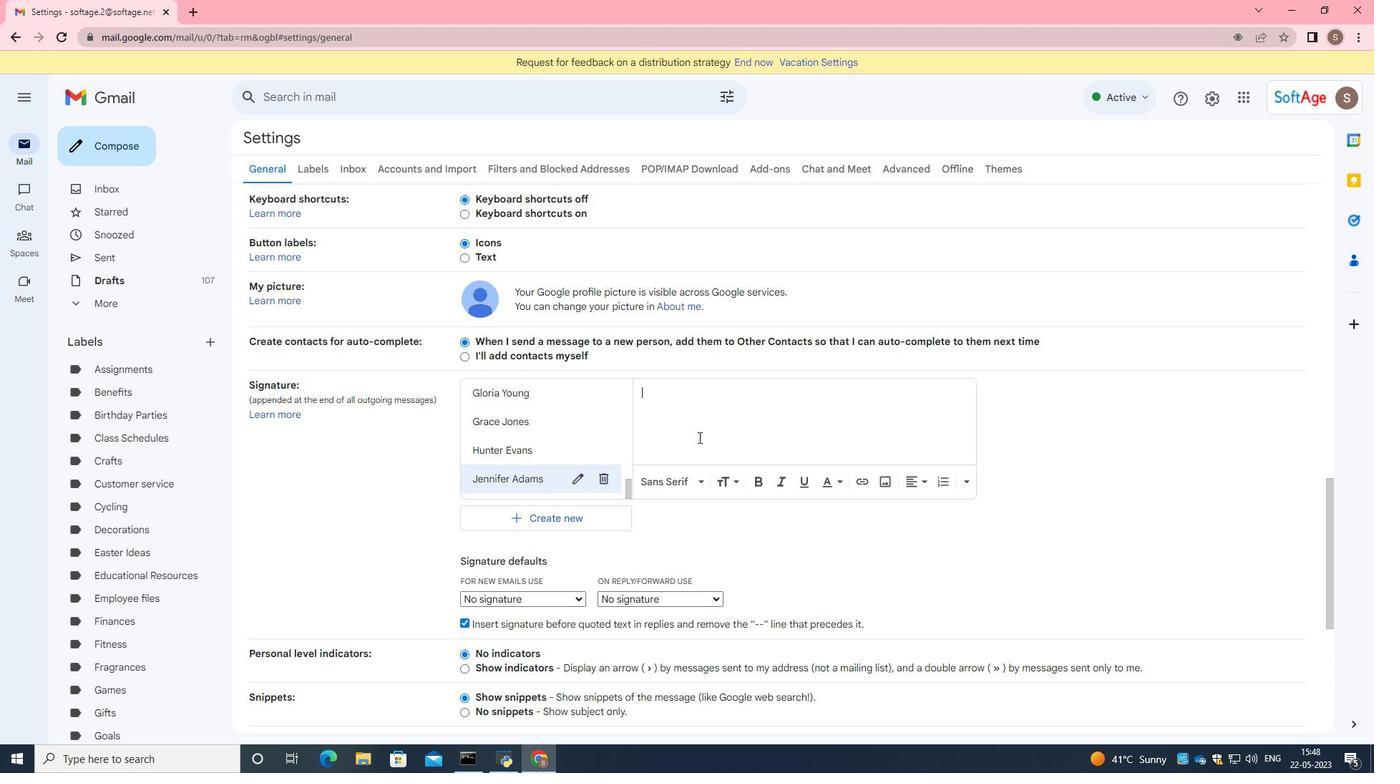 
Action: Mouse pressed left at (698, 435)
Screenshot: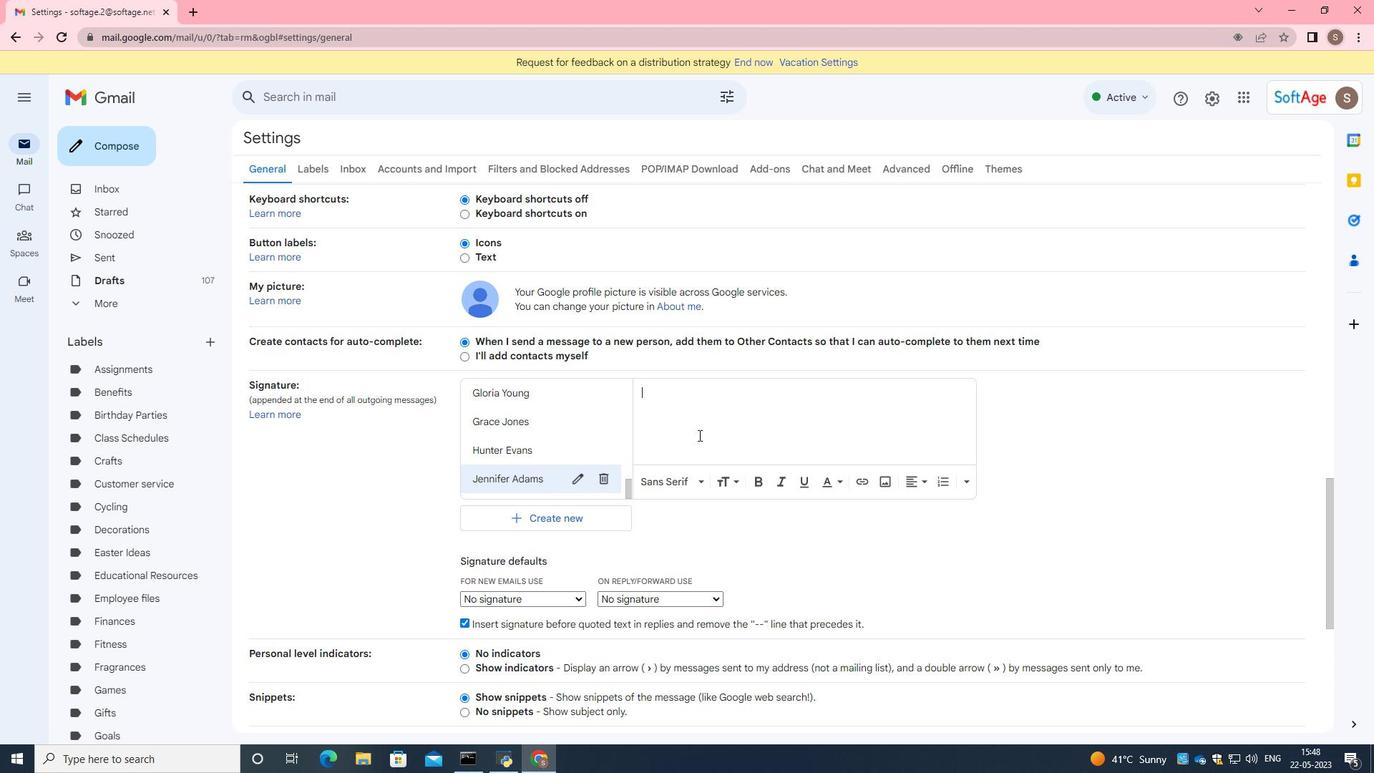 
Action: Key pressed <Key.caps_lock>B<Key.caps_lock>est<Key.space>wishes<Key.space>for<Key.space>a<Key.space>hp<Key.backspace>appy<Key.space><Key.caps_lock>N<Key.caps_lock>ational<Key.space><Key.caps_lock>N<Key.caps_lock>urse<Key.space><Key.caps_lock>D<Key.caps_lock>ay,<Key.enter><Key.caps_lock>J<Key.caps_lock>ennifir<Key.backspace>er<Key.space><Key.backspace><Key.backspace><Key.backspace><Key.backspace><Key.backspace><Key.backspace>ifer<Key.space>a<Key.caps_lock><Key.backspace>A<Key.caps_lock>dams
Screenshot: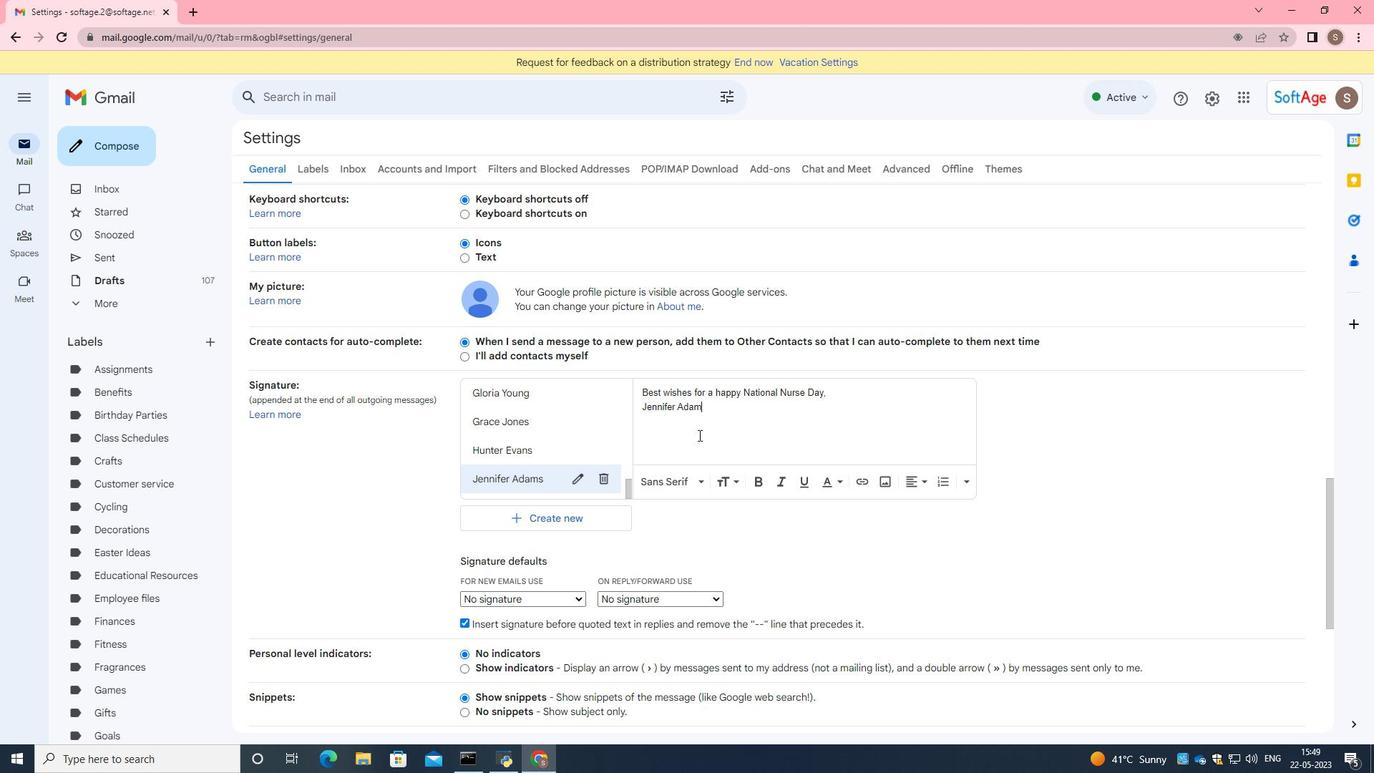 
Action: Mouse scrolled (698, 434) with delta (0, 0)
Screenshot: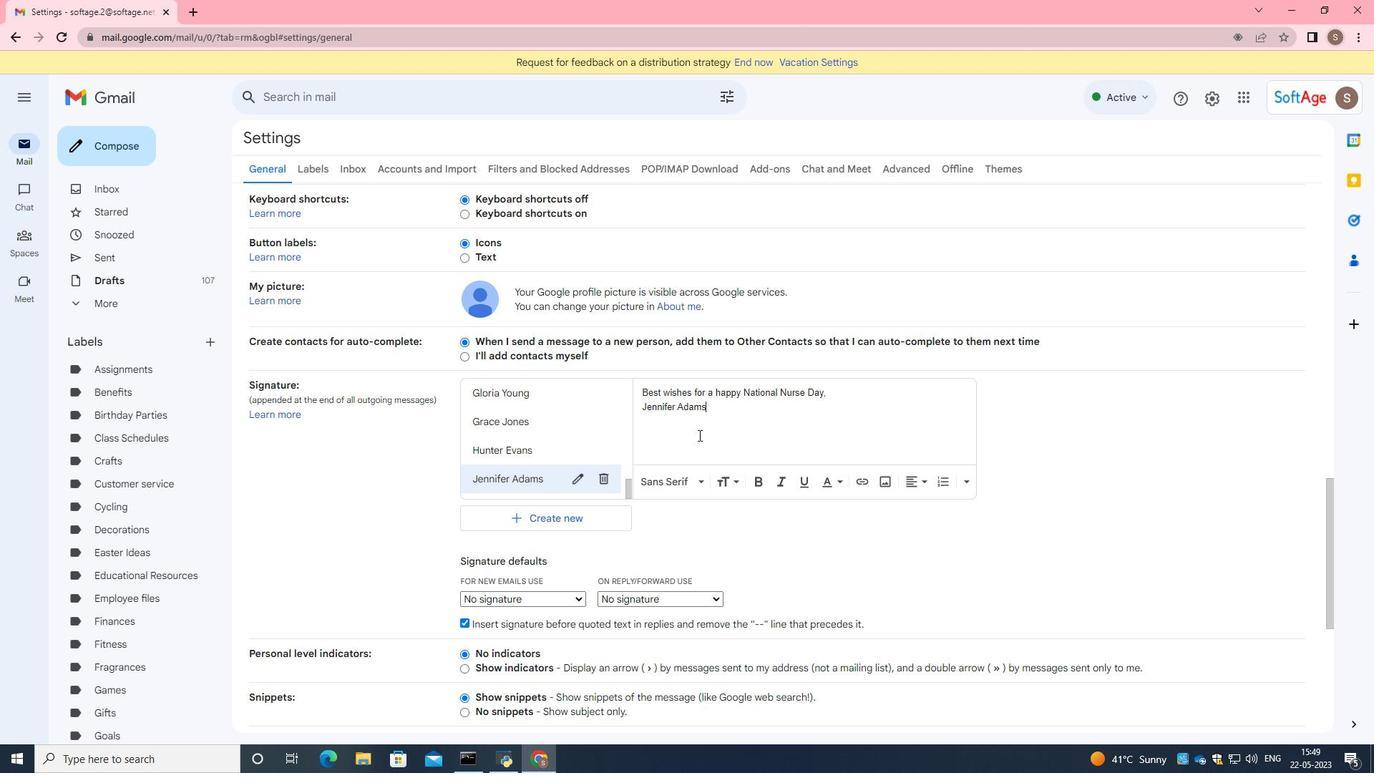 
Action: Mouse scrolled (698, 434) with delta (0, 0)
Screenshot: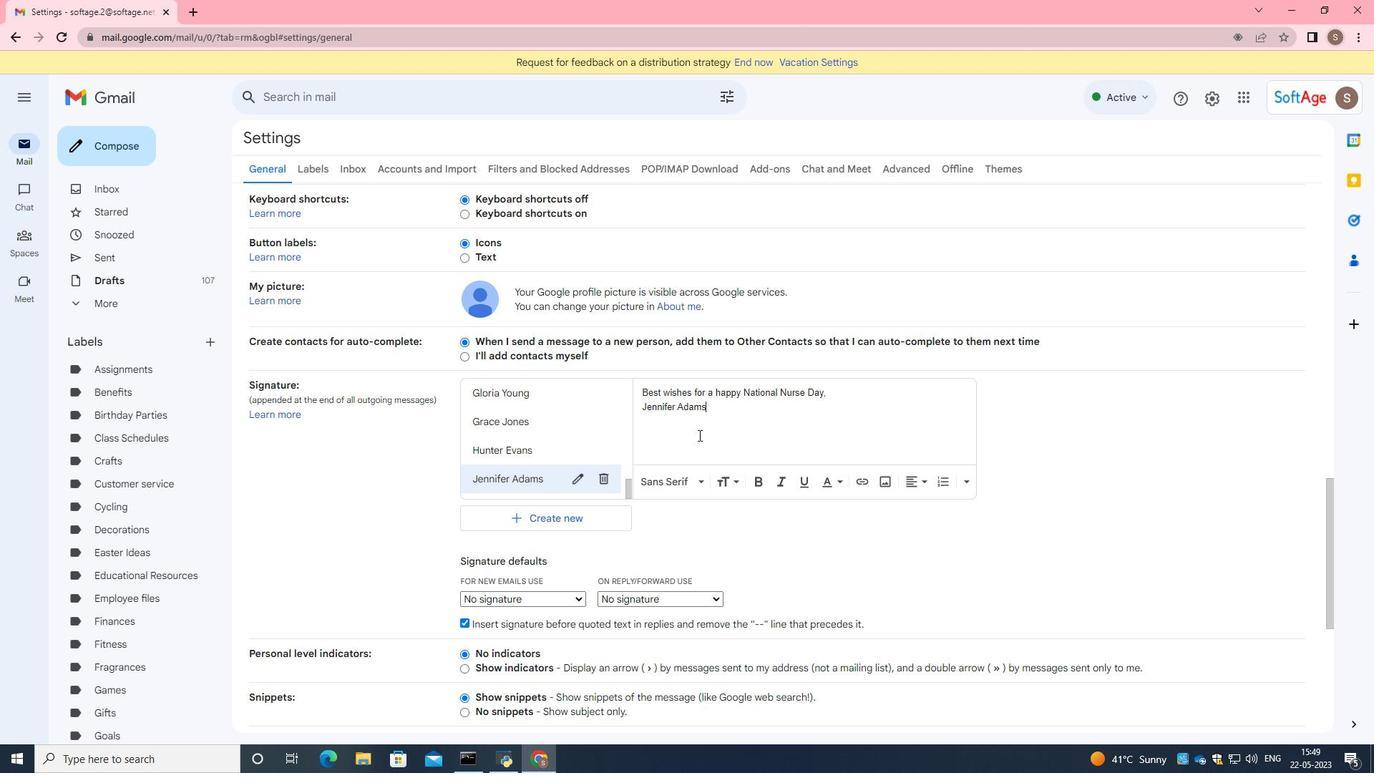 
Action: Mouse scrolled (698, 434) with delta (0, 0)
Screenshot: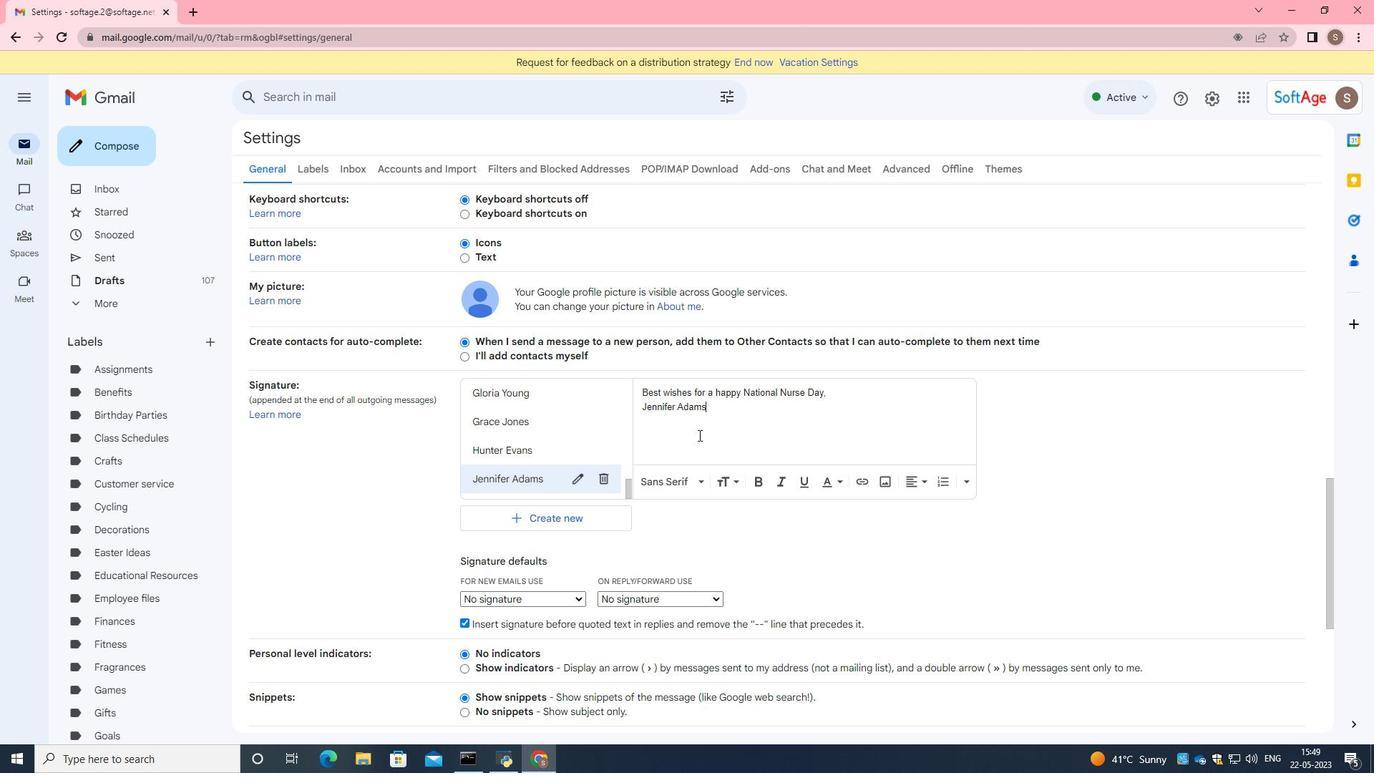 
Action: Mouse scrolled (698, 434) with delta (0, 0)
Screenshot: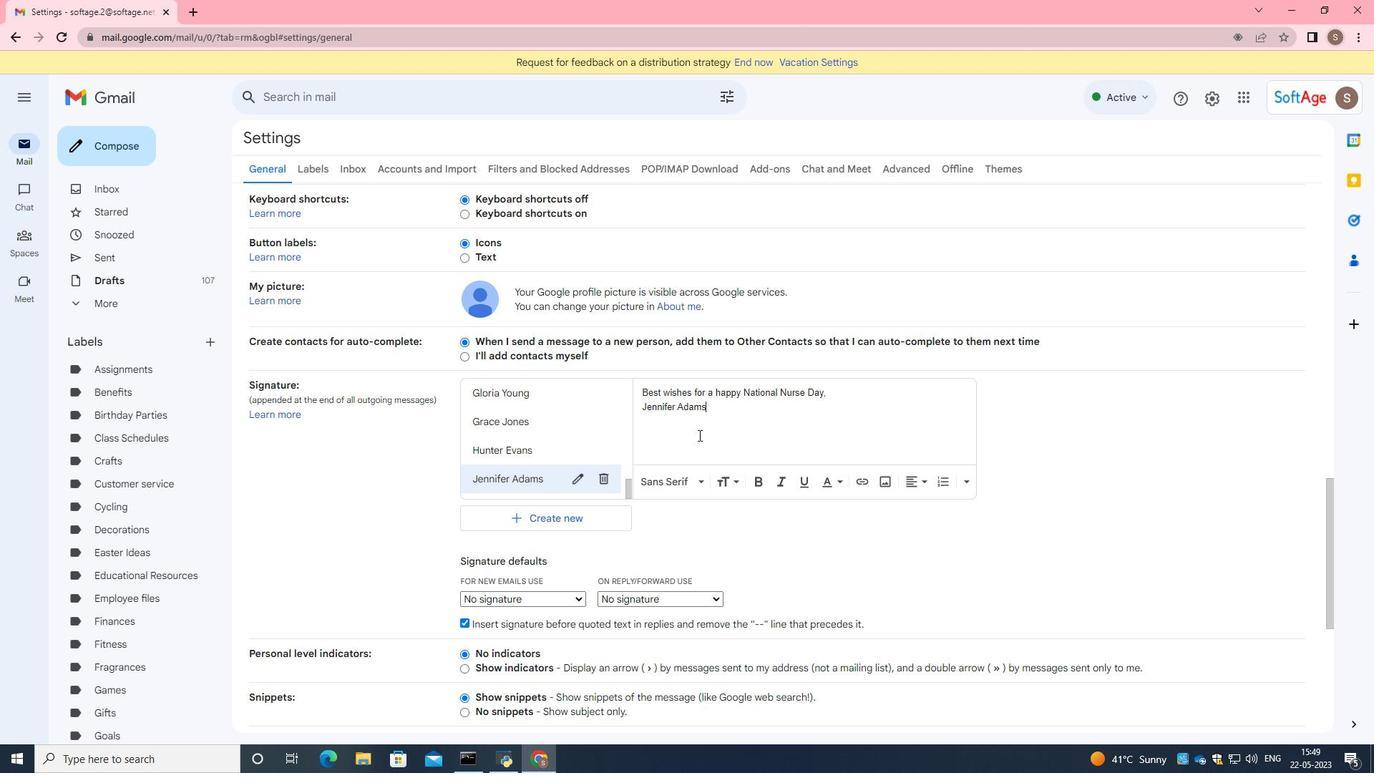 
Action: Mouse scrolled (698, 434) with delta (0, 0)
Screenshot: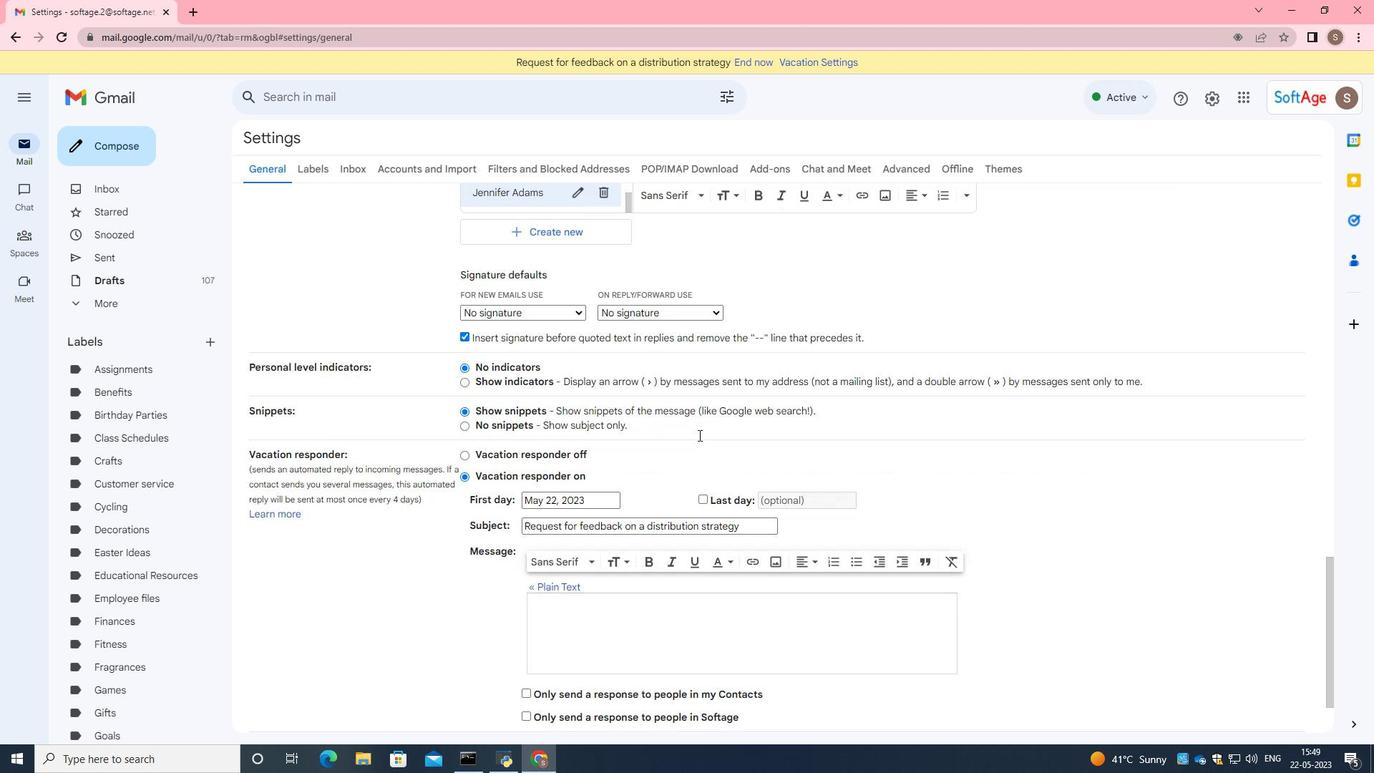 
Action: Mouse scrolled (698, 434) with delta (0, 0)
Screenshot: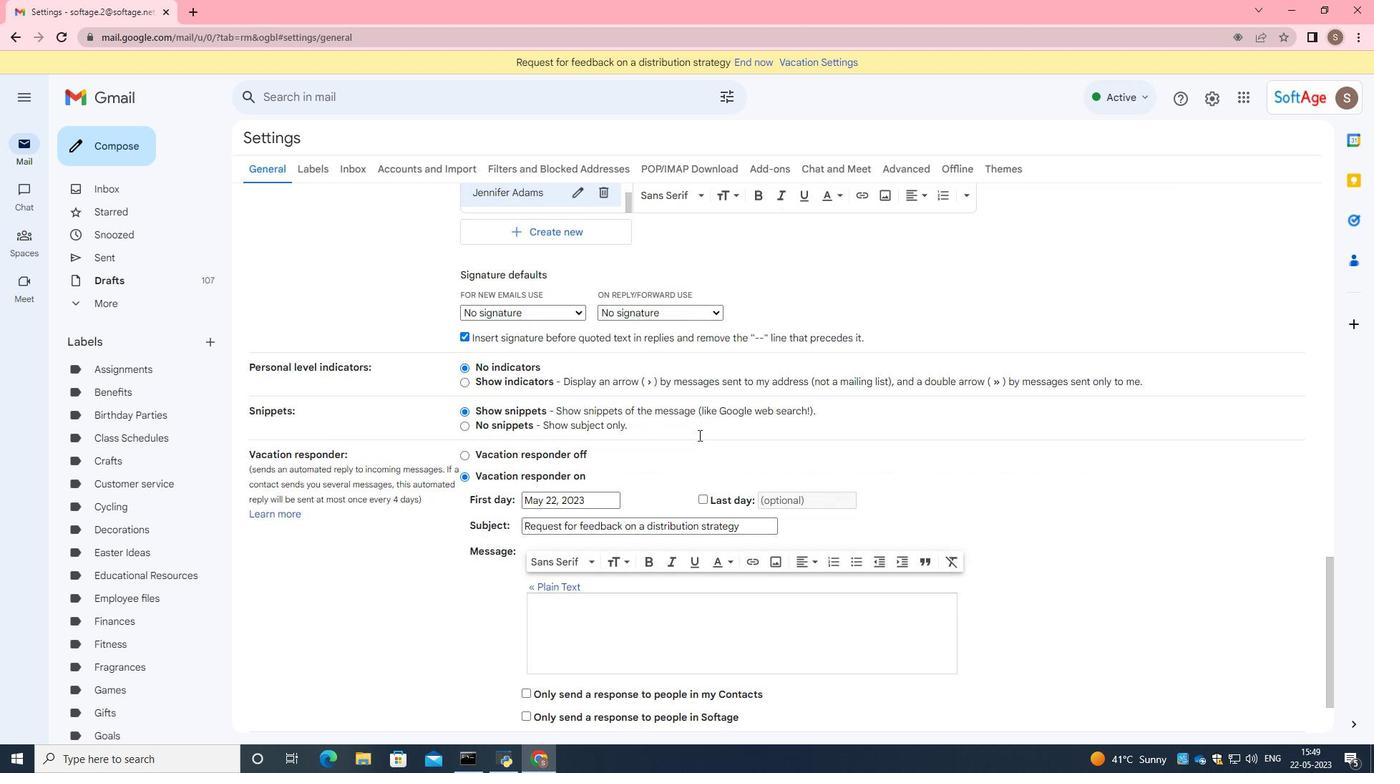 
Action: Mouse scrolled (698, 434) with delta (0, 0)
Screenshot: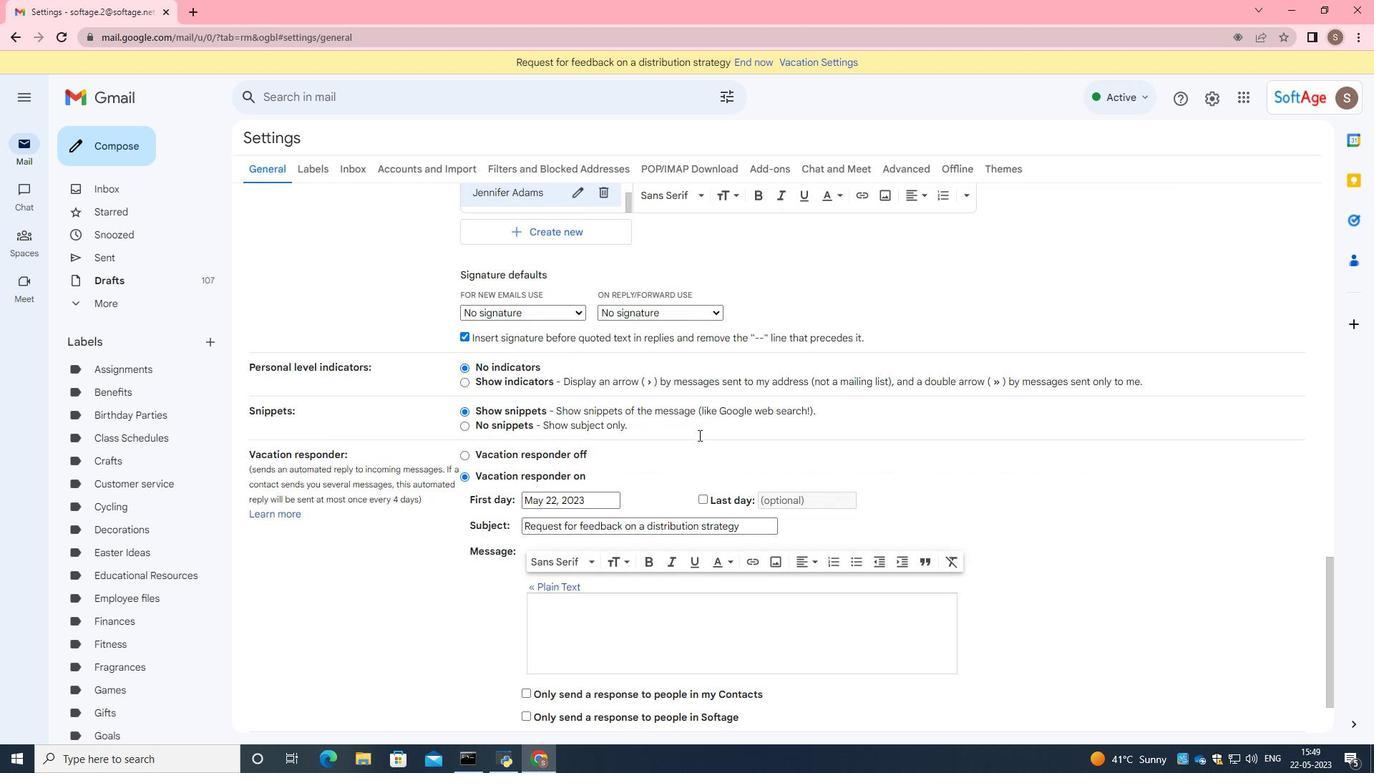 
Action: Mouse scrolled (698, 434) with delta (0, 0)
Screenshot: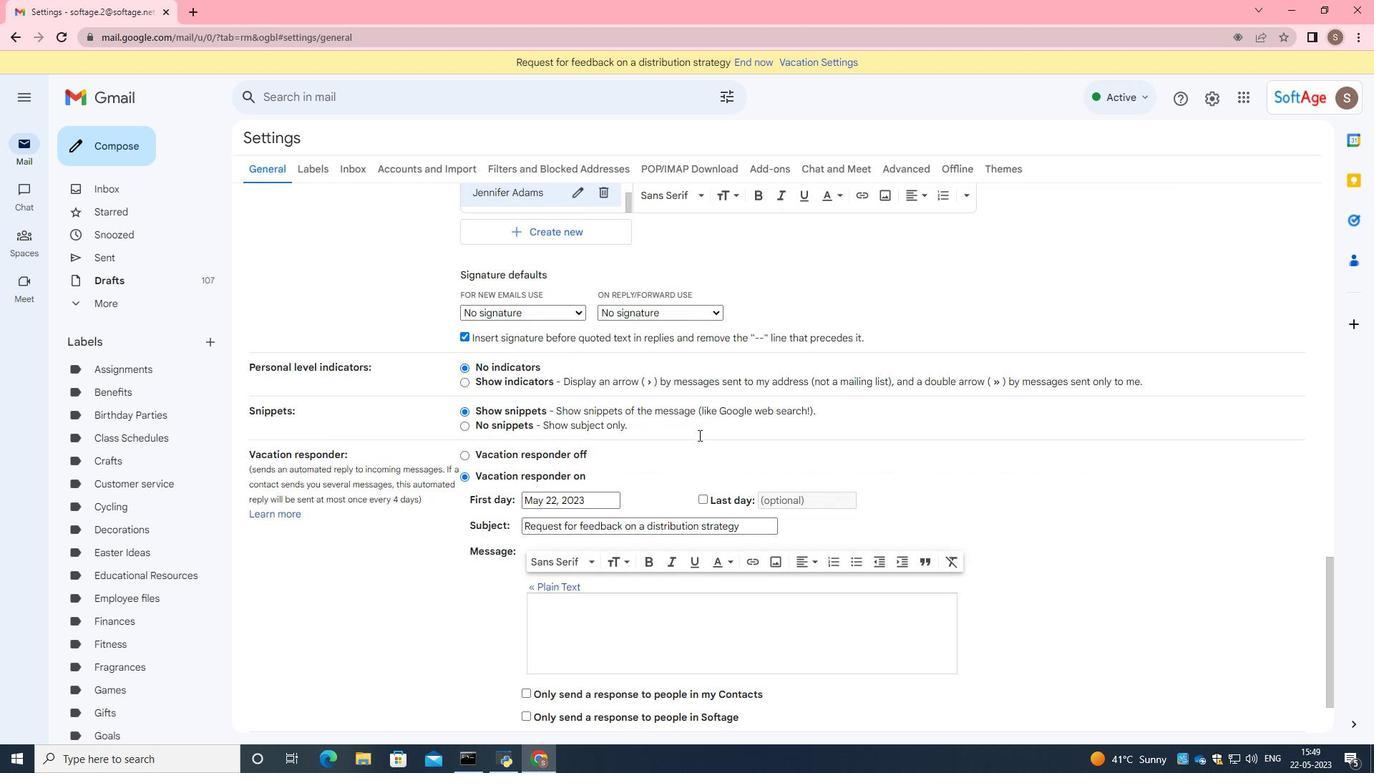 
Action: Mouse scrolled (698, 434) with delta (0, 0)
Screenshot: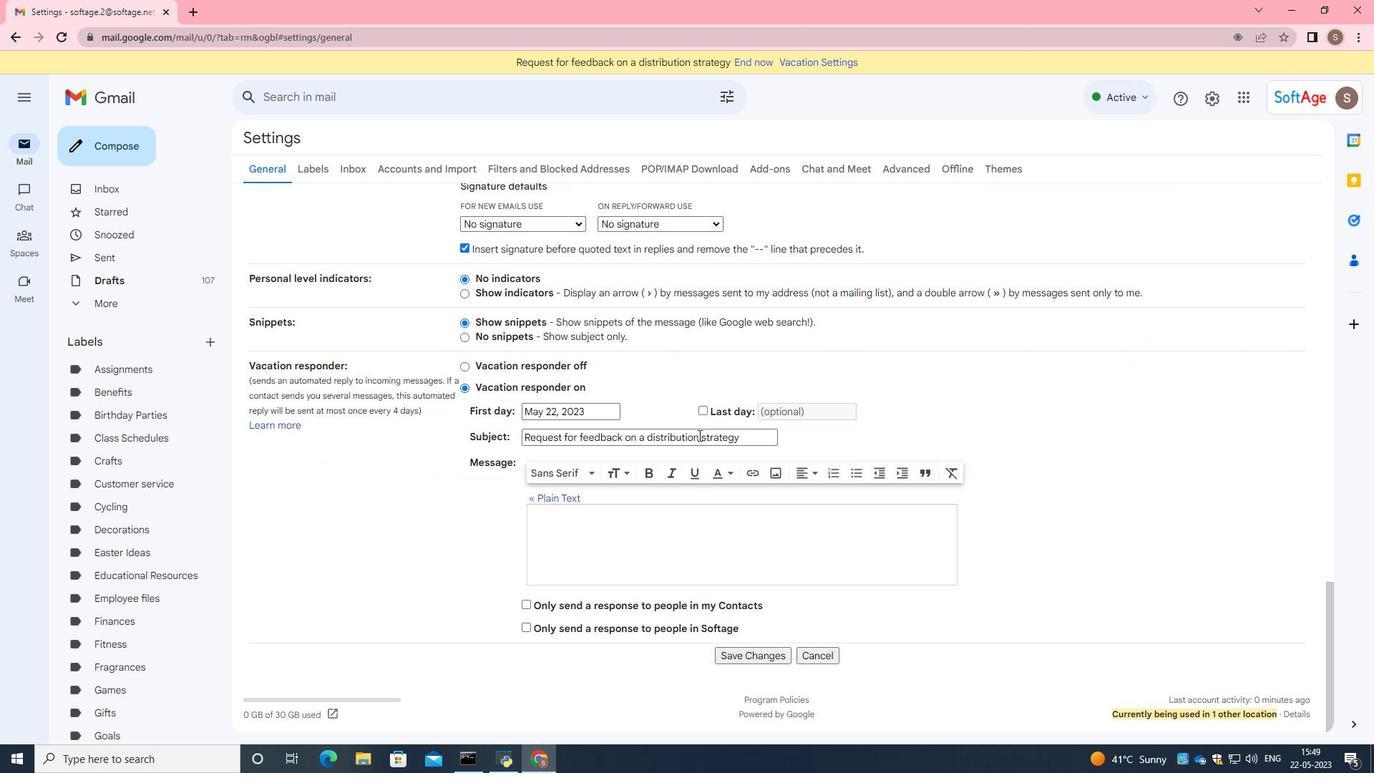 
Action: Mouse moved to (698, 435)
Screenshot: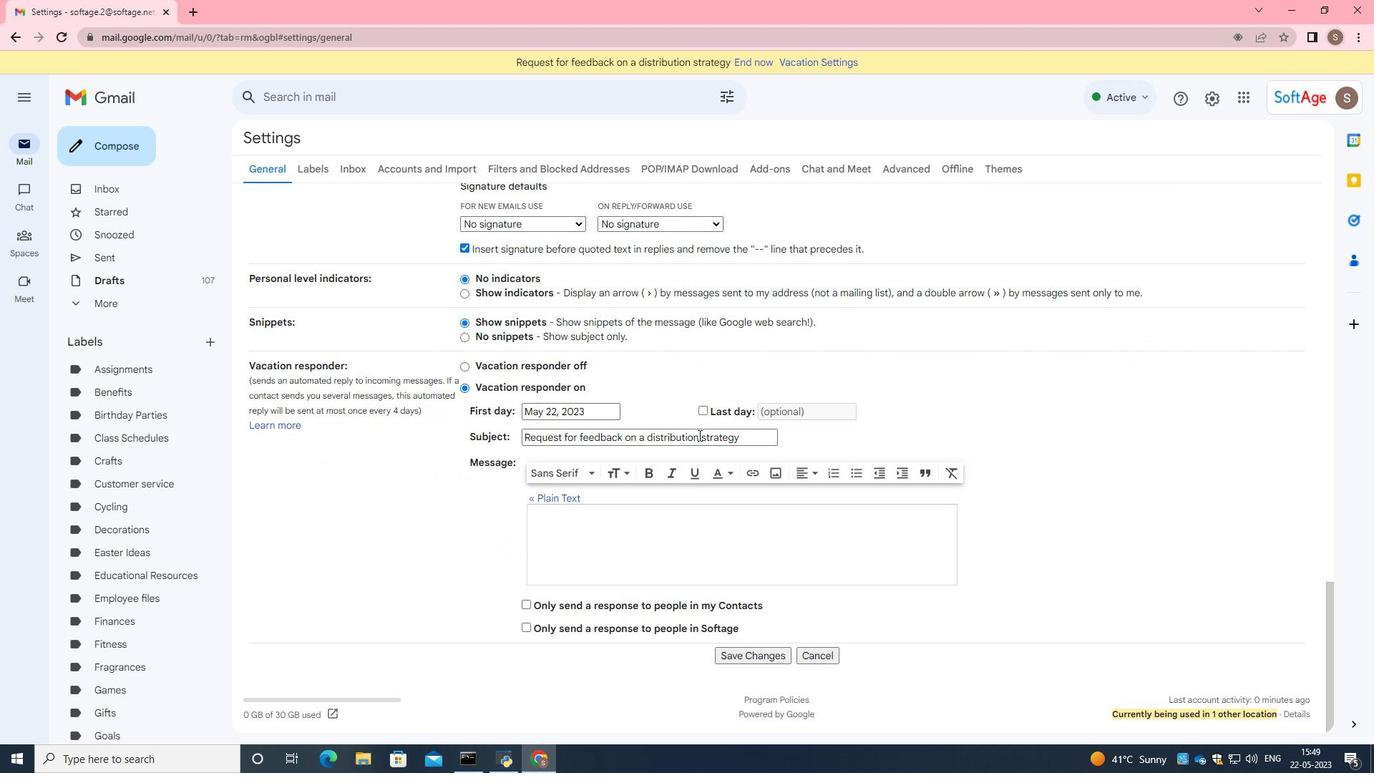 
Action: Mouse scrolled (698, 434) with delta (0, 0)
Screenshot: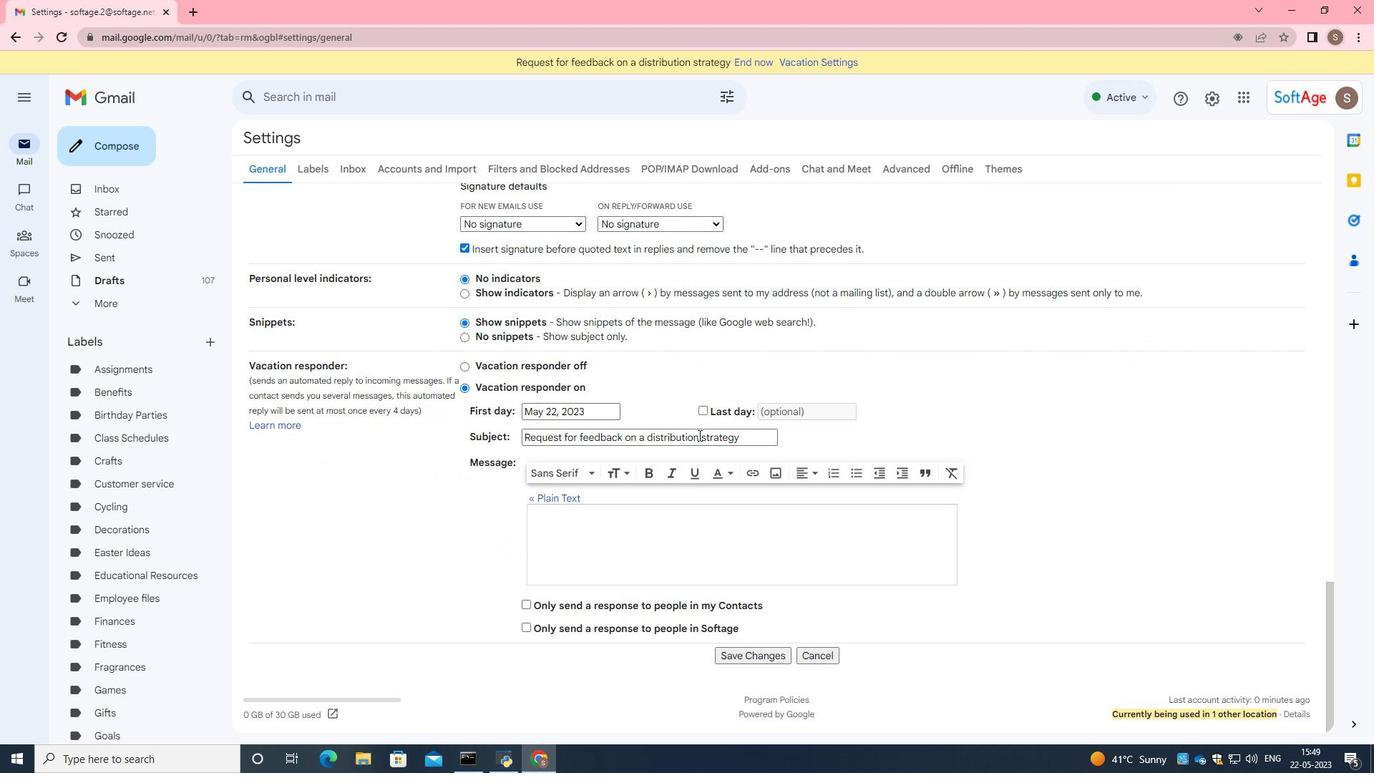 
Action: Mouse moved to (698, 435)
Screenshot: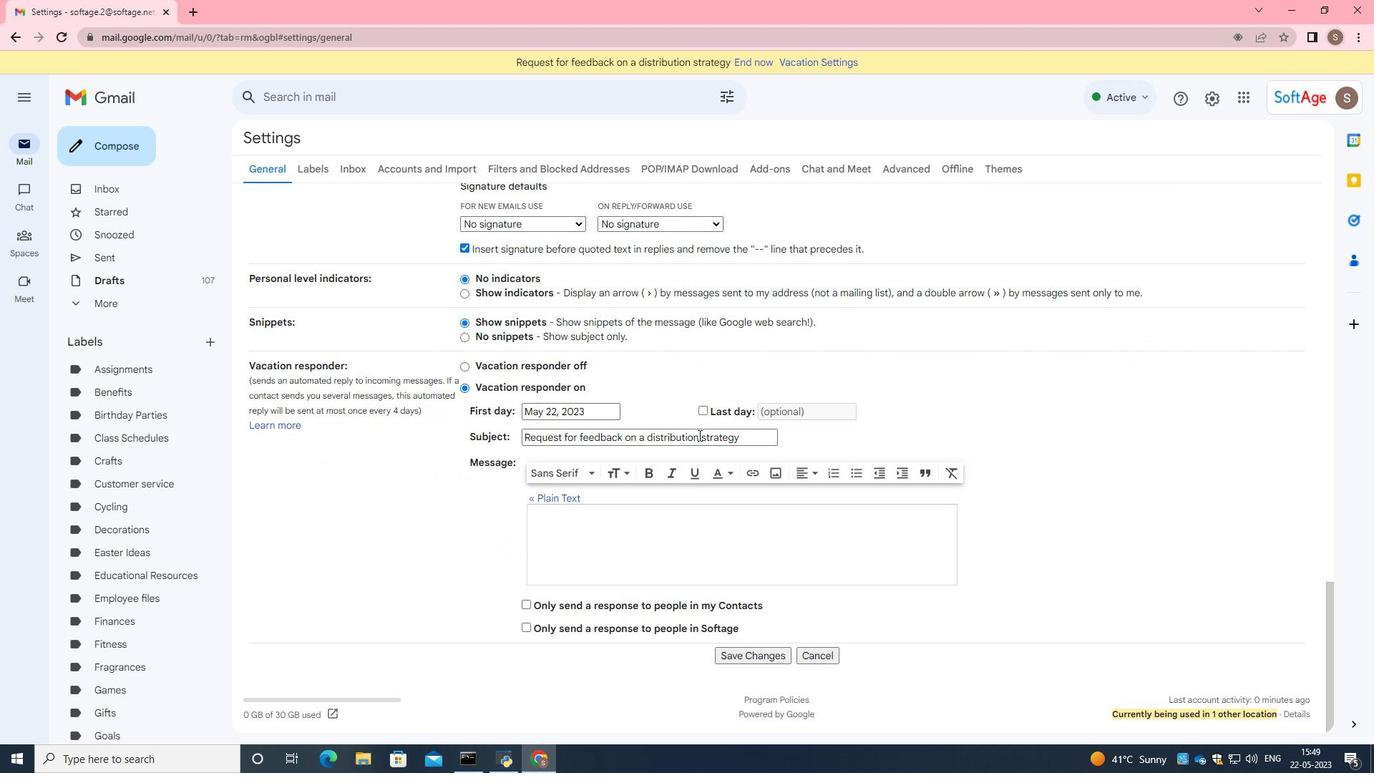 
Action: Mouse scrolled (698, 434) with delta (0, 0)
Screenshot: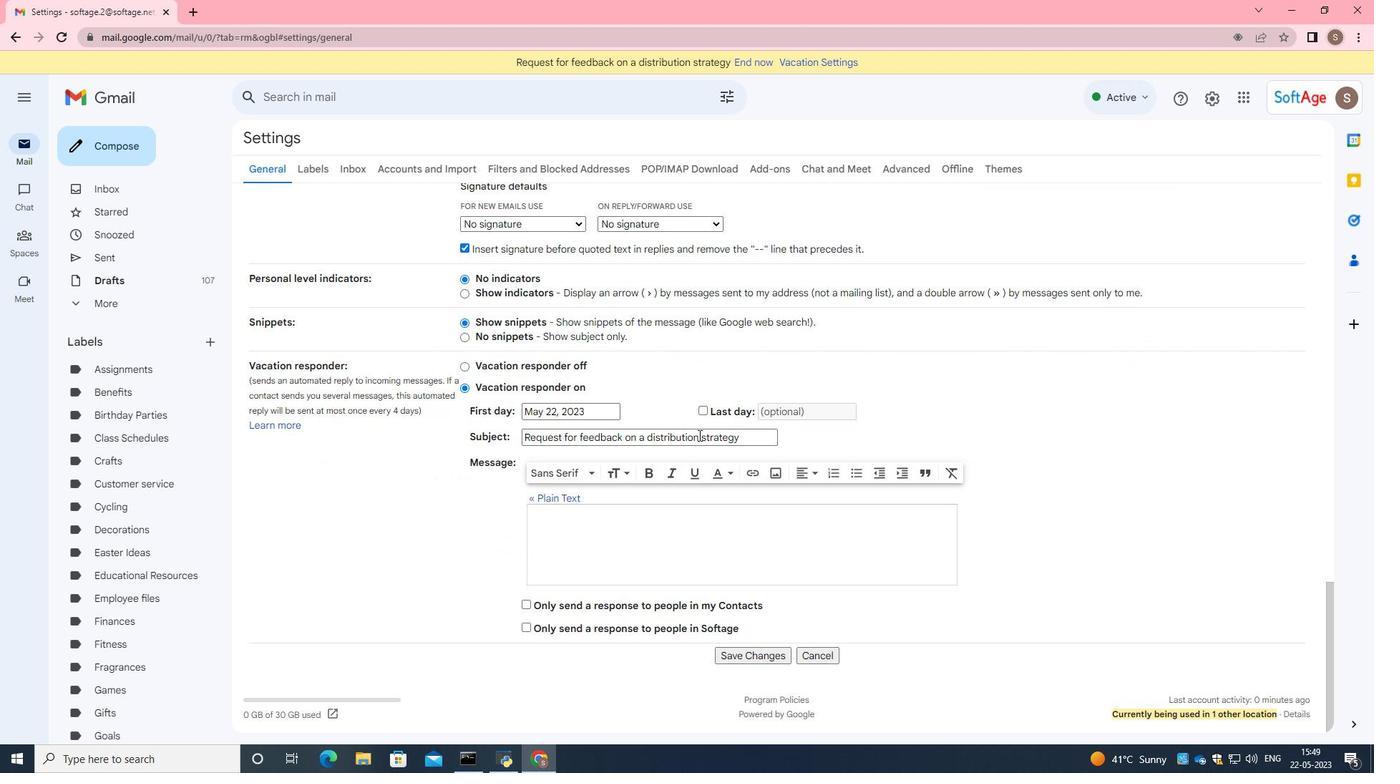 
Action: Mouse moved to (760, 662)
Screenshot: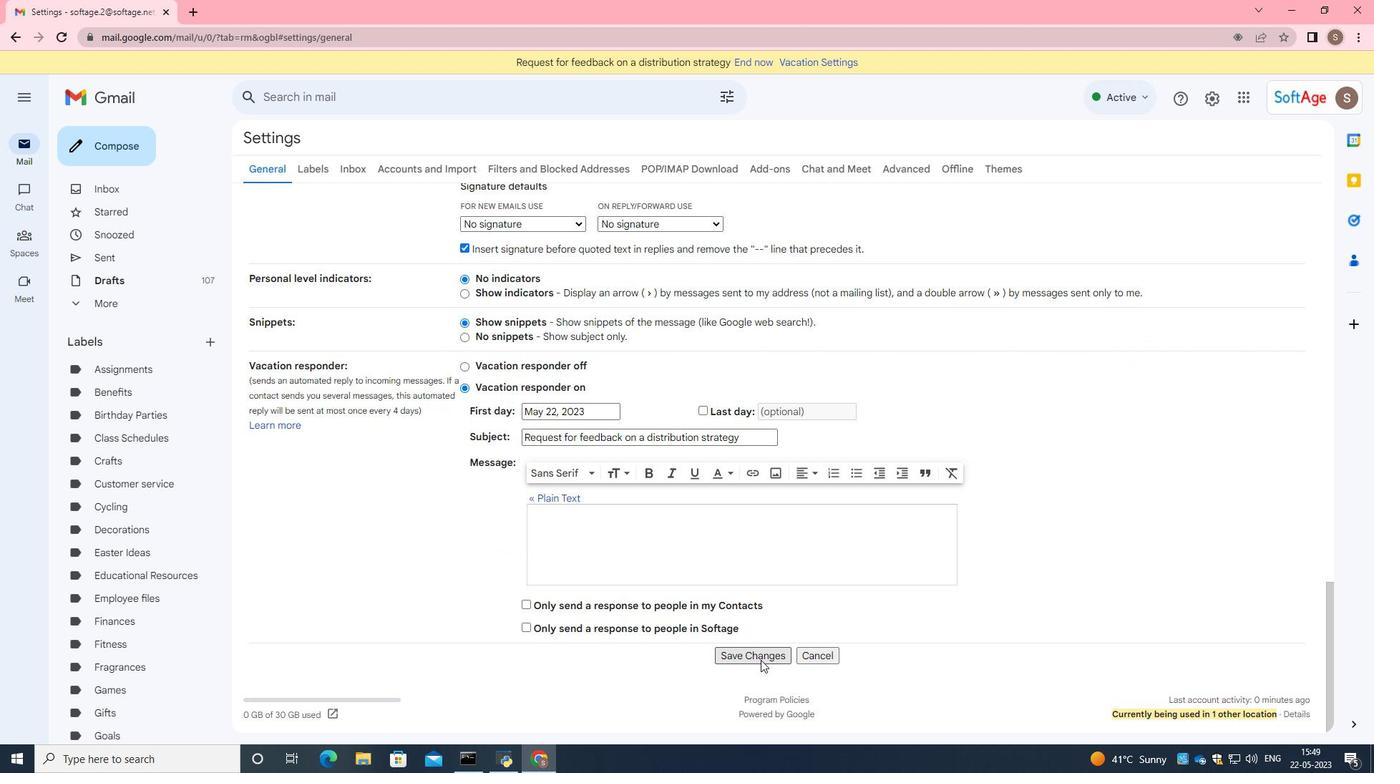 
Action: Mouse pressed left at (760, 662)
Screenshot: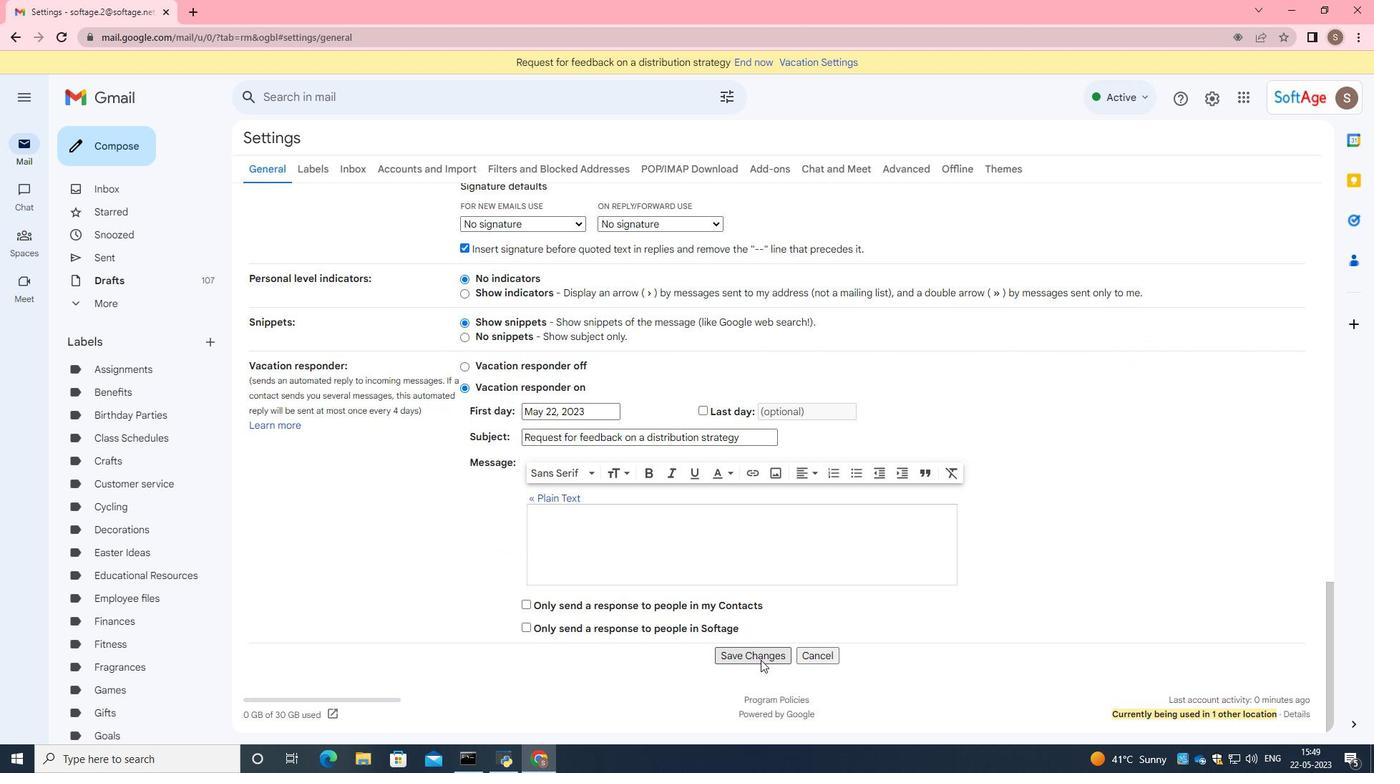 
Action: Mouse moved to (93, 144)
Screenshot: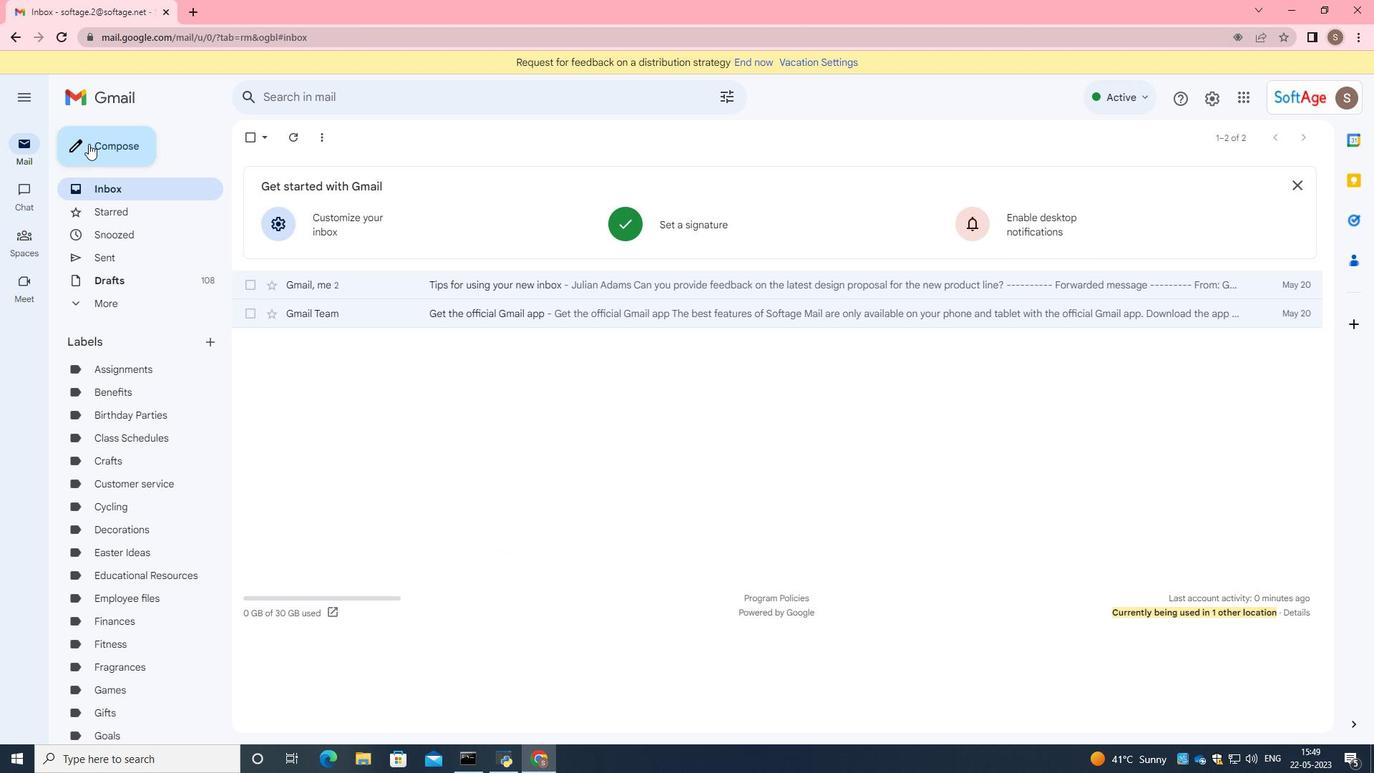 
Action: Mouse pressed left at (93, 144)
Screenshot: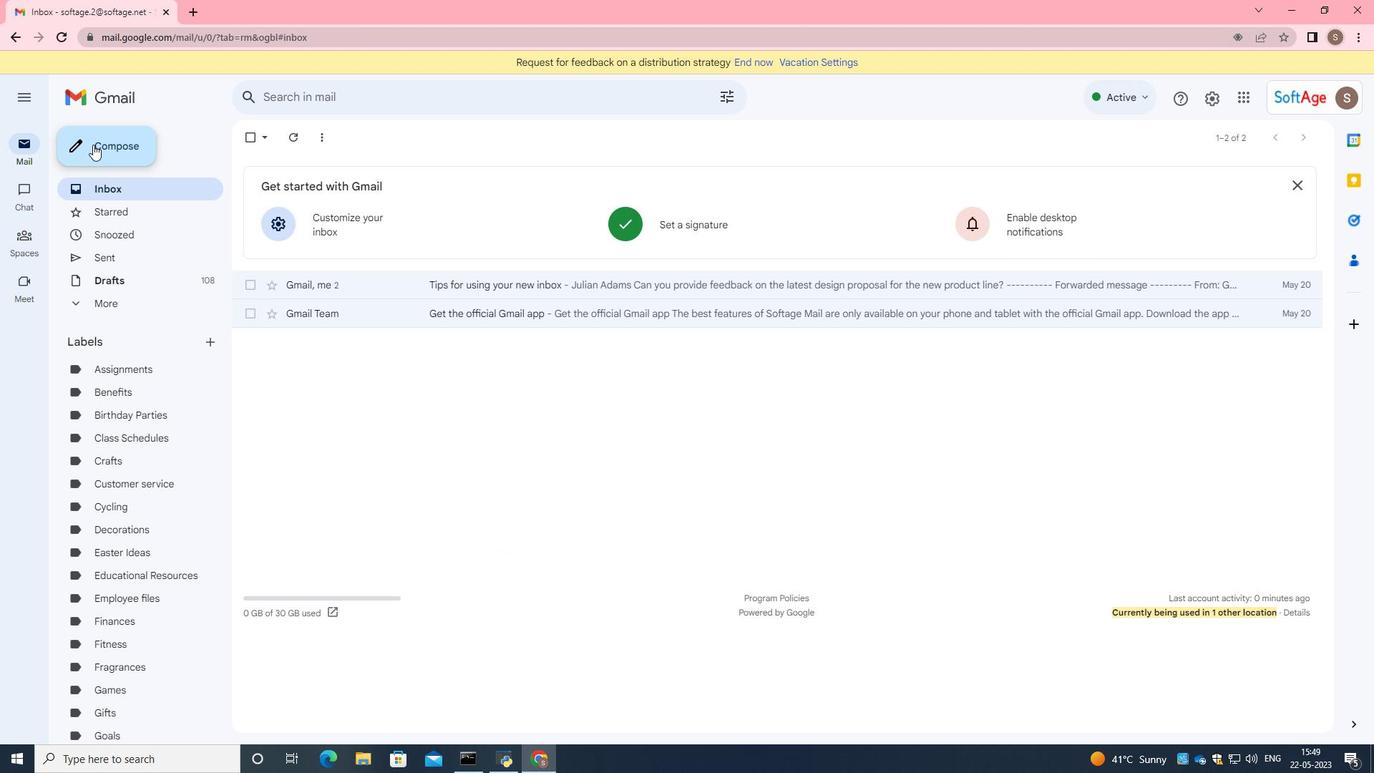 
Action: Mouse moved to (1151, 722)
Screenshot: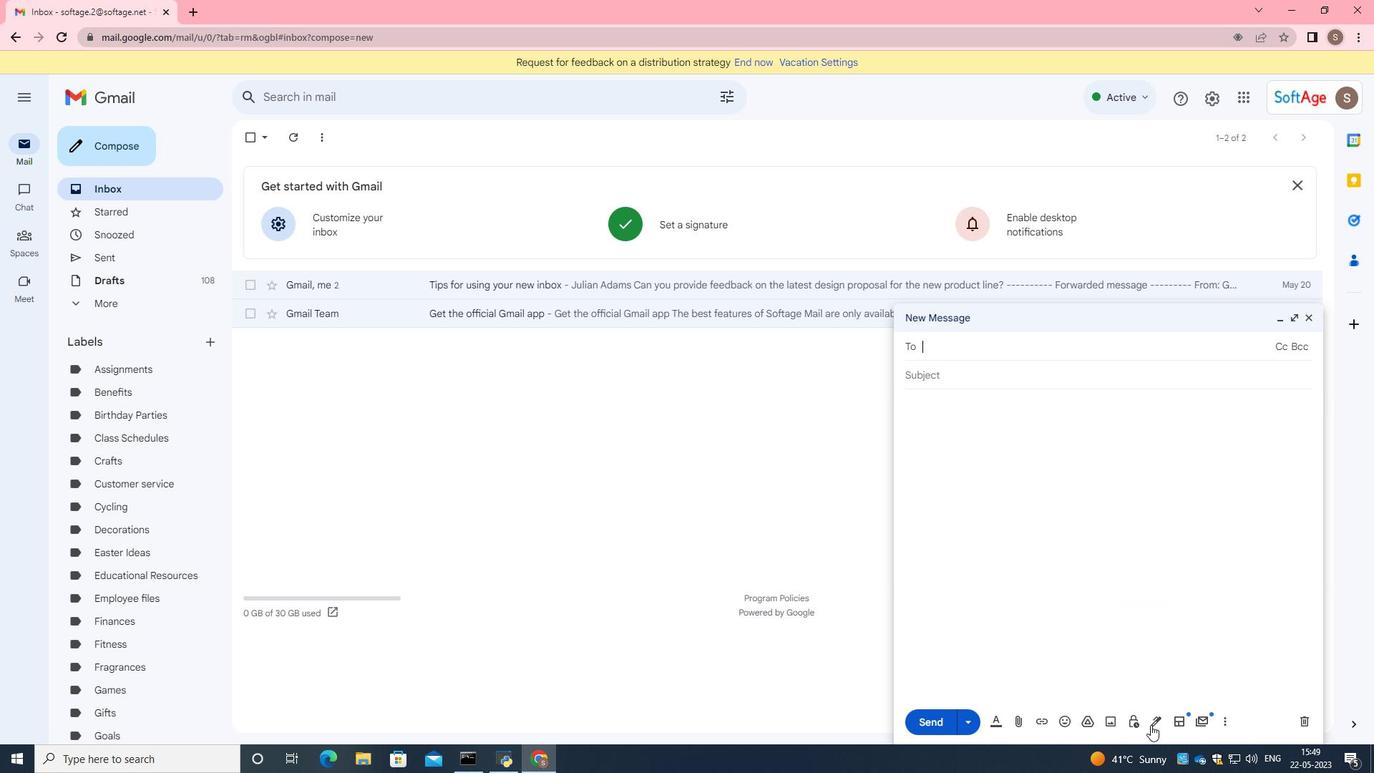 
Action: Mouse pressed left at (1151, 722)
Screenshot: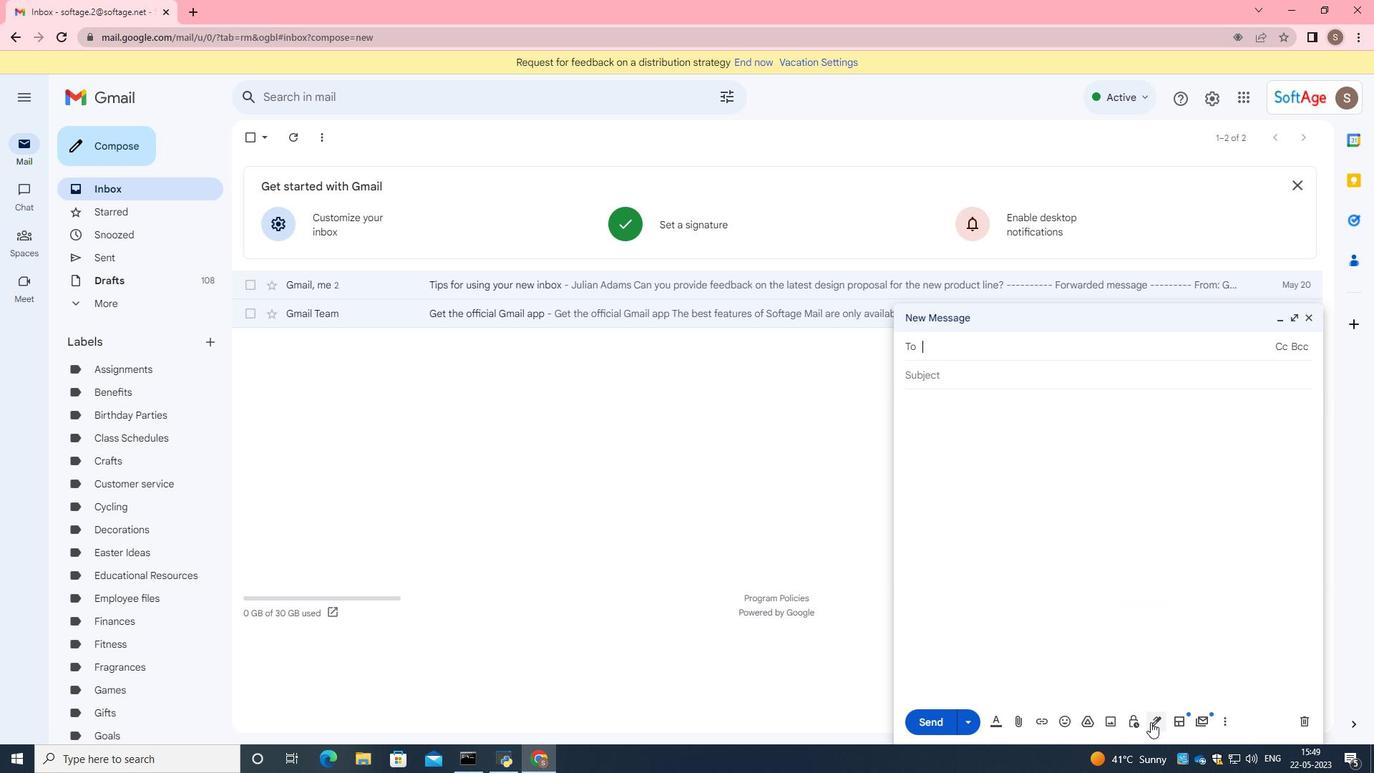 
Action: Mouse moved to (1214, 625)
Screenshot: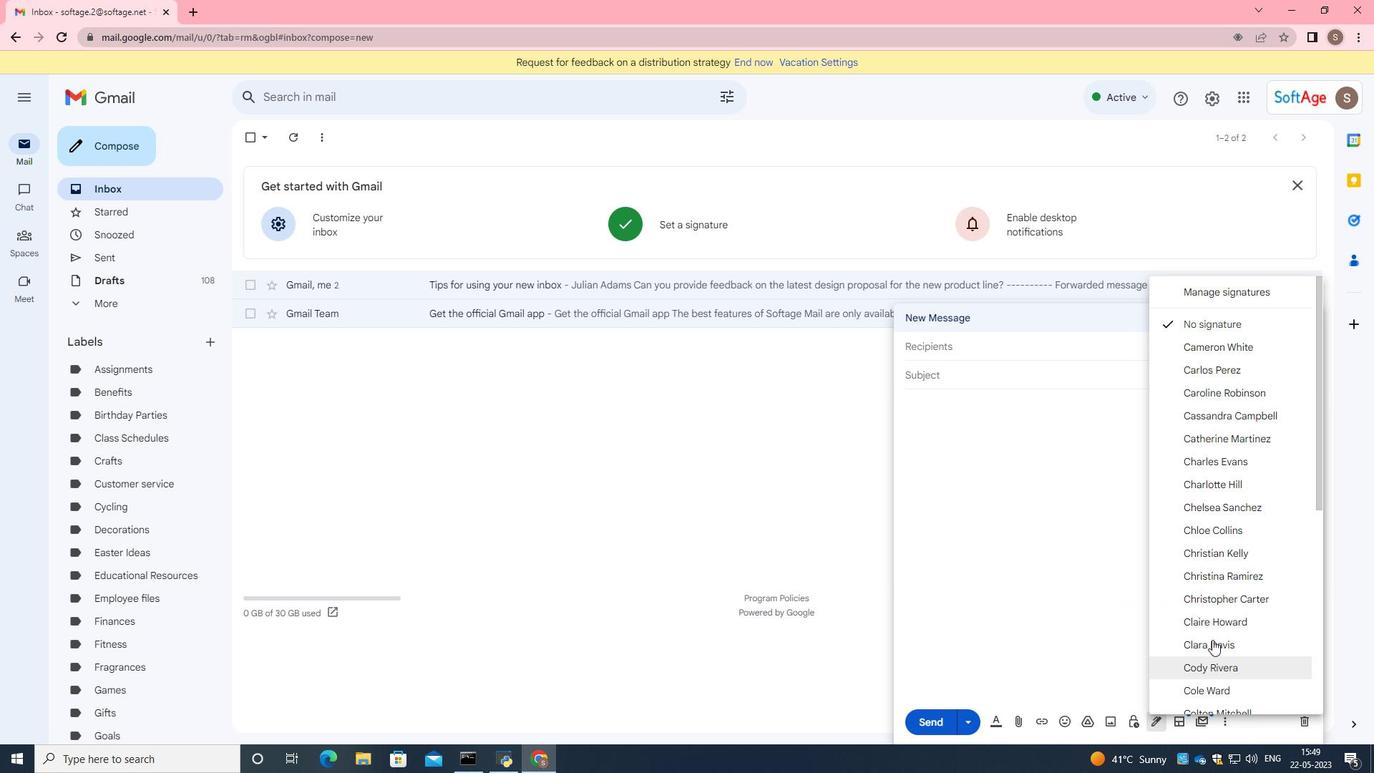 
Action: Mouse scrolled (1214, 624) with delta (0, 0)
Screenshot: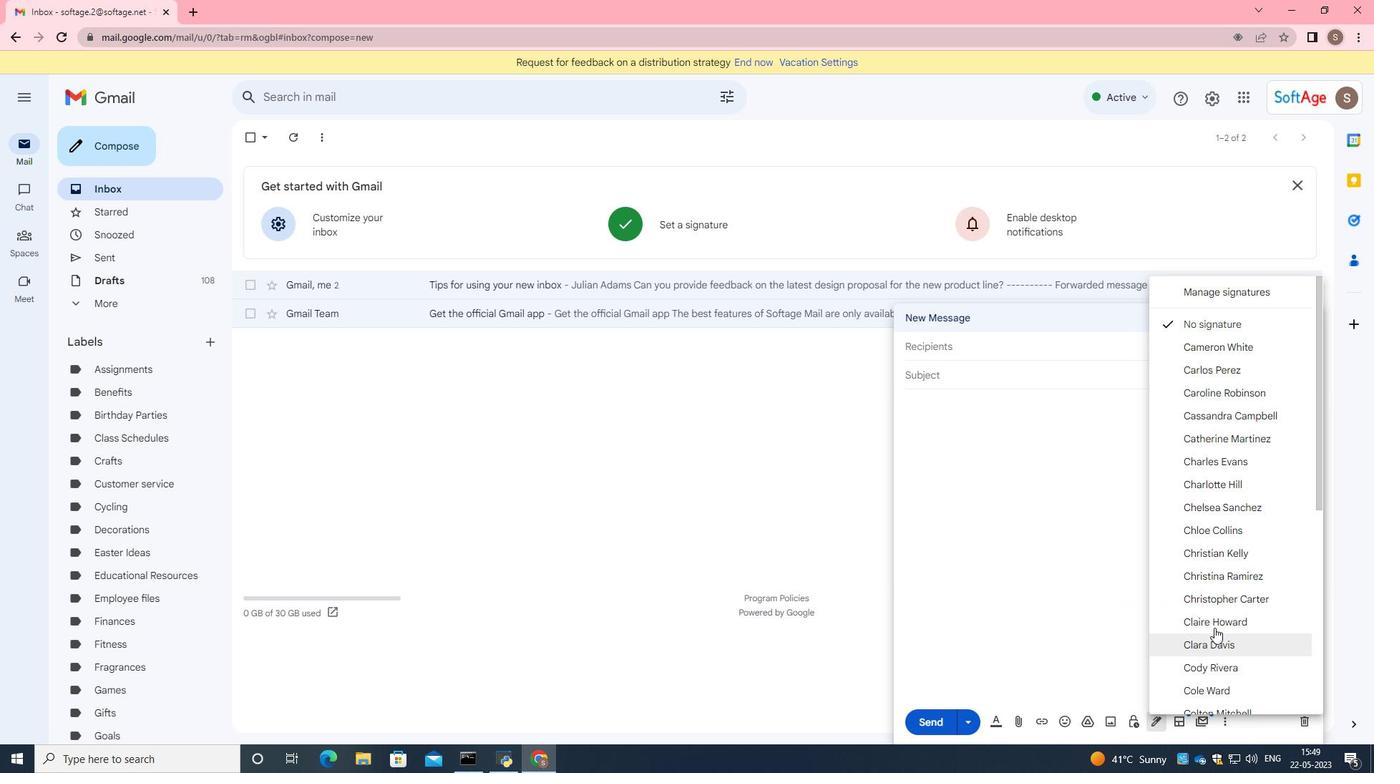 
Action: Mouse moved to (1214, 625)
Screenshot: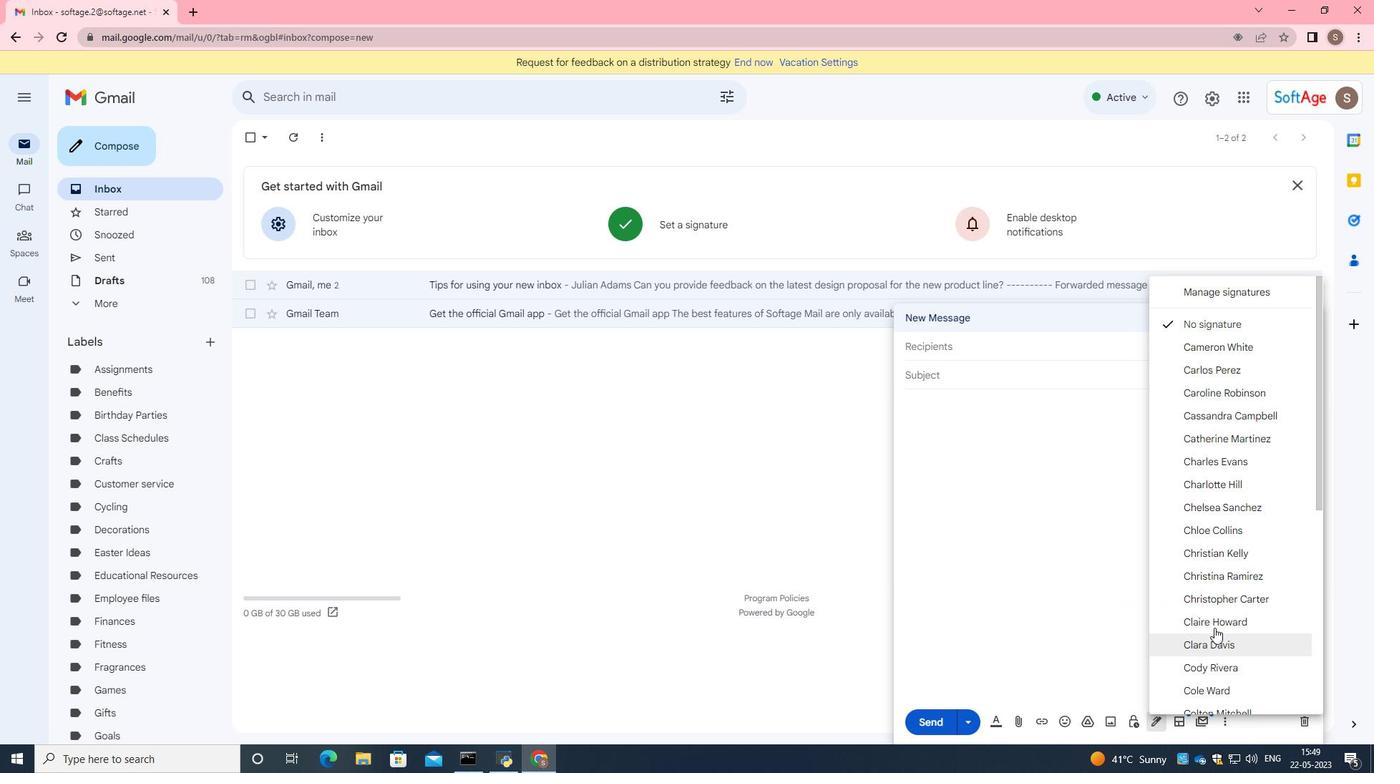 
Action: Mouse scrolled (1214, 624) with delta (0, 0)
Screenshot: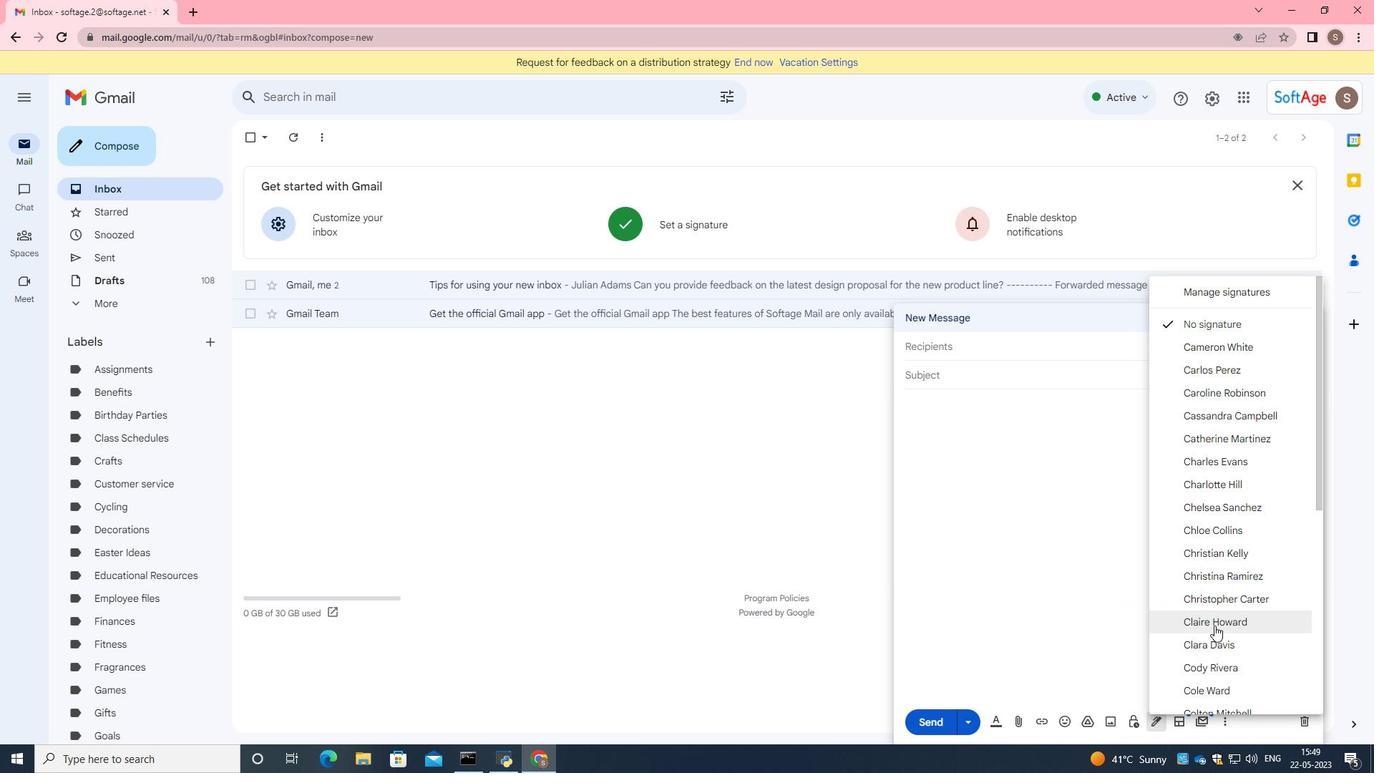 
Action: Mouse scrolled (1214, 624) with delta (0, 0)
Screenshot: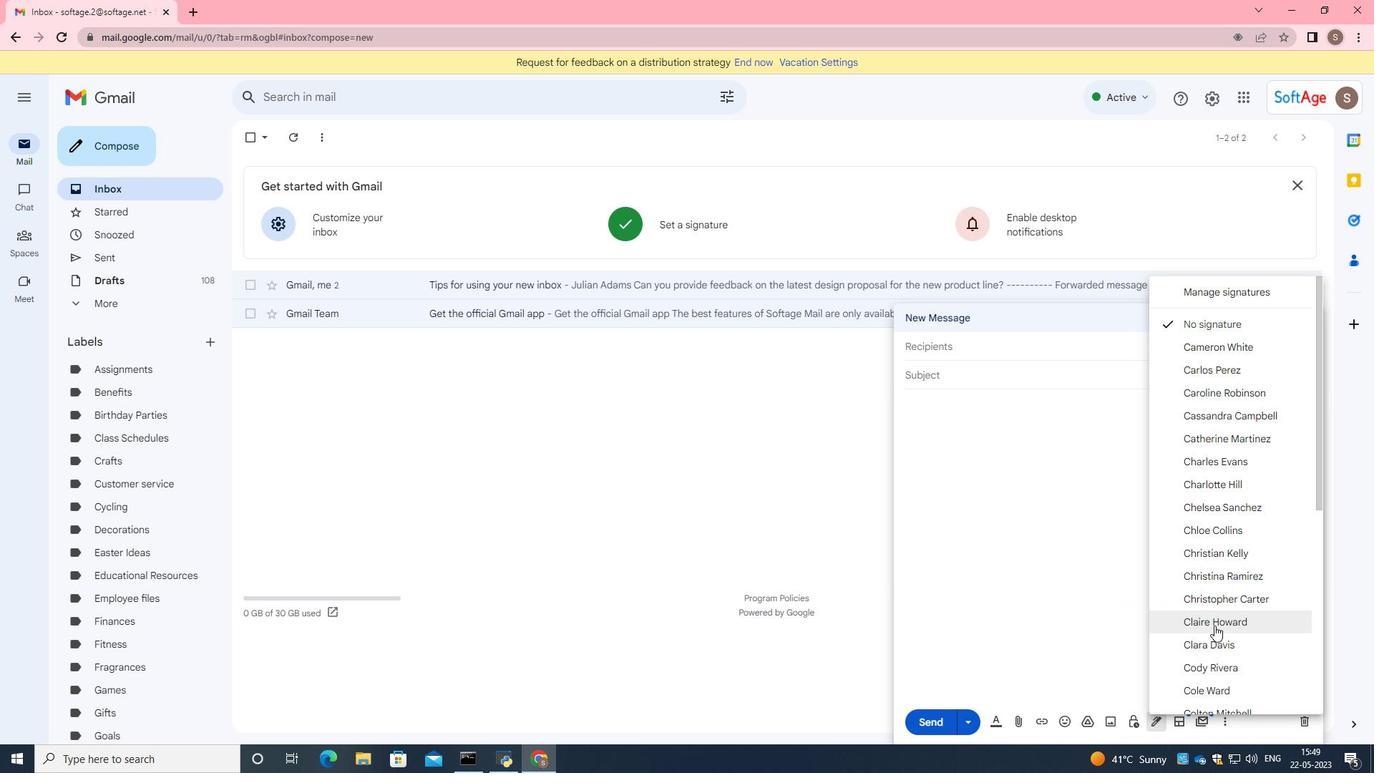 
Action: Mouse scrolled (1214, 624) with delta (0, 0)
Screenshot: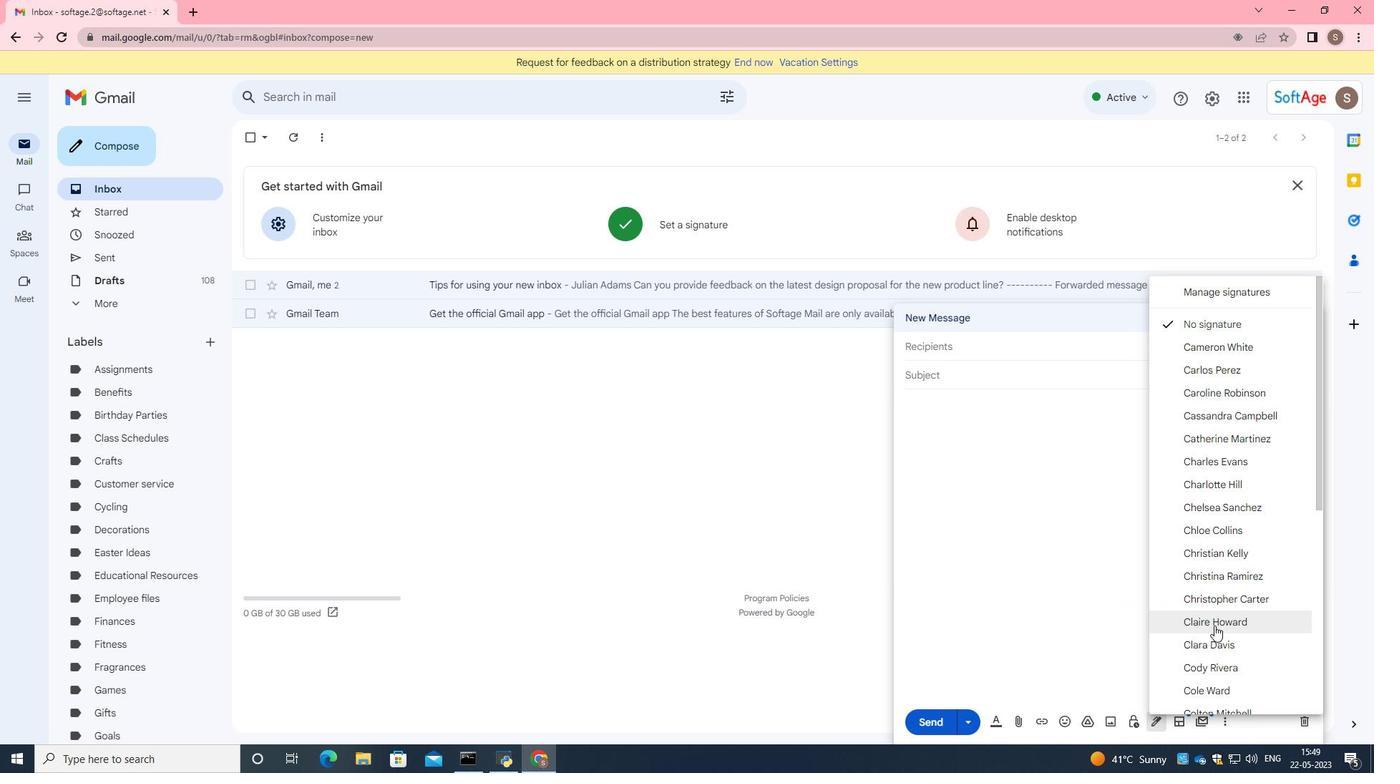 
Action: Mouse moved to (1214, 625)
Screenshot: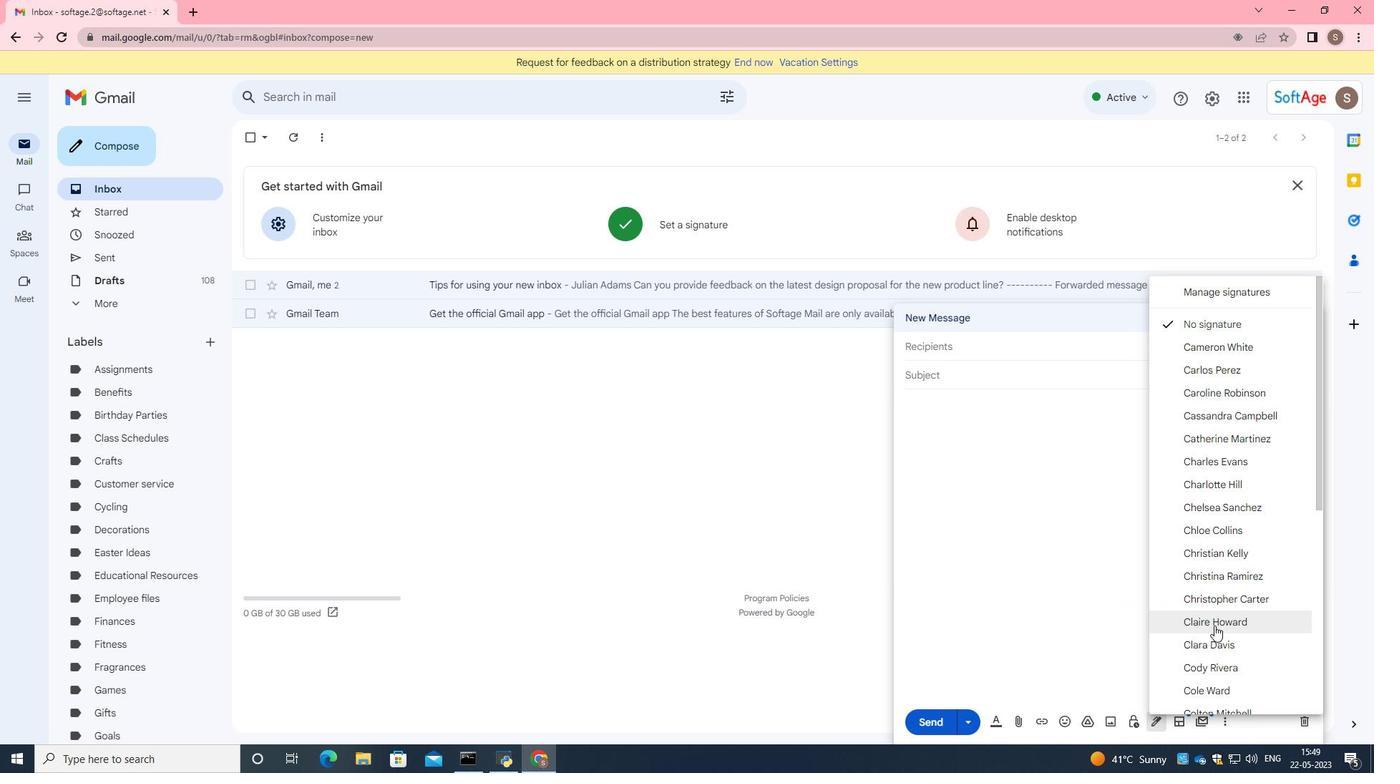 
Action: Mouse scrolled (1214, 624) with delta (0, 0)
Screenshot: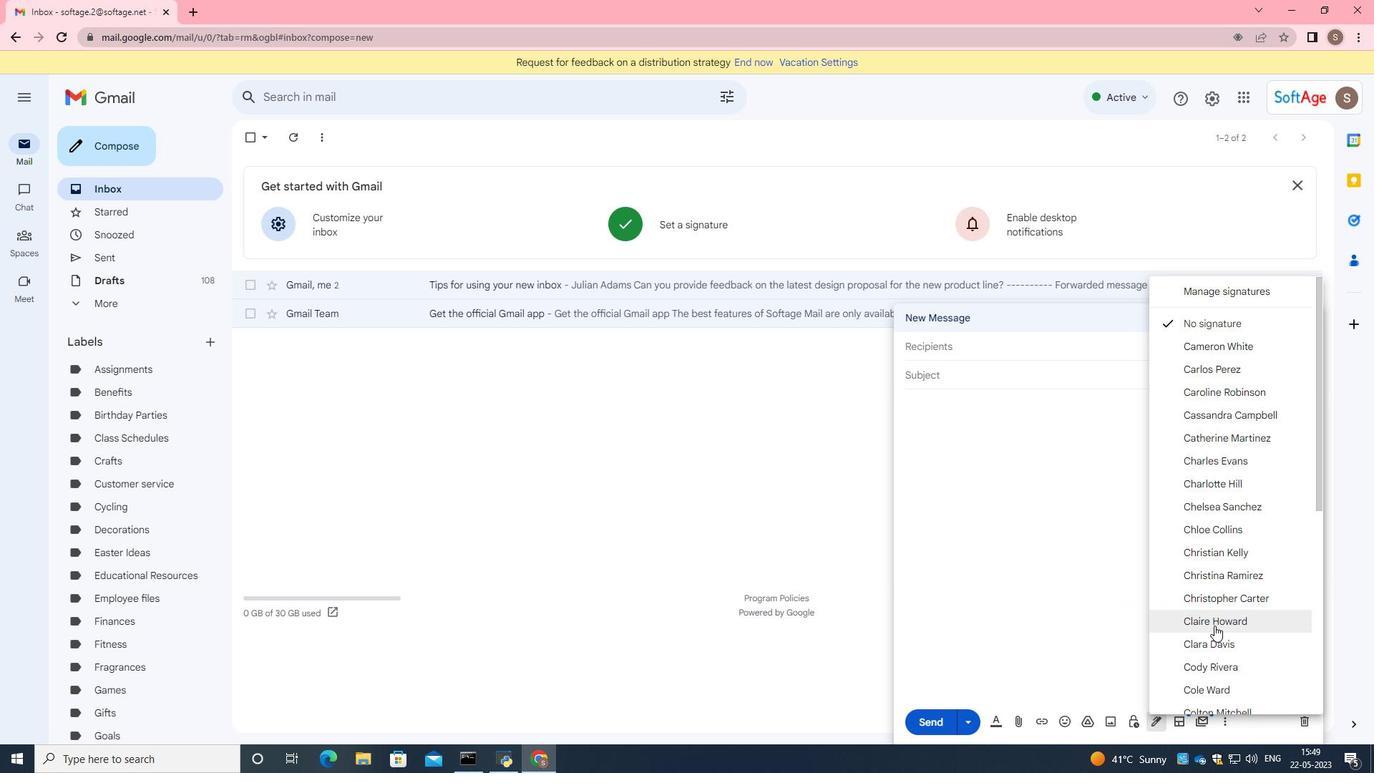 
Action: Mouse moved to (1216, 625)
Screenshot: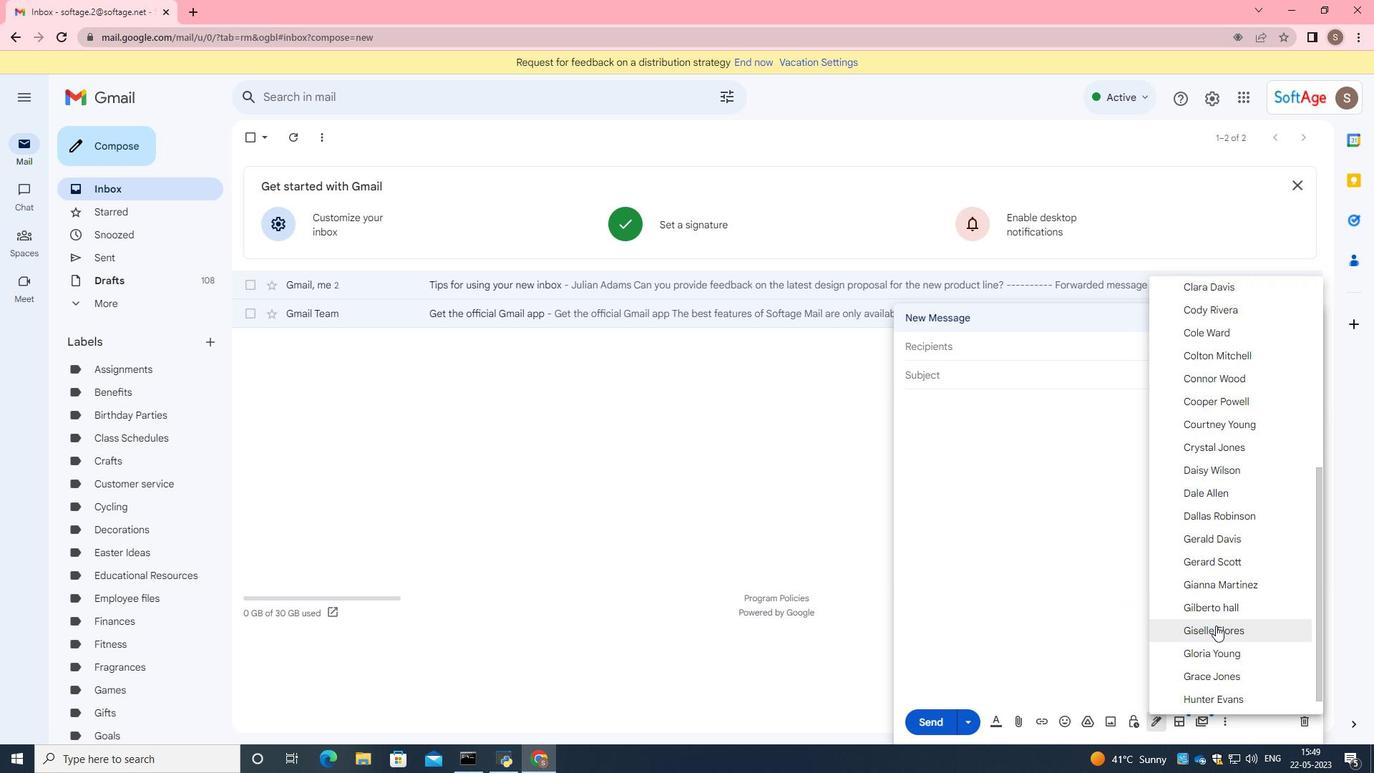 
Action: Mouse scrolled (1216, 624) with delta (0, 0)
Screenshot: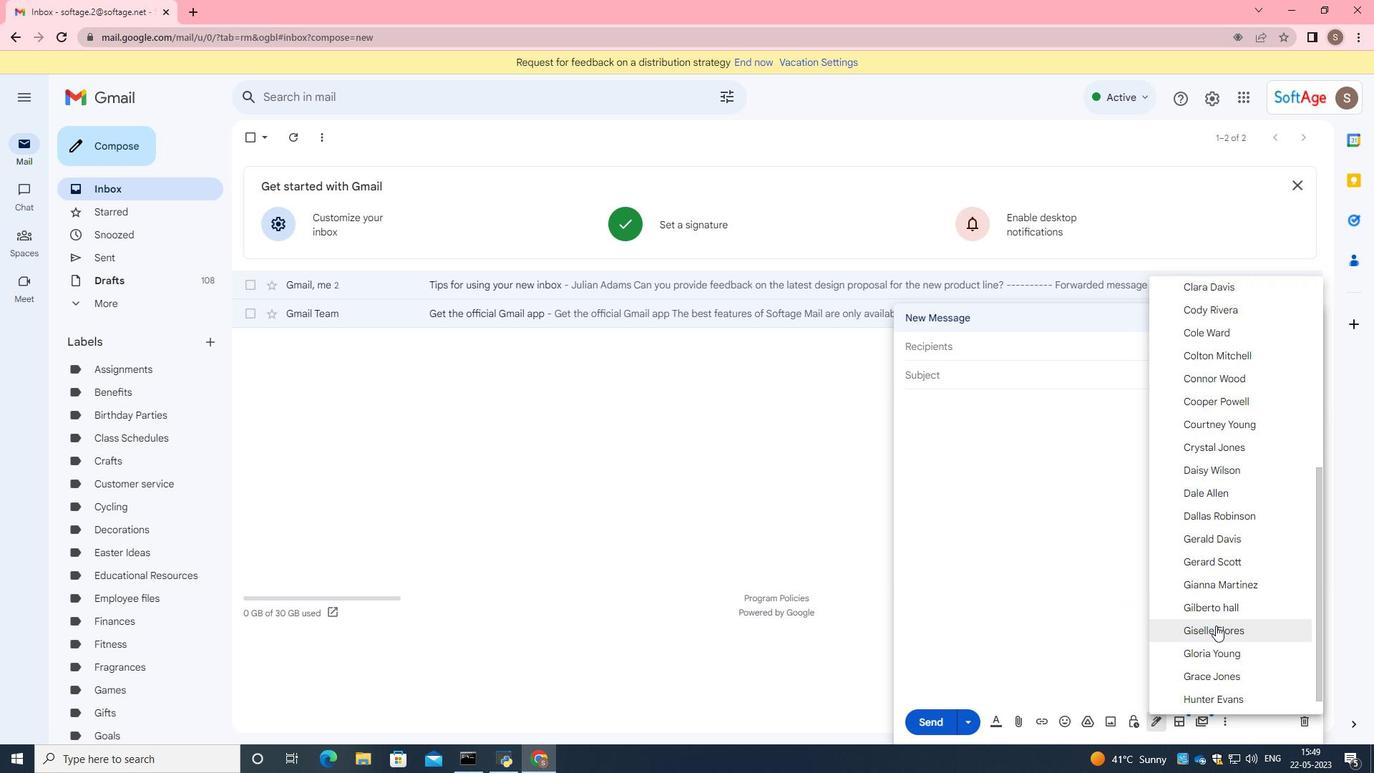 
Action: Mouse moved to (1216, 625)
Screenshot: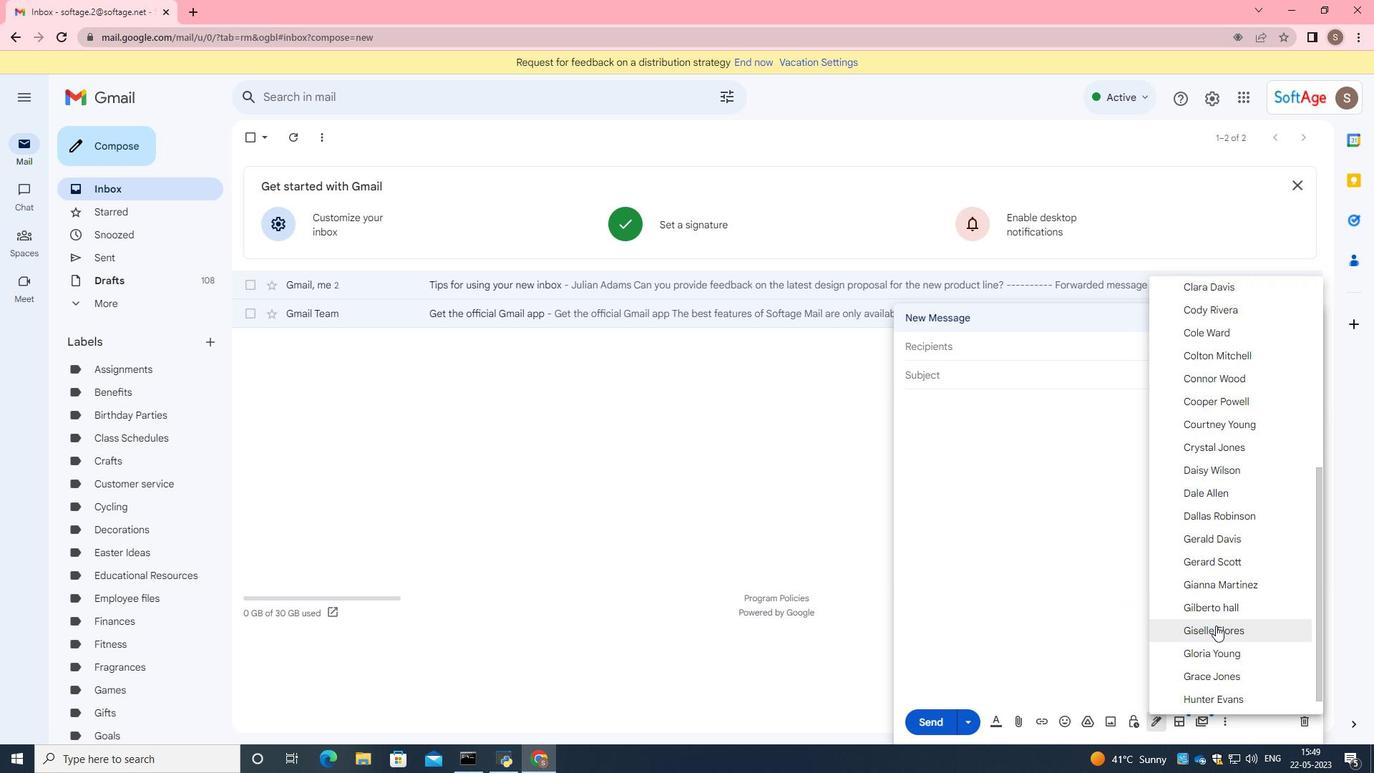 
Action: Mouse scrolled (1216, 624) with delta (0, 0)
Screenshot: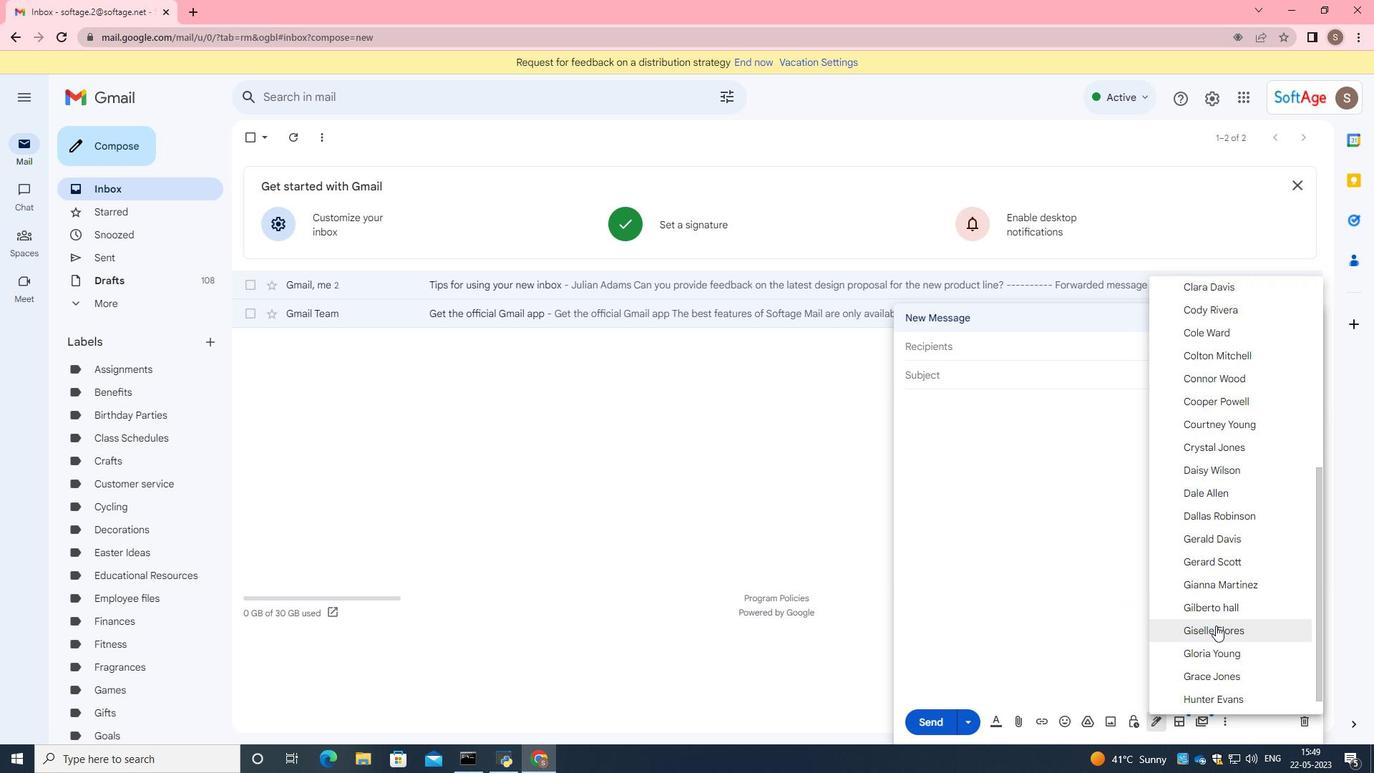 
Action: Mouse scrolled (1216, 624) with delta (0, 0)
Screenshot: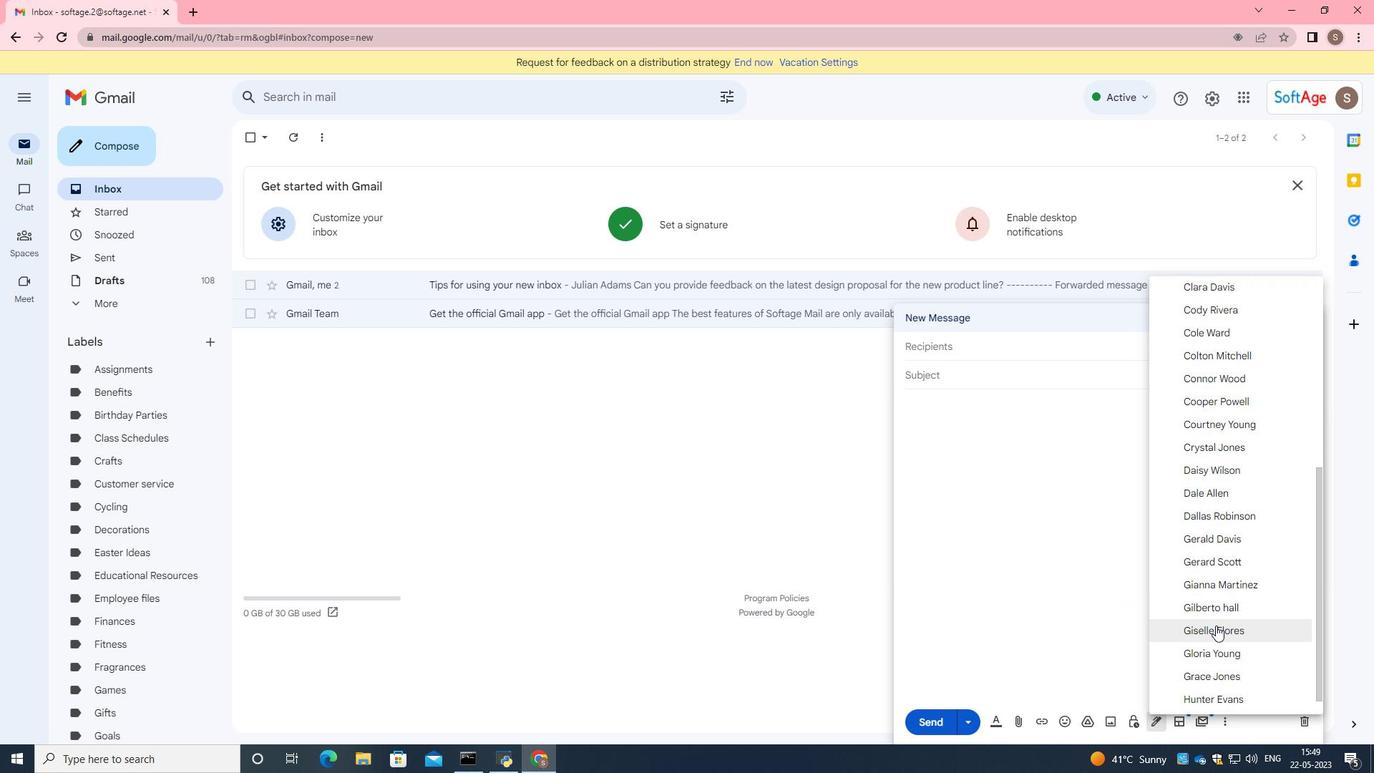 
Action: Mouse scrolled (1216, 624) with delta (0, 0)
Screenshot: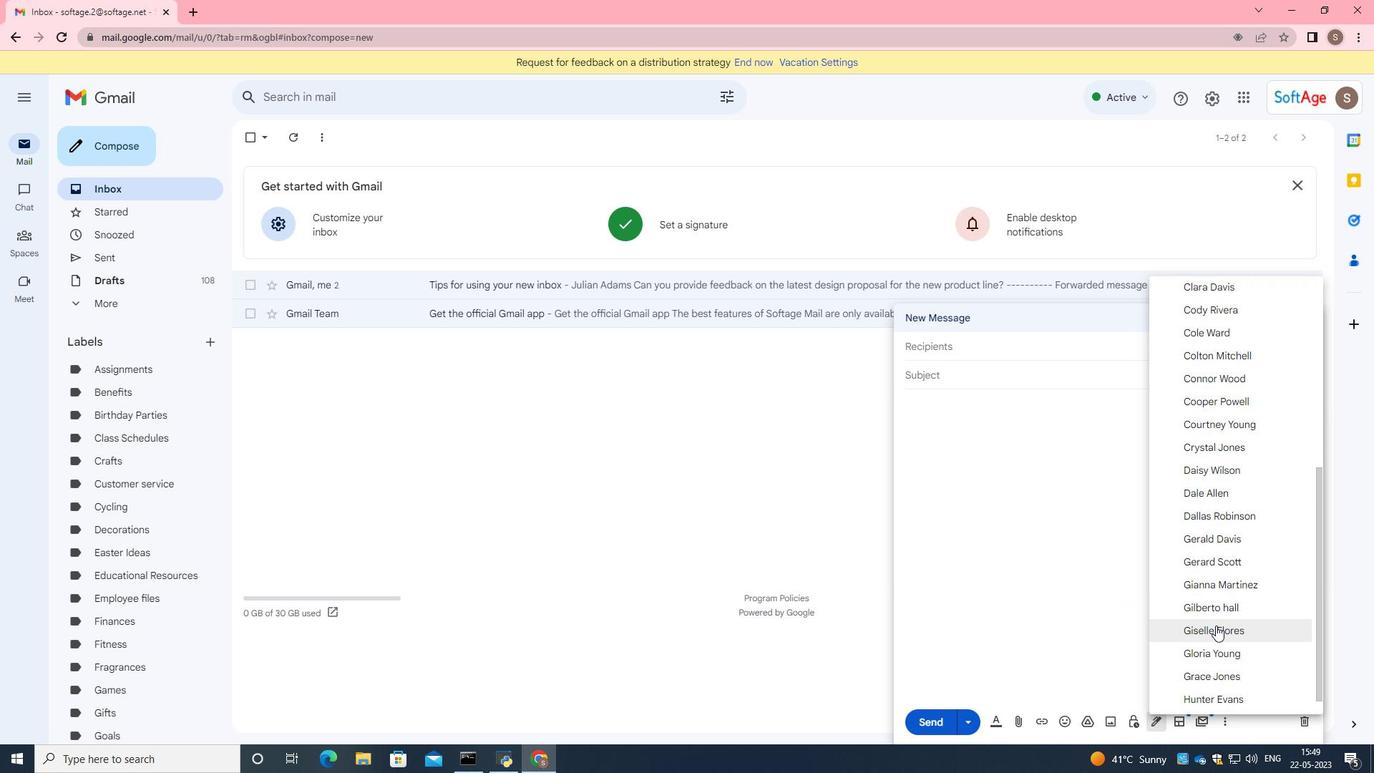 
Action: Mouse moved to (1216, 626)
Screenshot: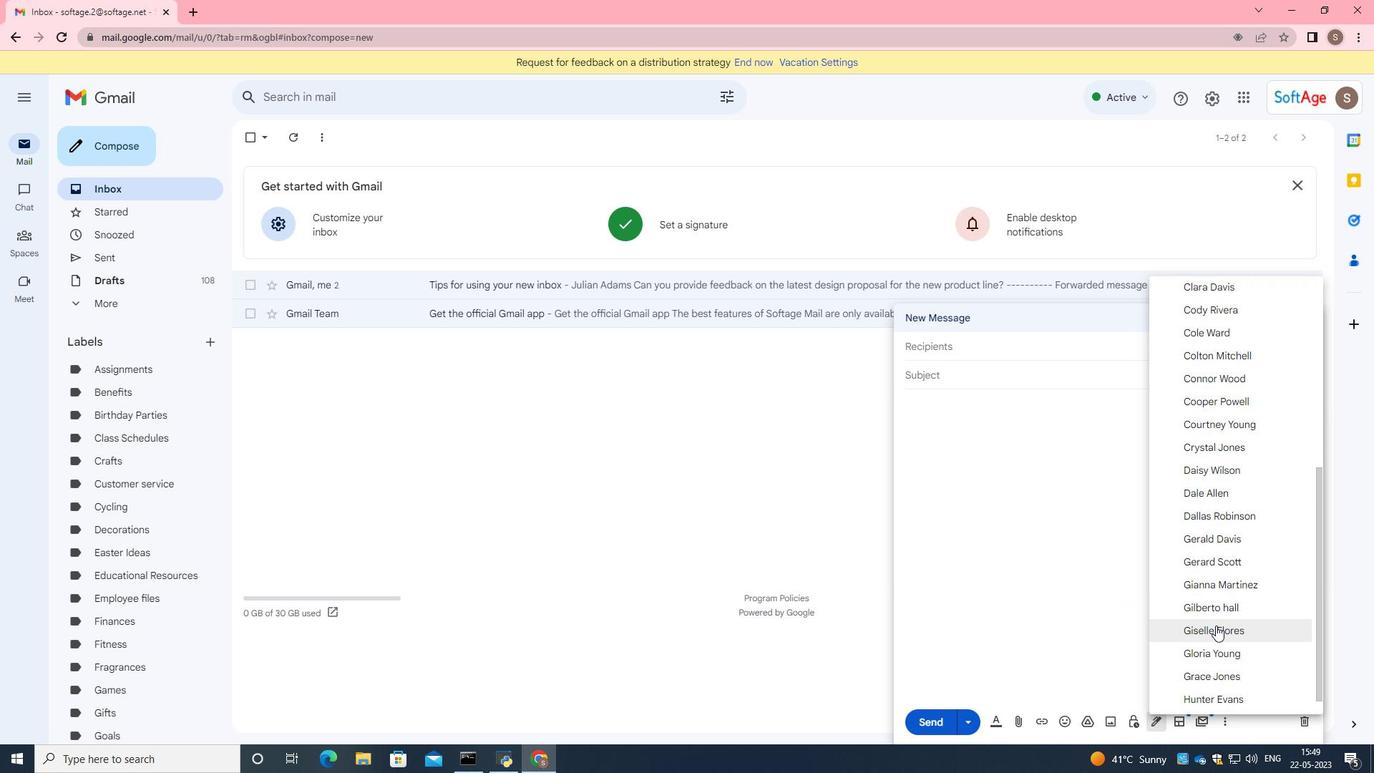 
Action: Mouse scrolled (1216, 625) with delta (0, 0)
Screenshot: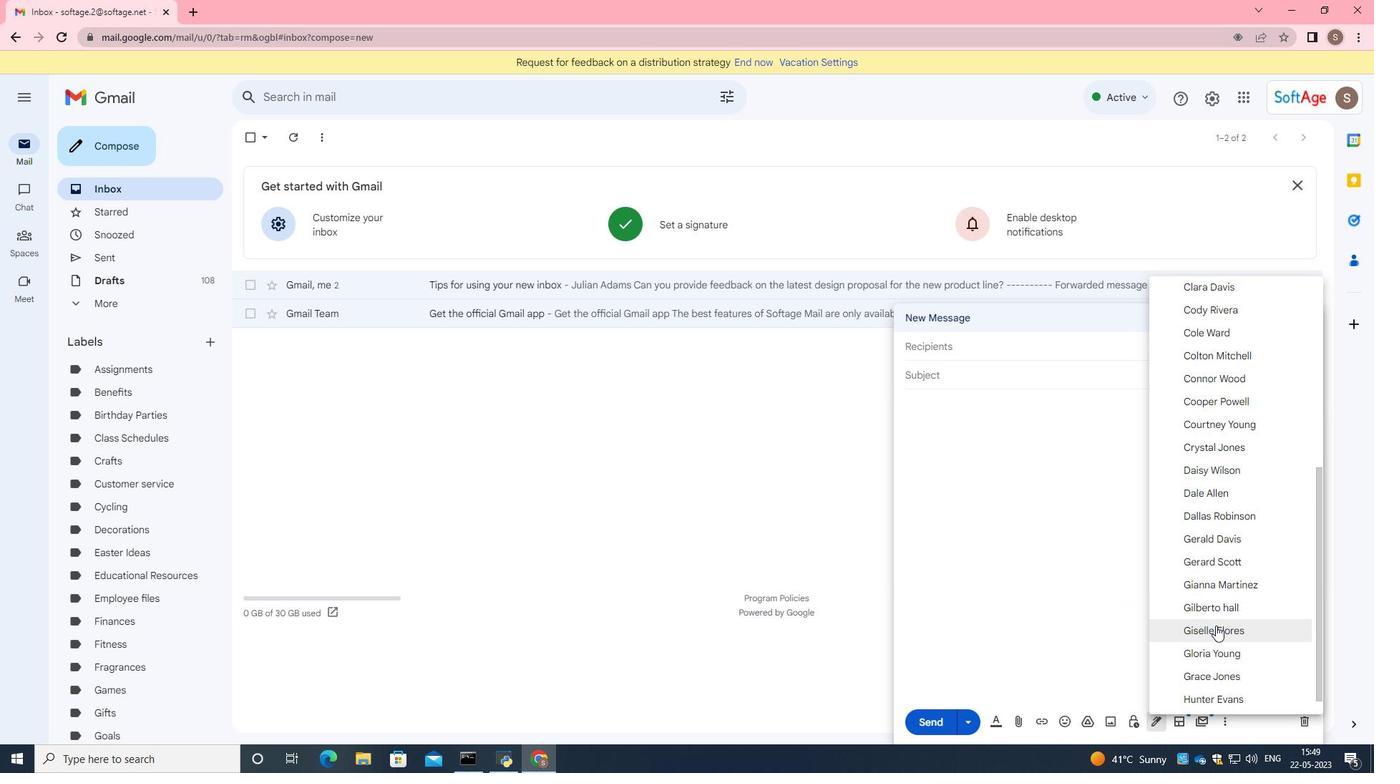 
Action: Mouse moved to (1219, 627)
Screenshot: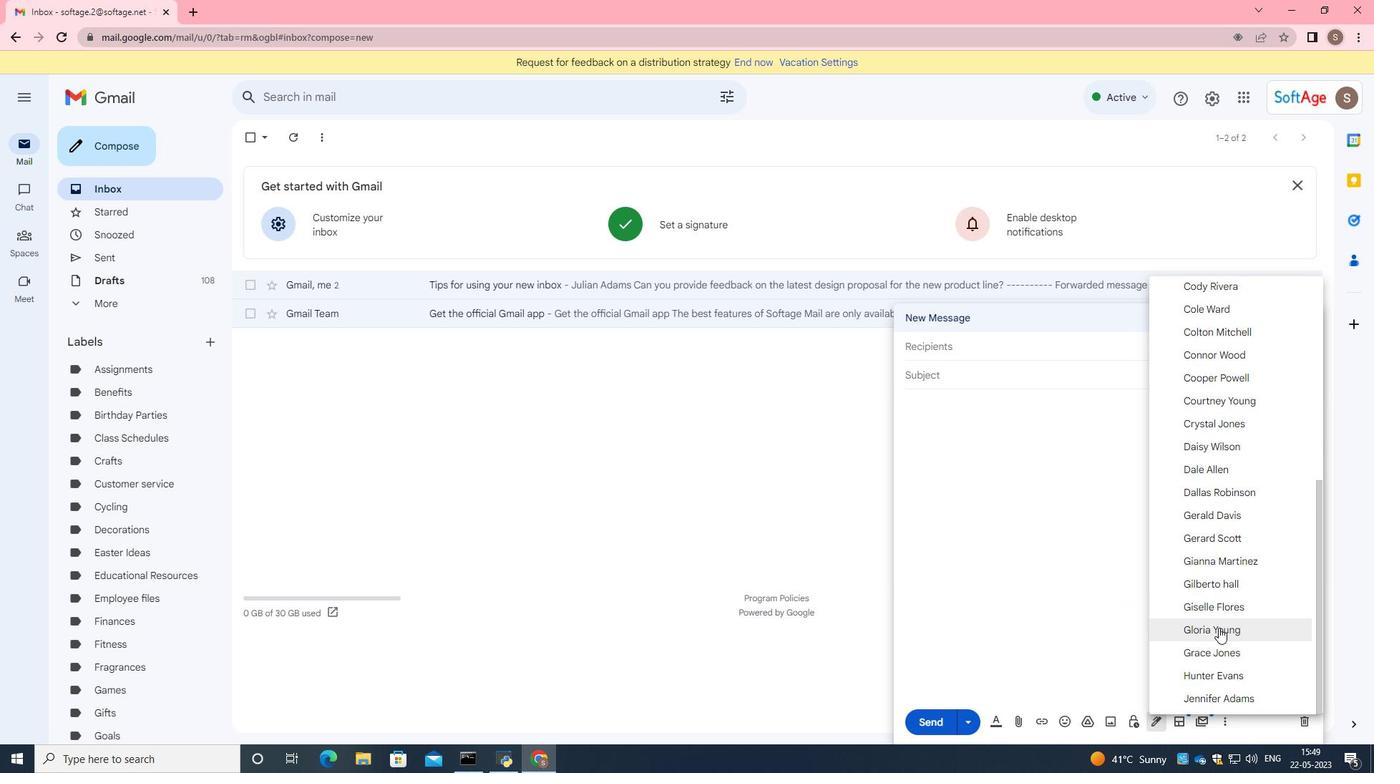
Action: Mouse scrolled (1219, 627) with delta (0, 0)
Screenshot: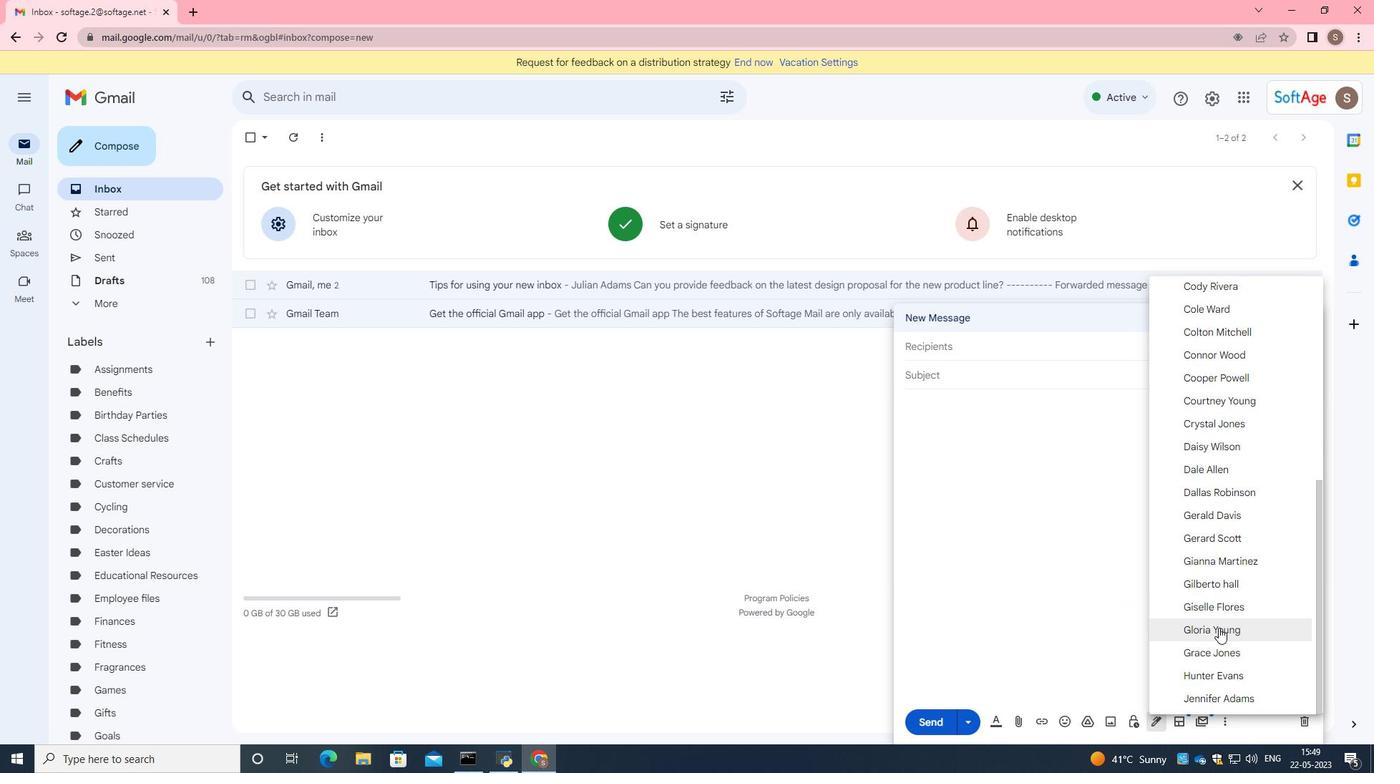 
Action: Mouse moved to (1219, 629)
Screenshot: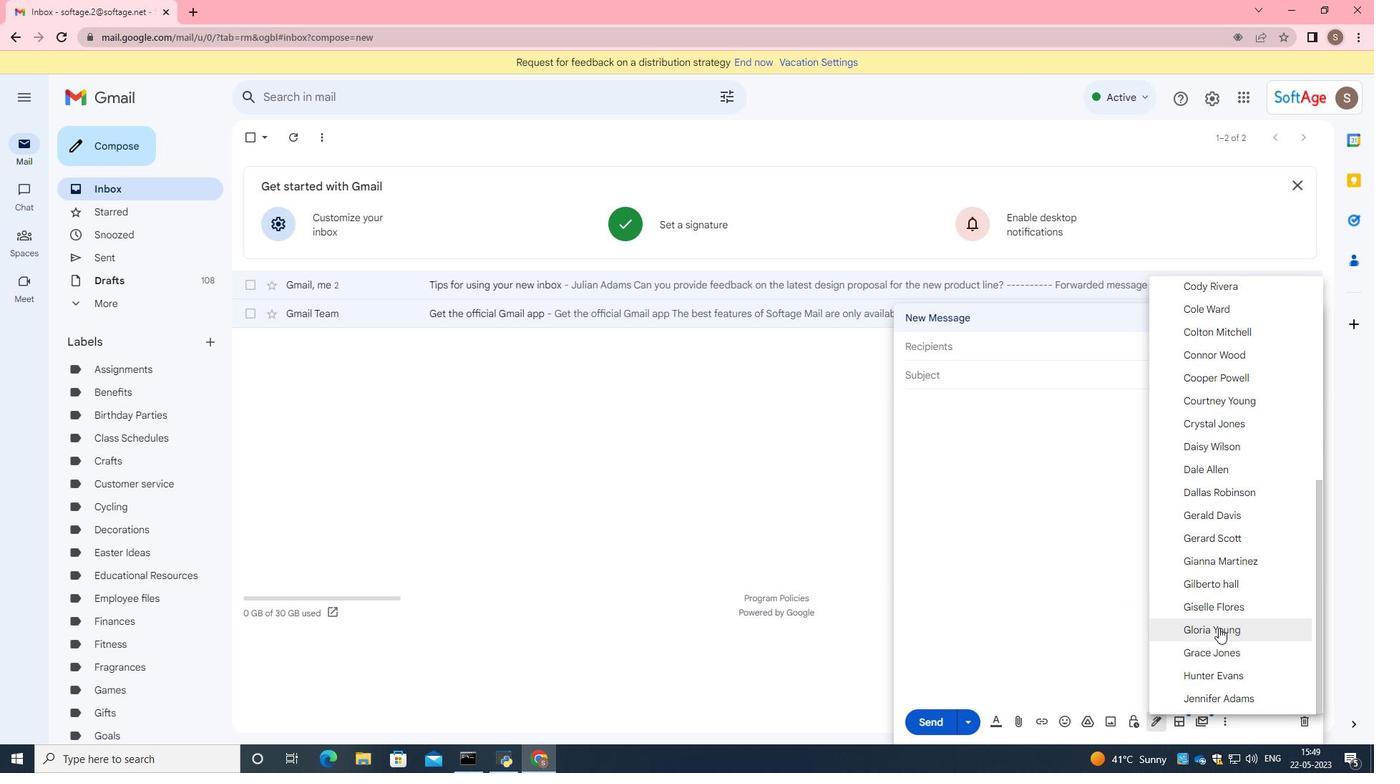
Action: Mouse scrolled (1219, 628) with delta (0, 0)
Screenshot: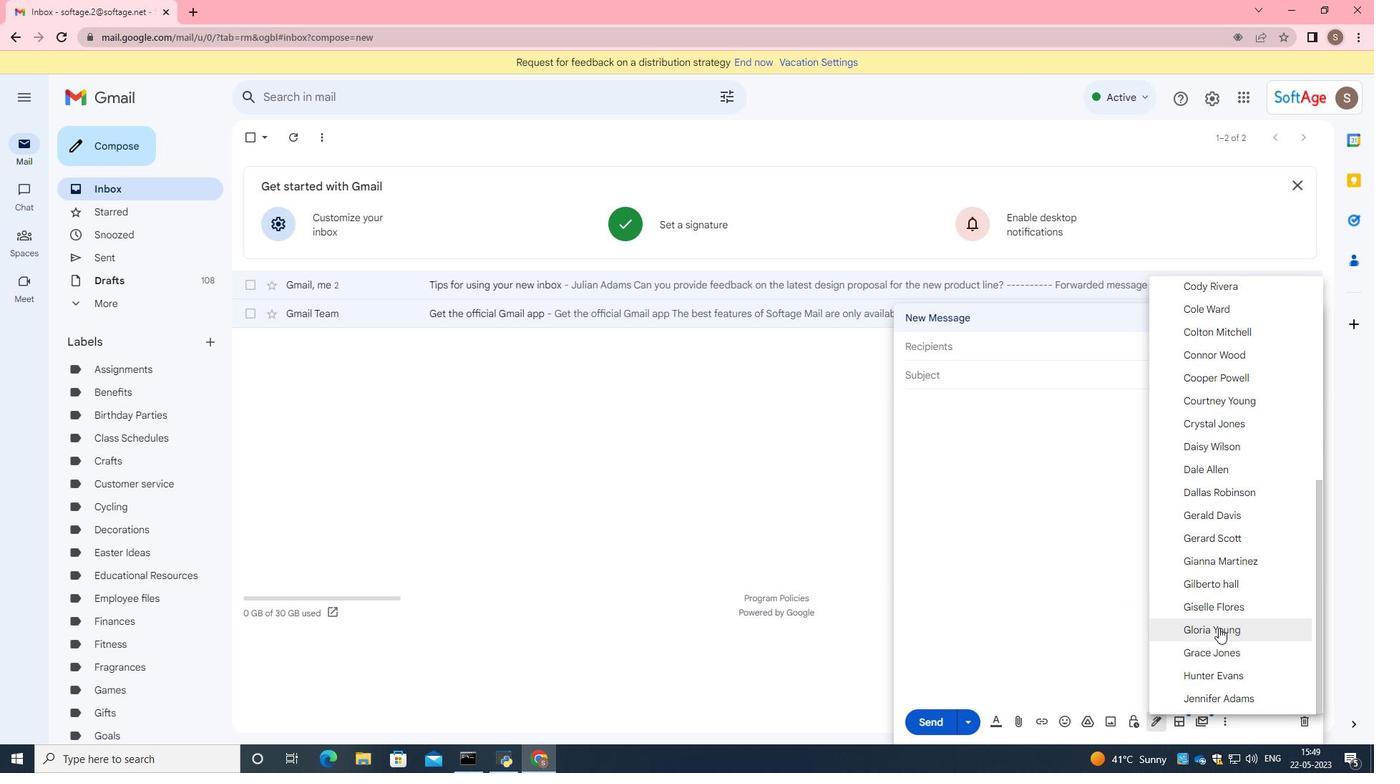 
Action: Mouse scrolled (1219, 628) with delta (0, 0)
Screenshot: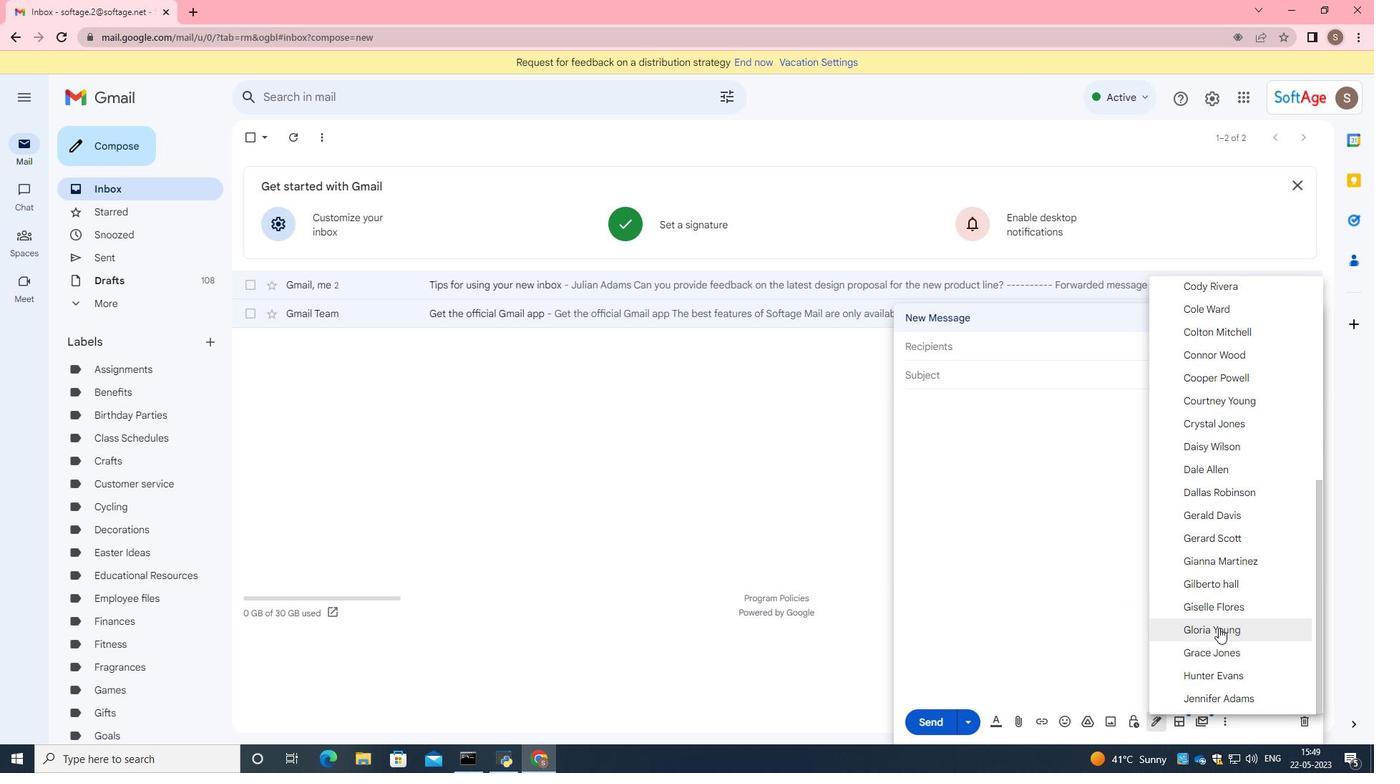 
Action: Mouse scrolled (1219, 628) with delta (0, 0)
Screenshot: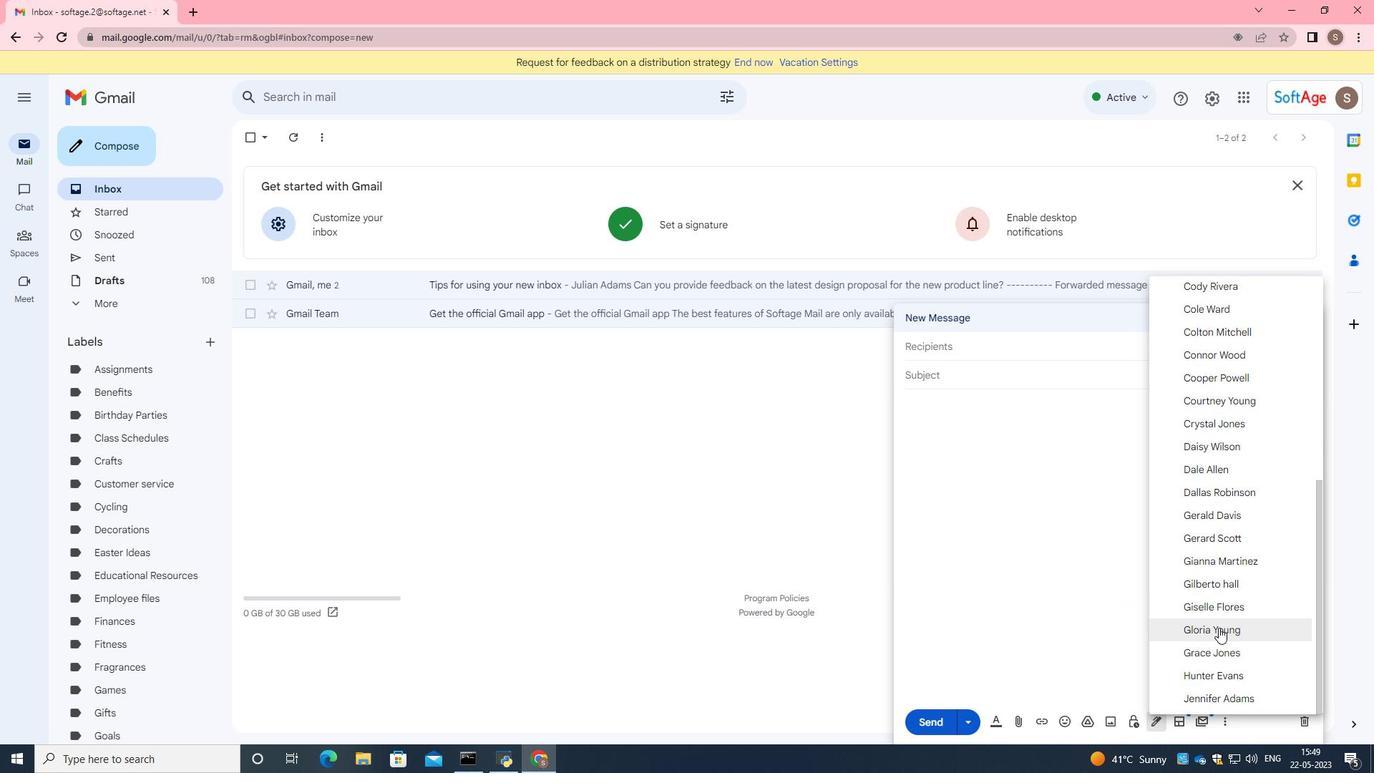 
Action: Mouse moved to (1222, 693)
Screenshot: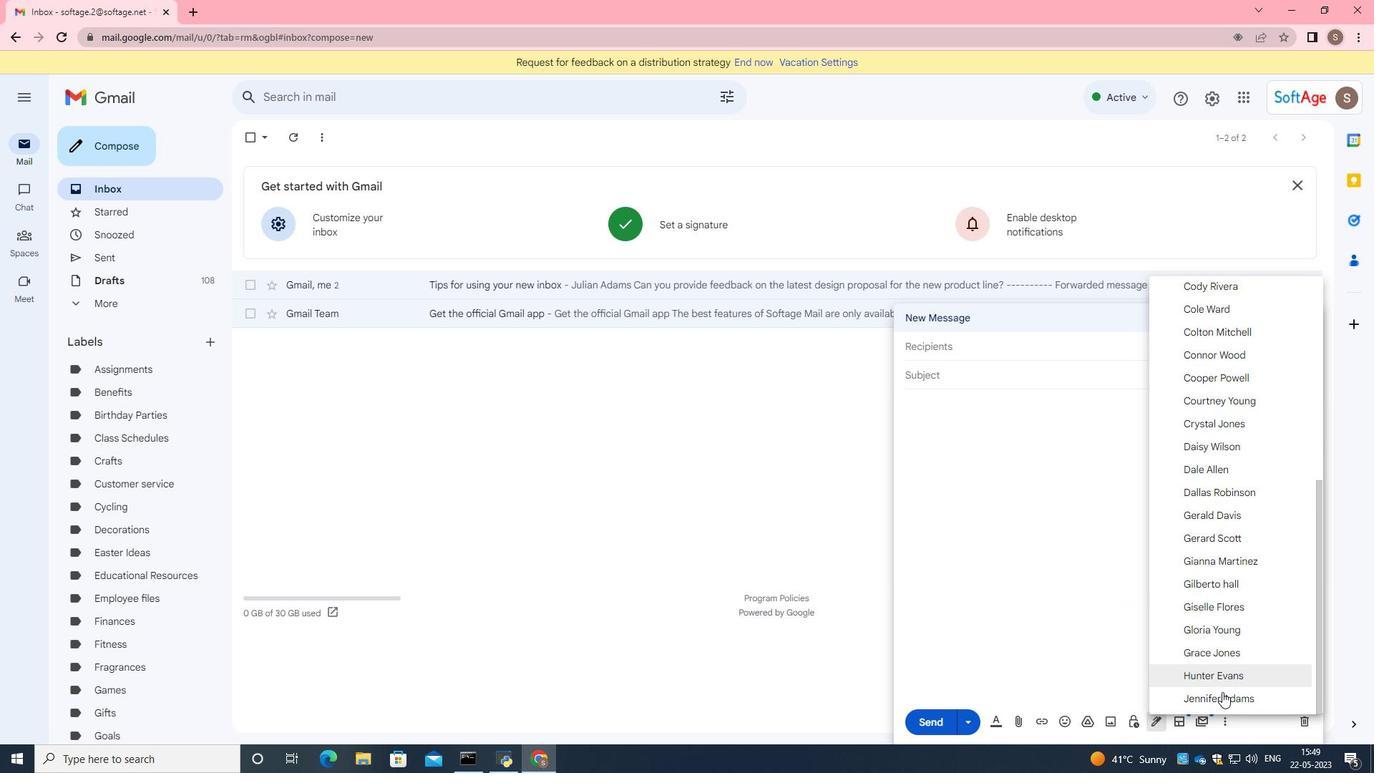 
Action: Mouse pressed left at (1222, 693)
Screenshot: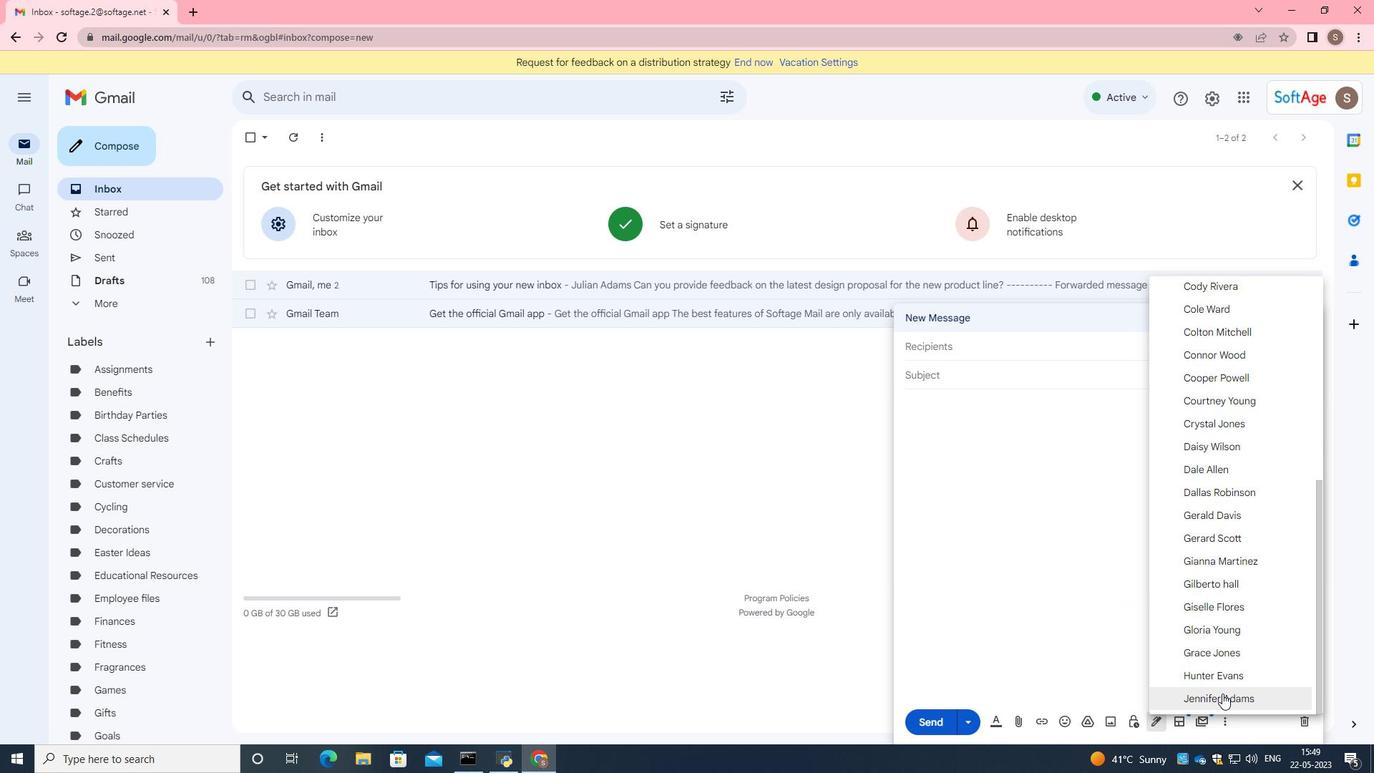 
Action: Mouse moved to (962, 350)
Screenshot: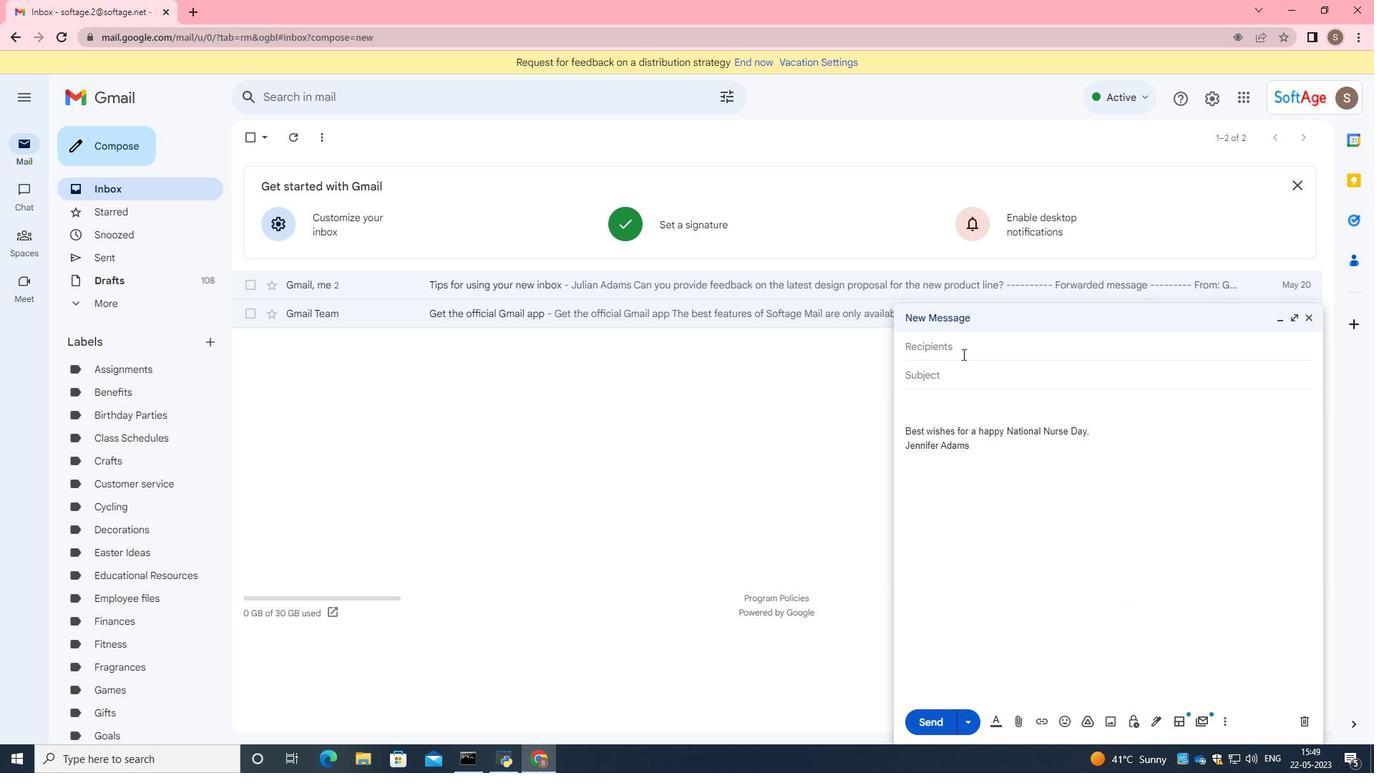 
Action: Mouse pressed left at (962, 350)
Screenshot: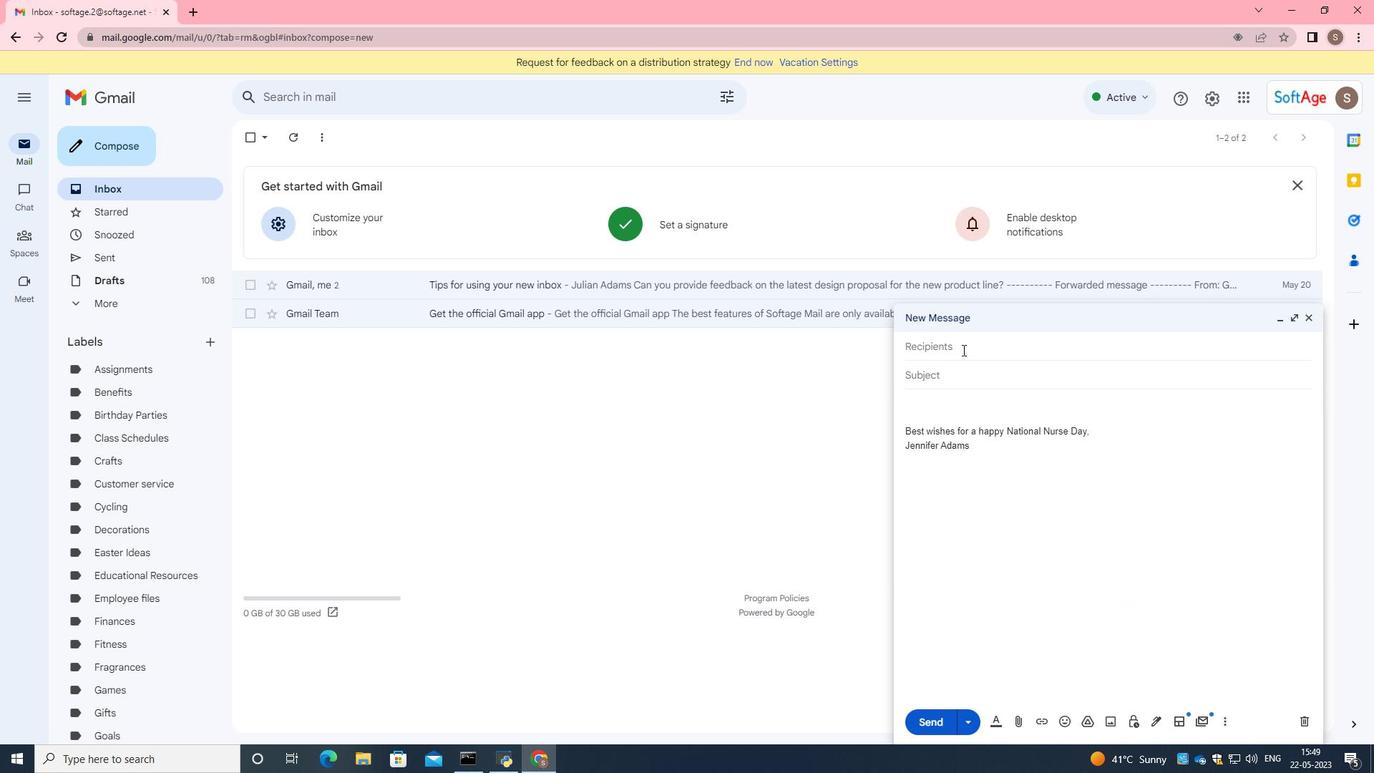 
Action: Mouse moved to (870, 288)
Screenshot: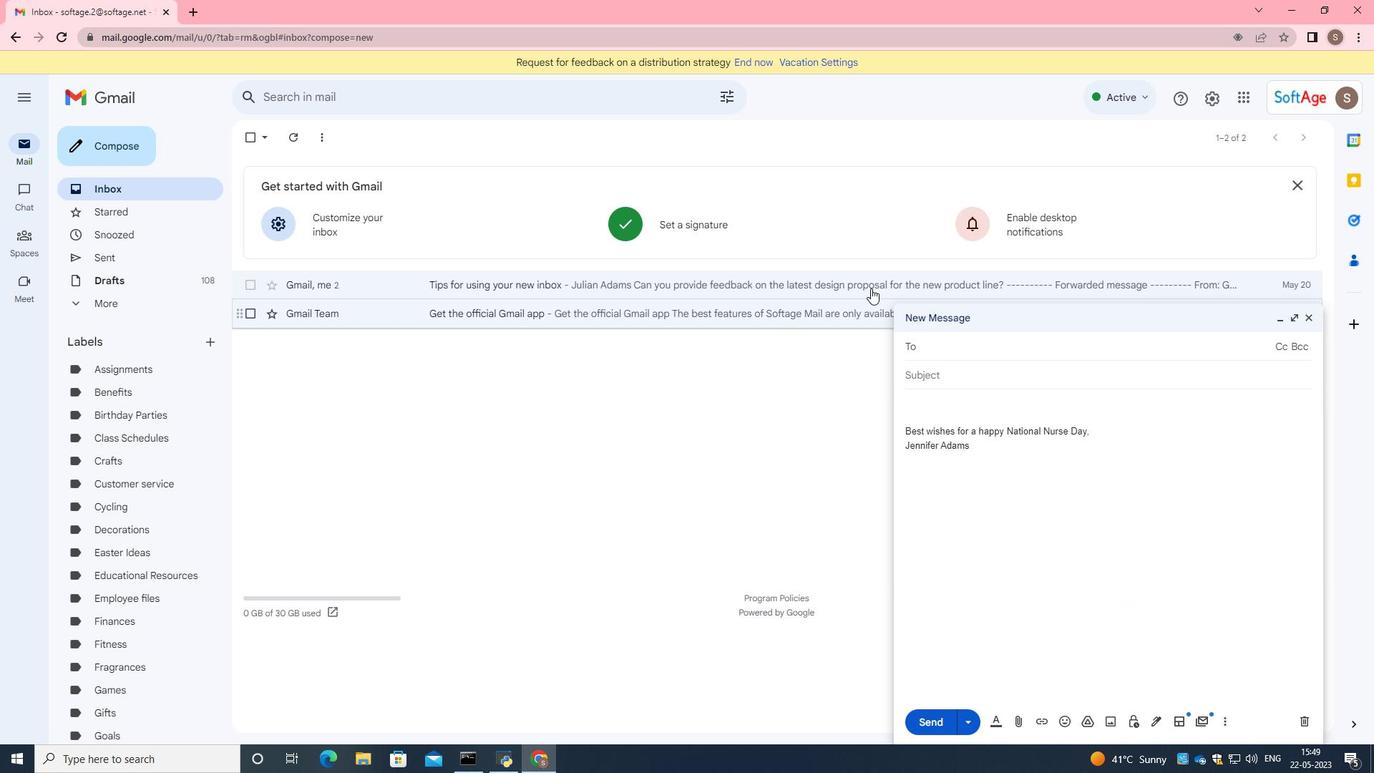 
Action: Key pressed softage.5<Key.shift>@softage.net
Screenshot: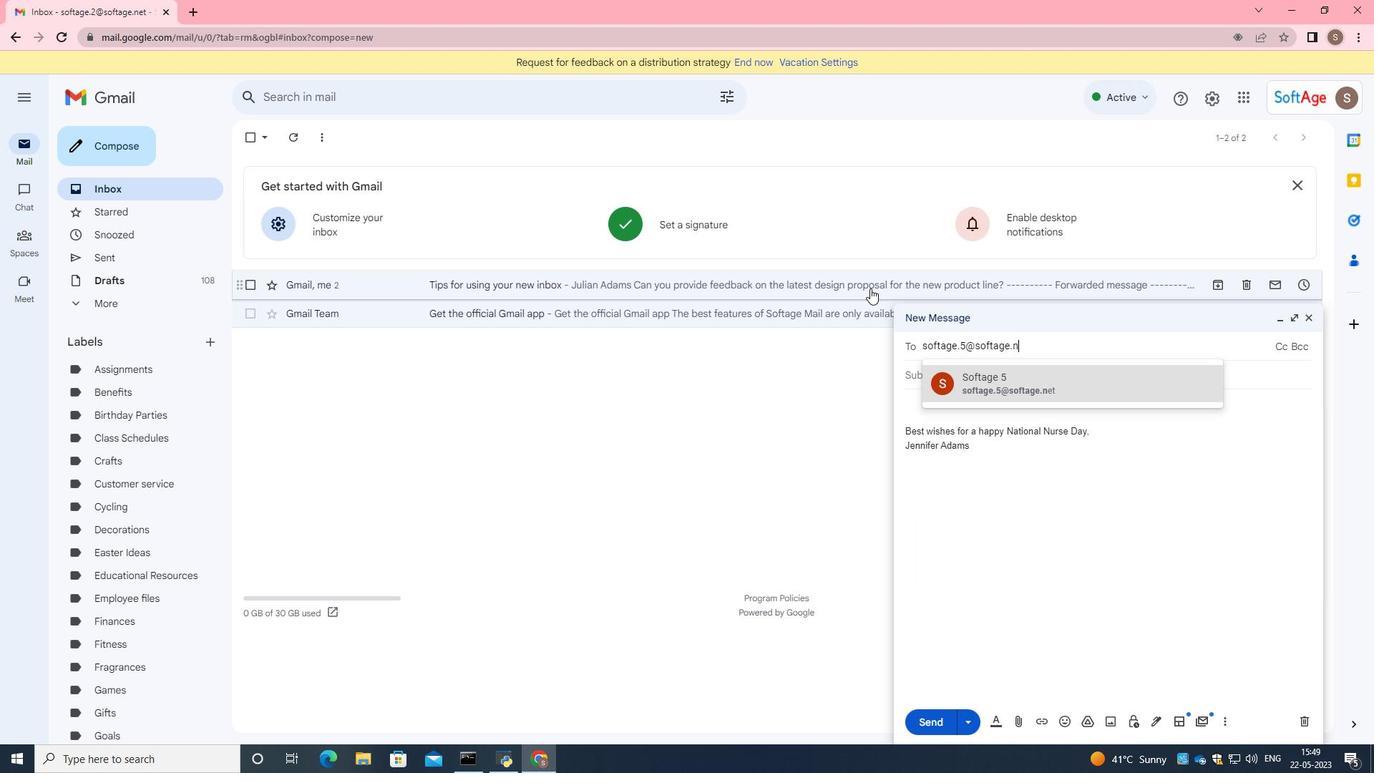 
Action: Mouse moved to (965, 379)
Screenshot: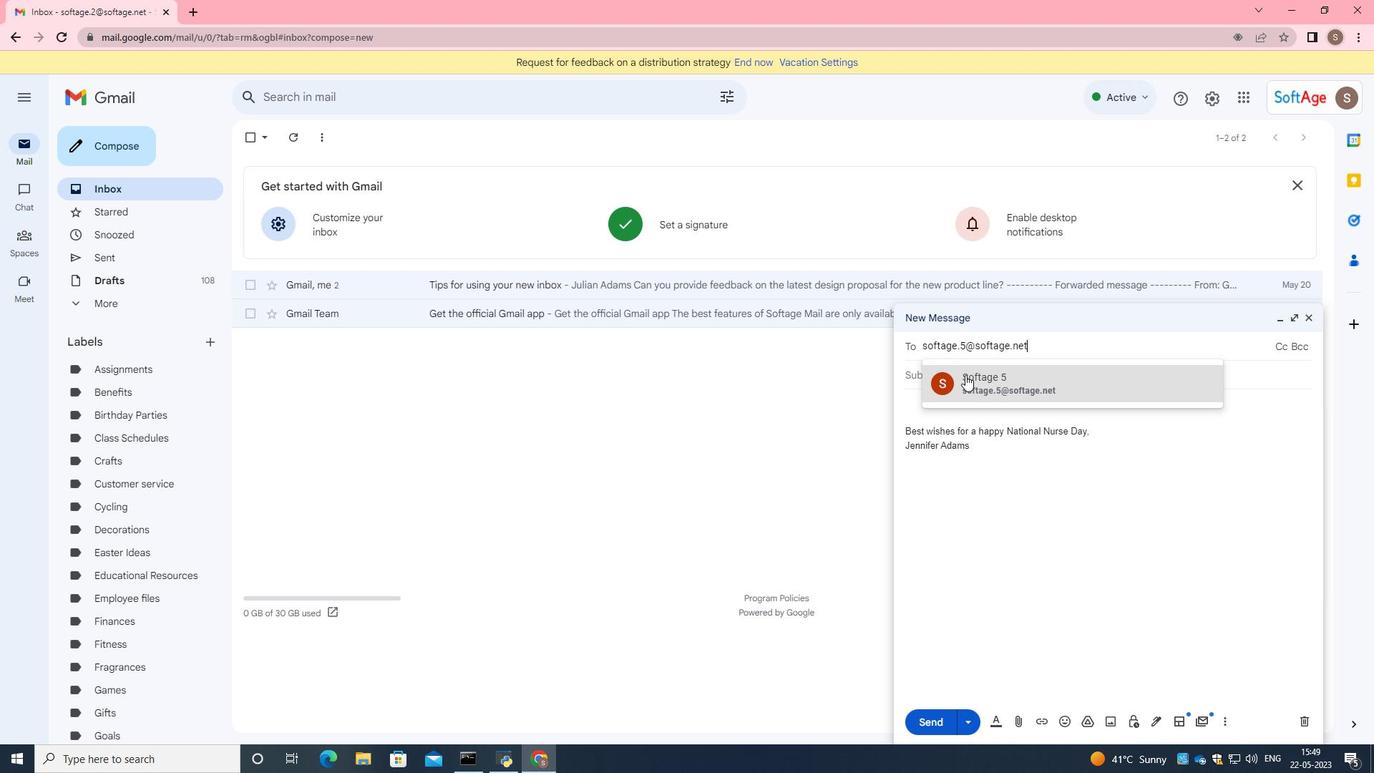 
Action: Mouse pressed left at (965, 379)
Screenshot: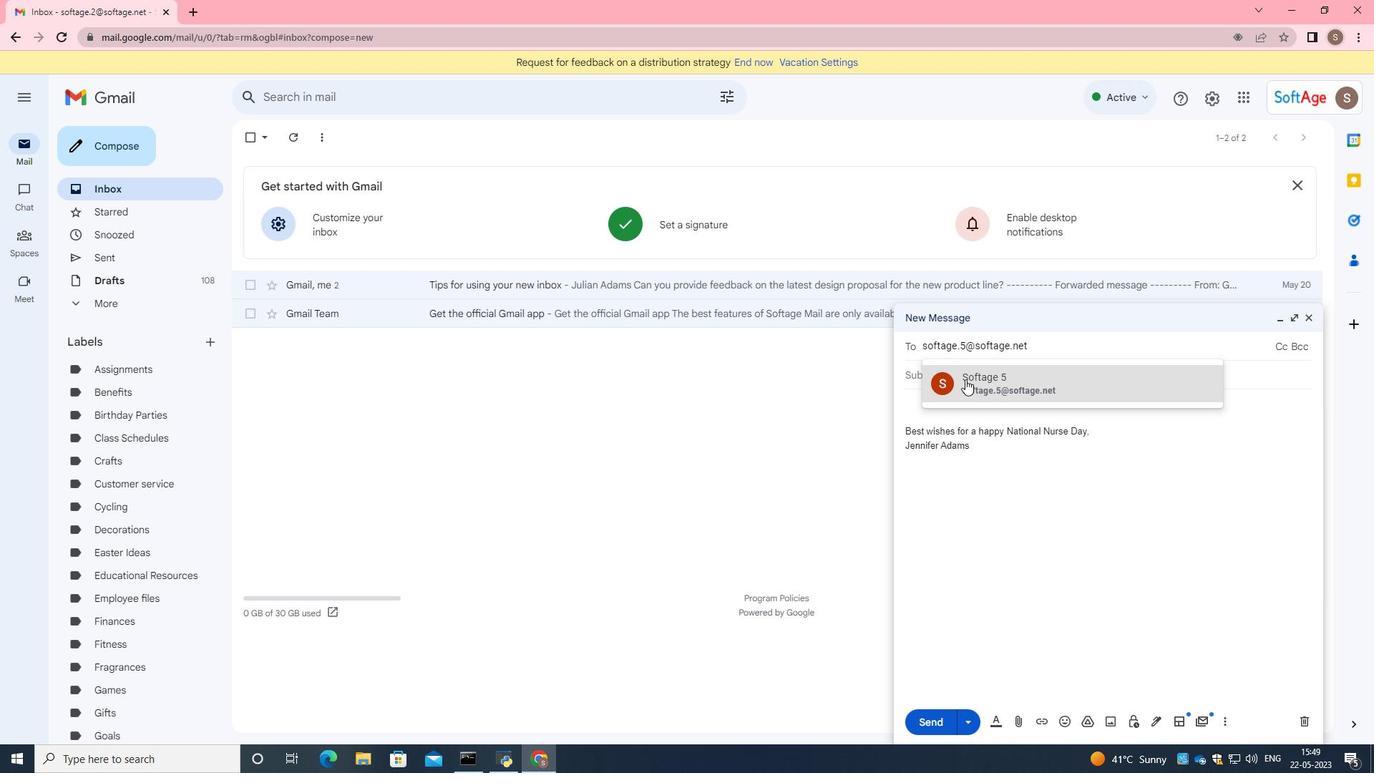 
Action: Mouse moved to (1225, 720)
Screenshot: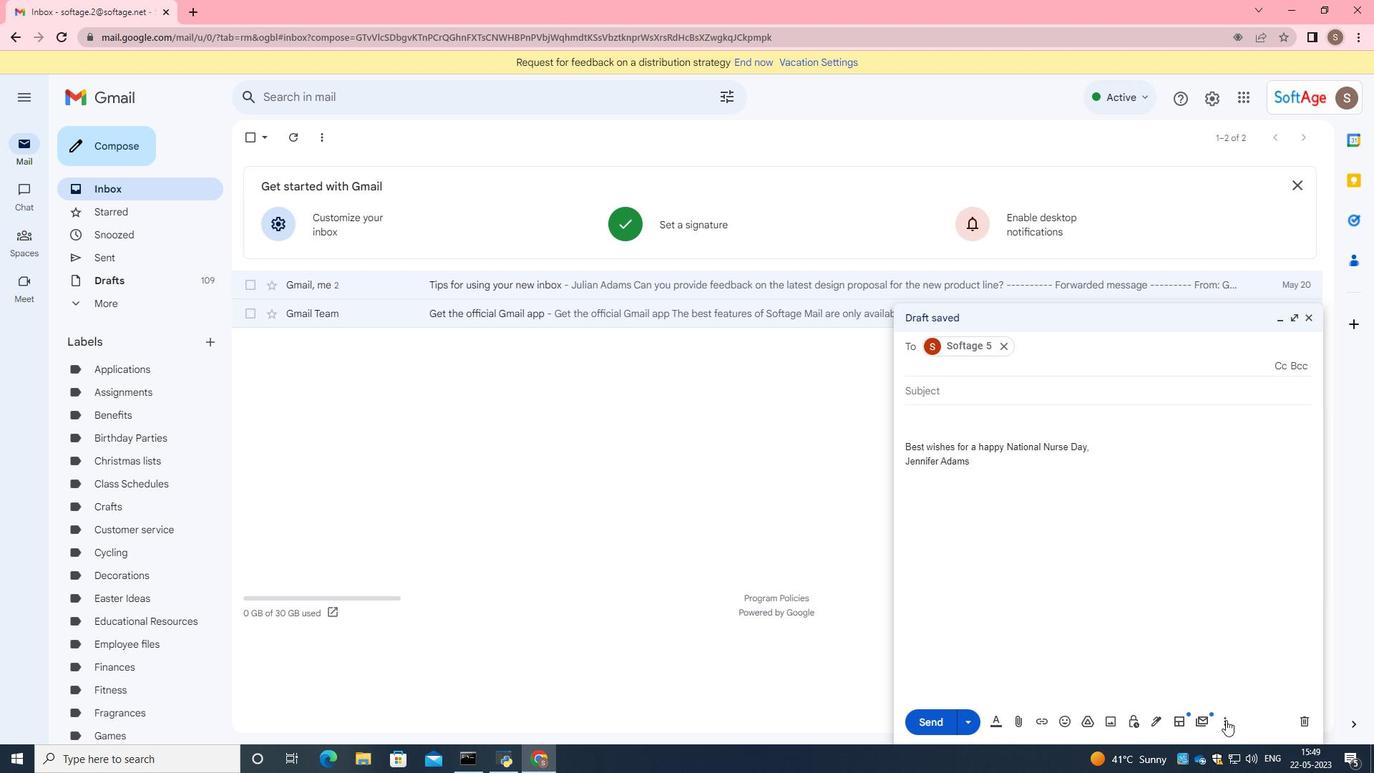 
Action: Mouse pressed left at (1225, 720)
Screenshot: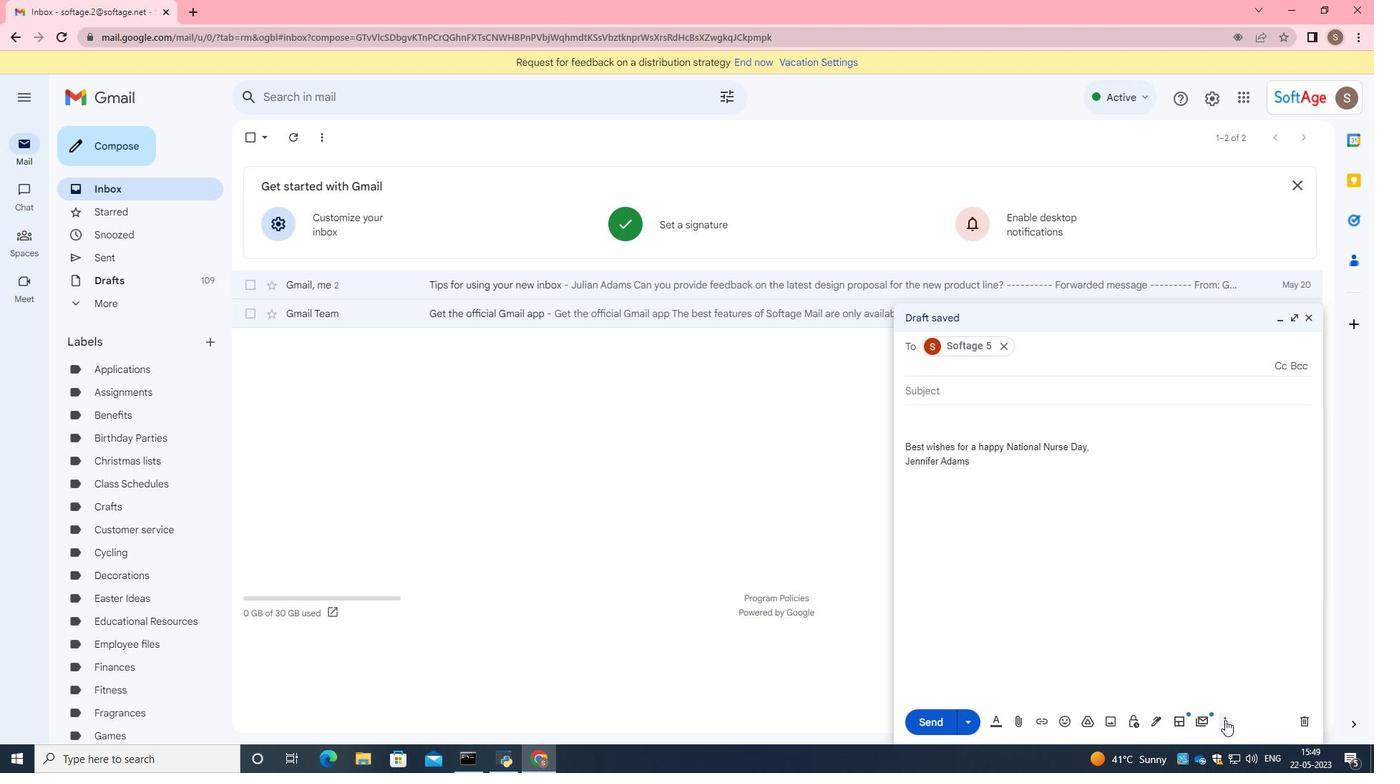
Action: Mouse moved to (1145, 589)
Screenshot: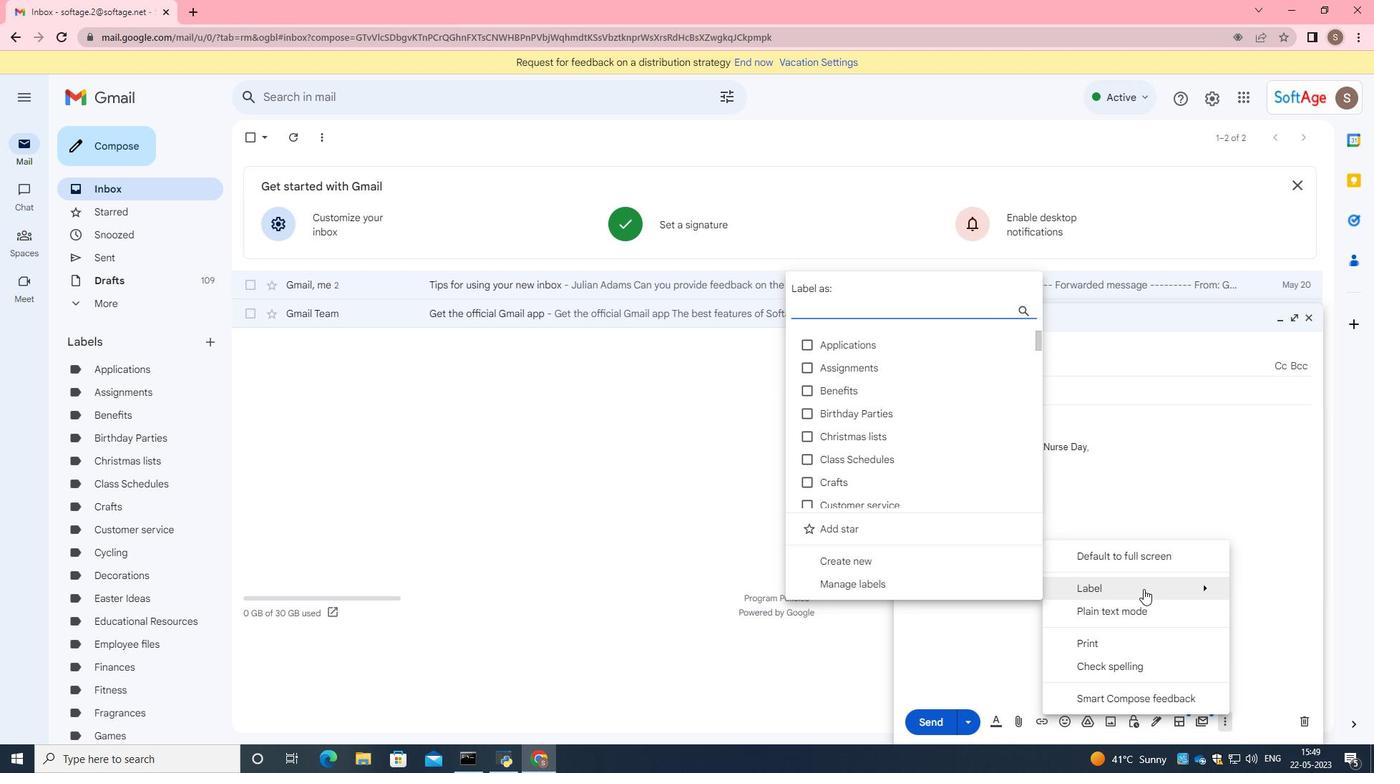 
Action: Mouse pressed left at (1145, 589)
Screenshot: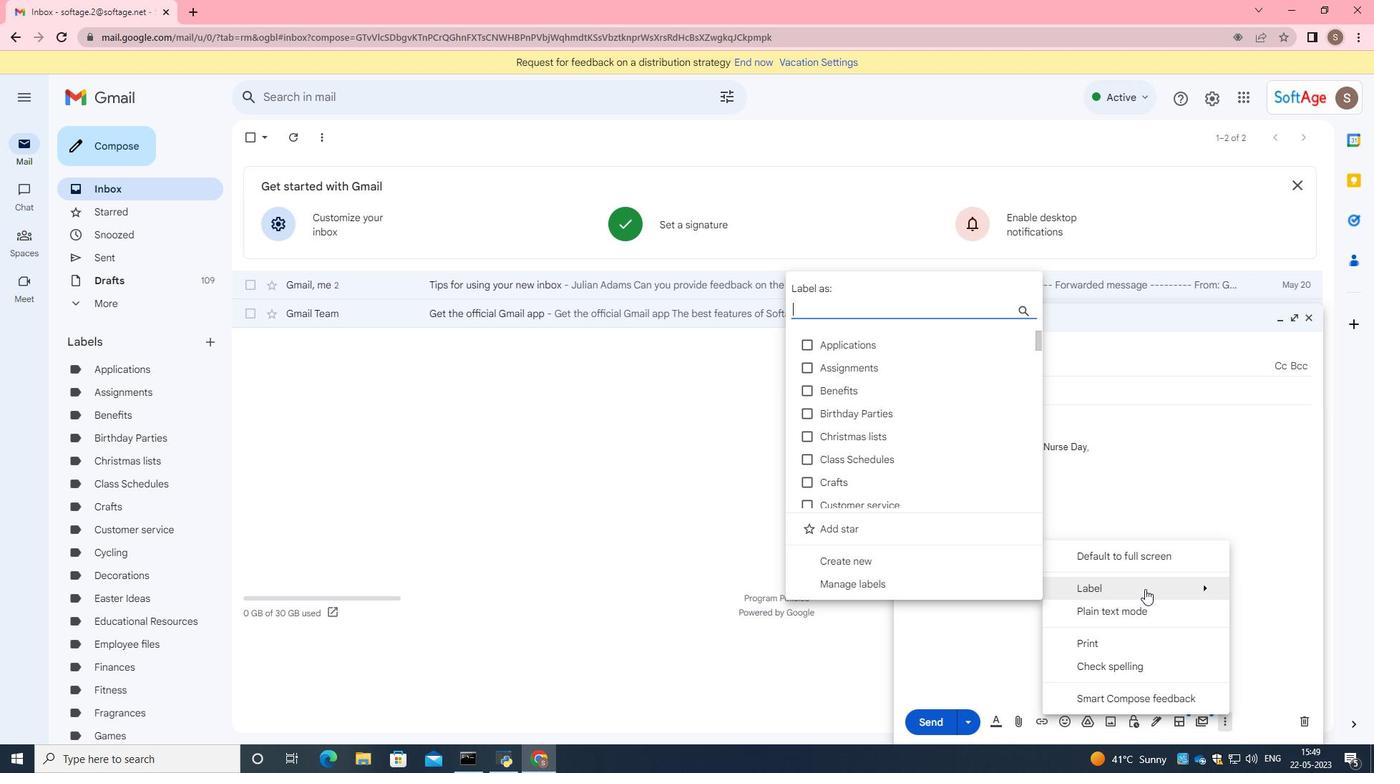 
Action: Mouse moved to (861, 313)
Screenshot: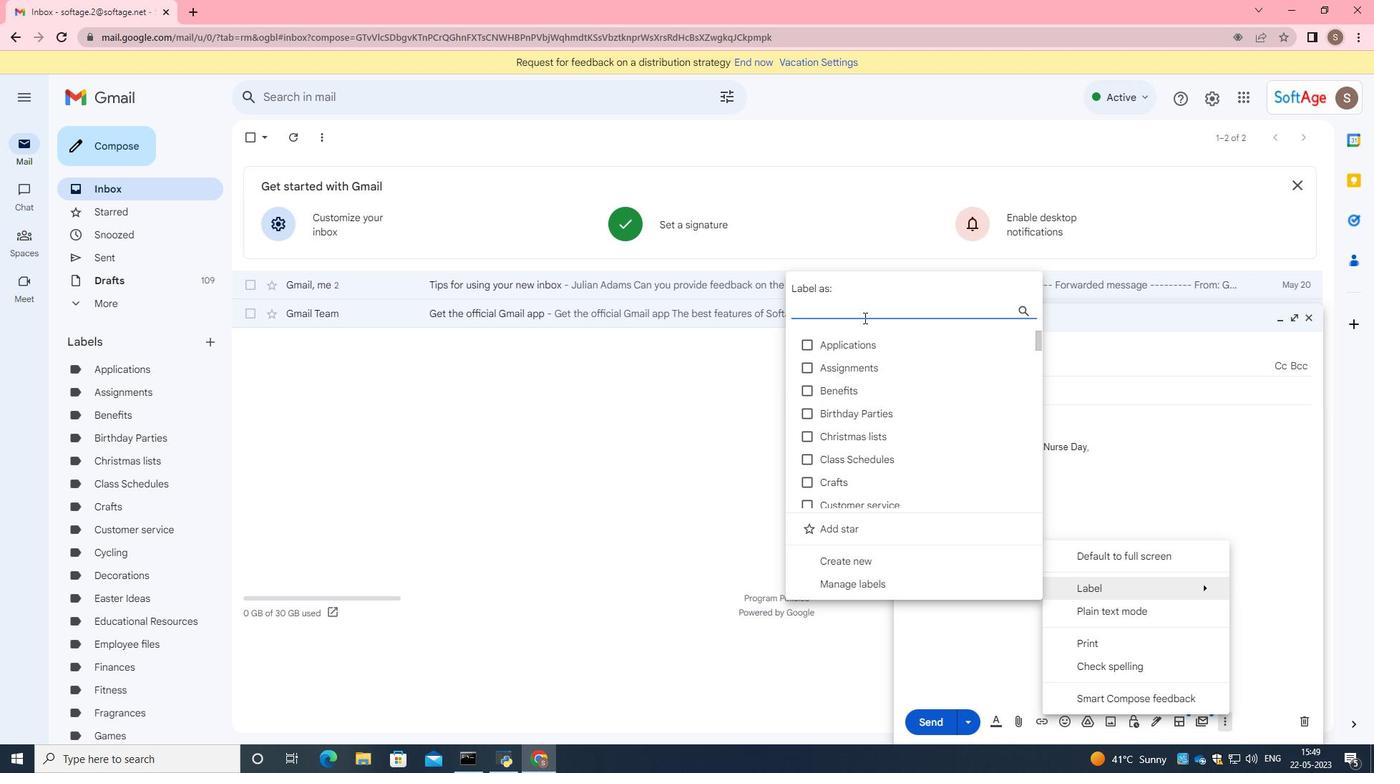 
Action: Key pressed <Key.caps_lock>F<Key.caps_lock>inancial<Key.space>aid
Screenshot: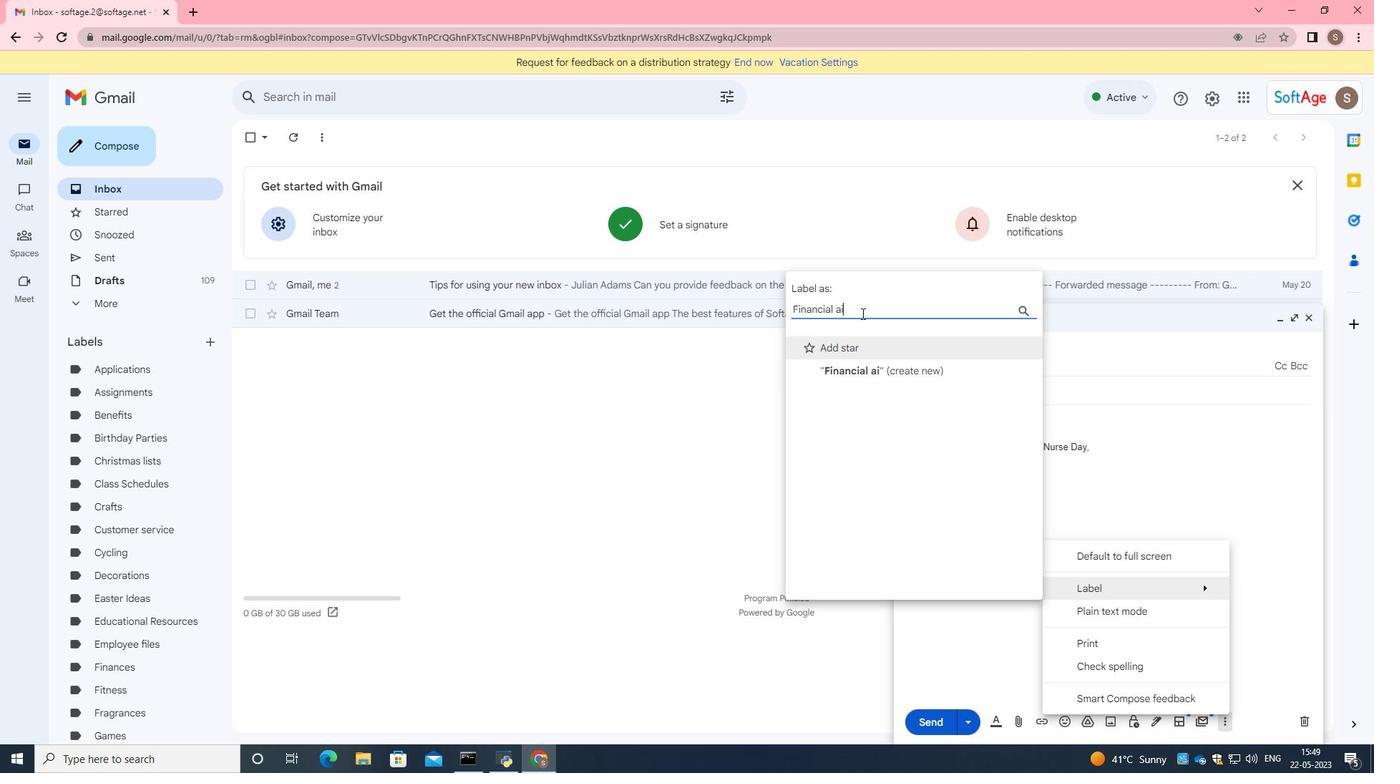 
Action: Mouse moved to (848, 373)
Screenshot: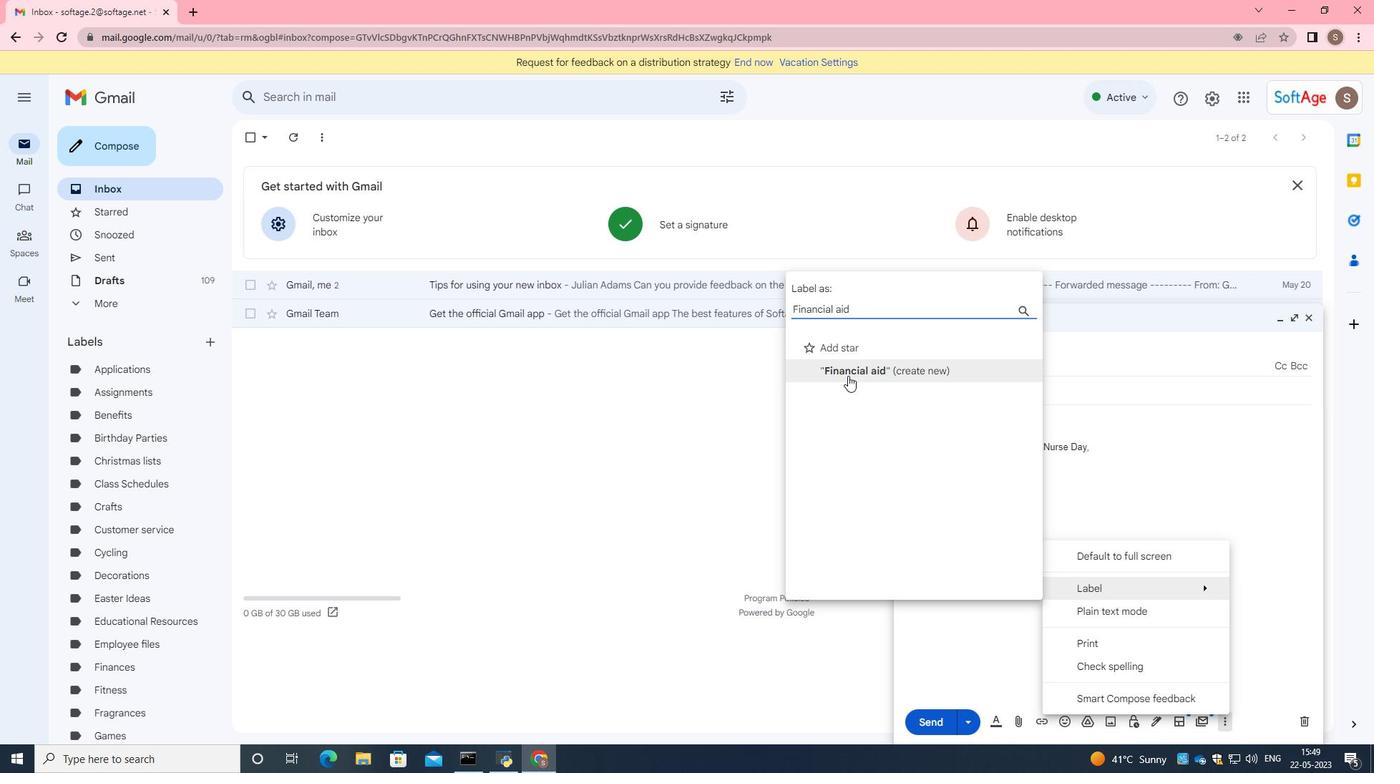 
Action: Mouse pressed left at (848, 373)
Screenshot: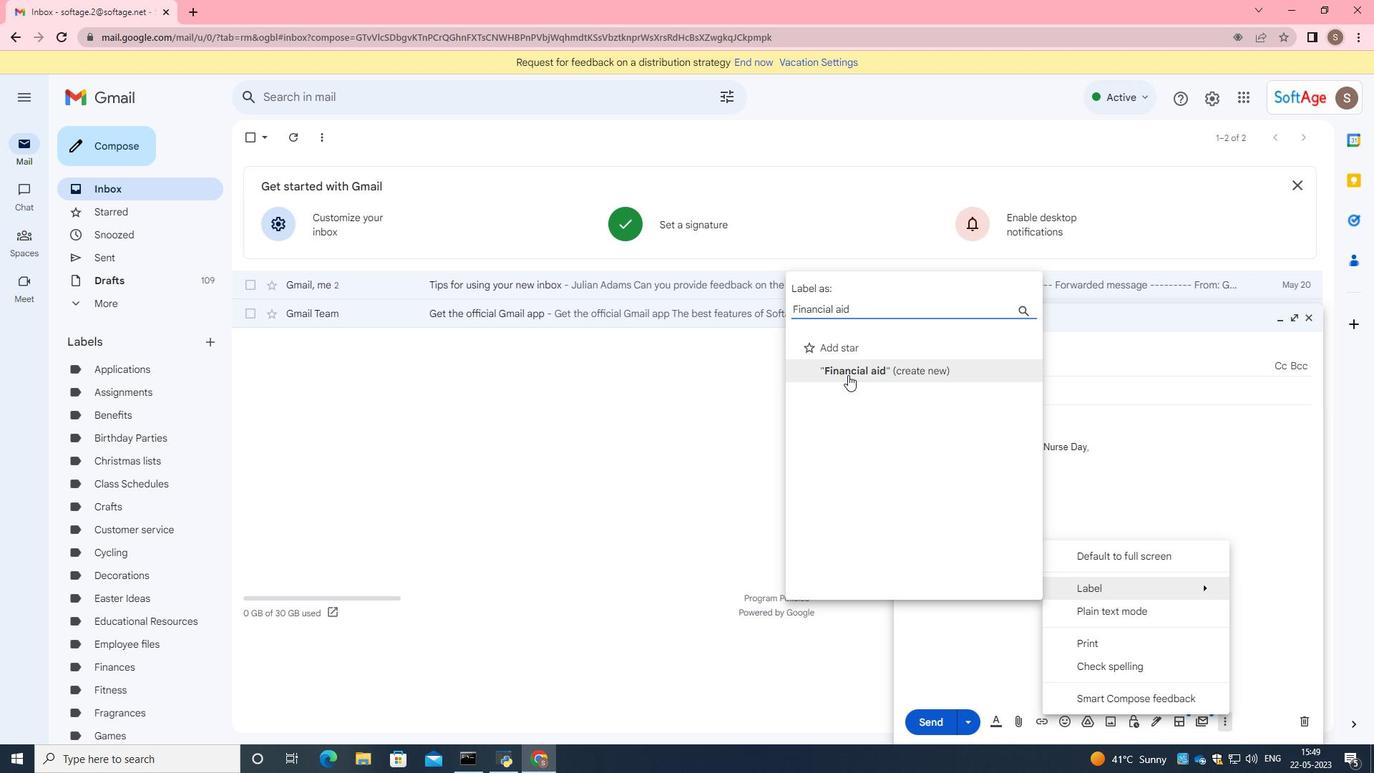 
Action: Mouse moved to (830, 461)
Screenshot: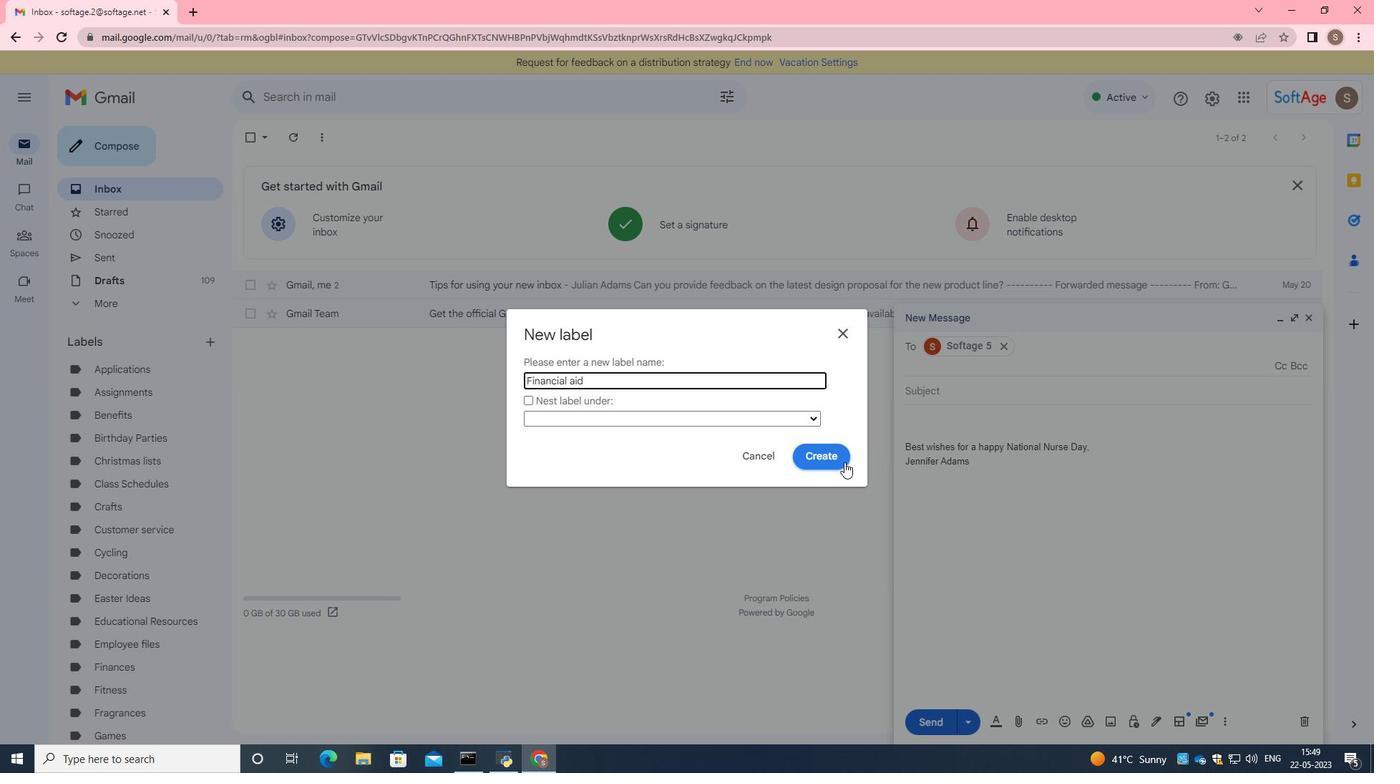 
Action: Mouse pressed left at (830, 461)
Screenshot: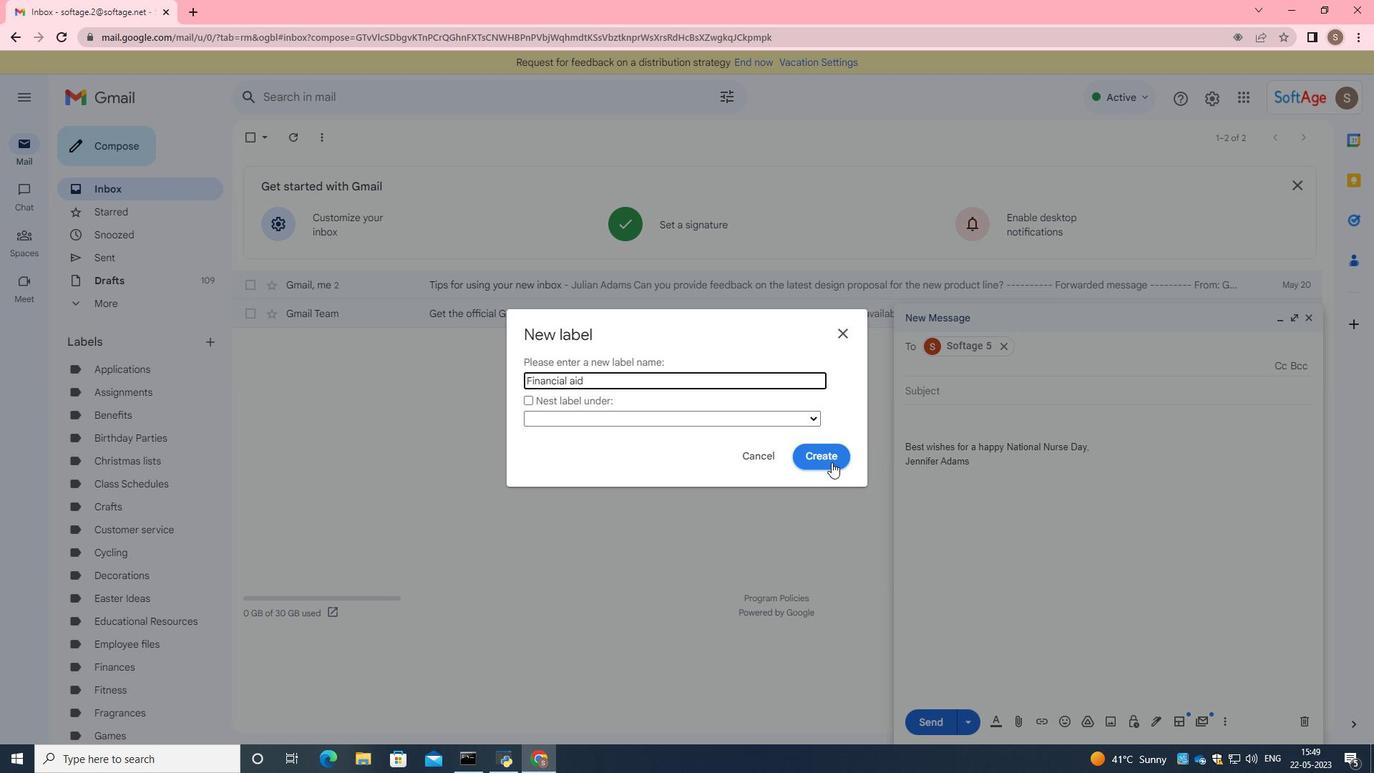 
Action: Mouse moved to (986, 481)
Screenshot: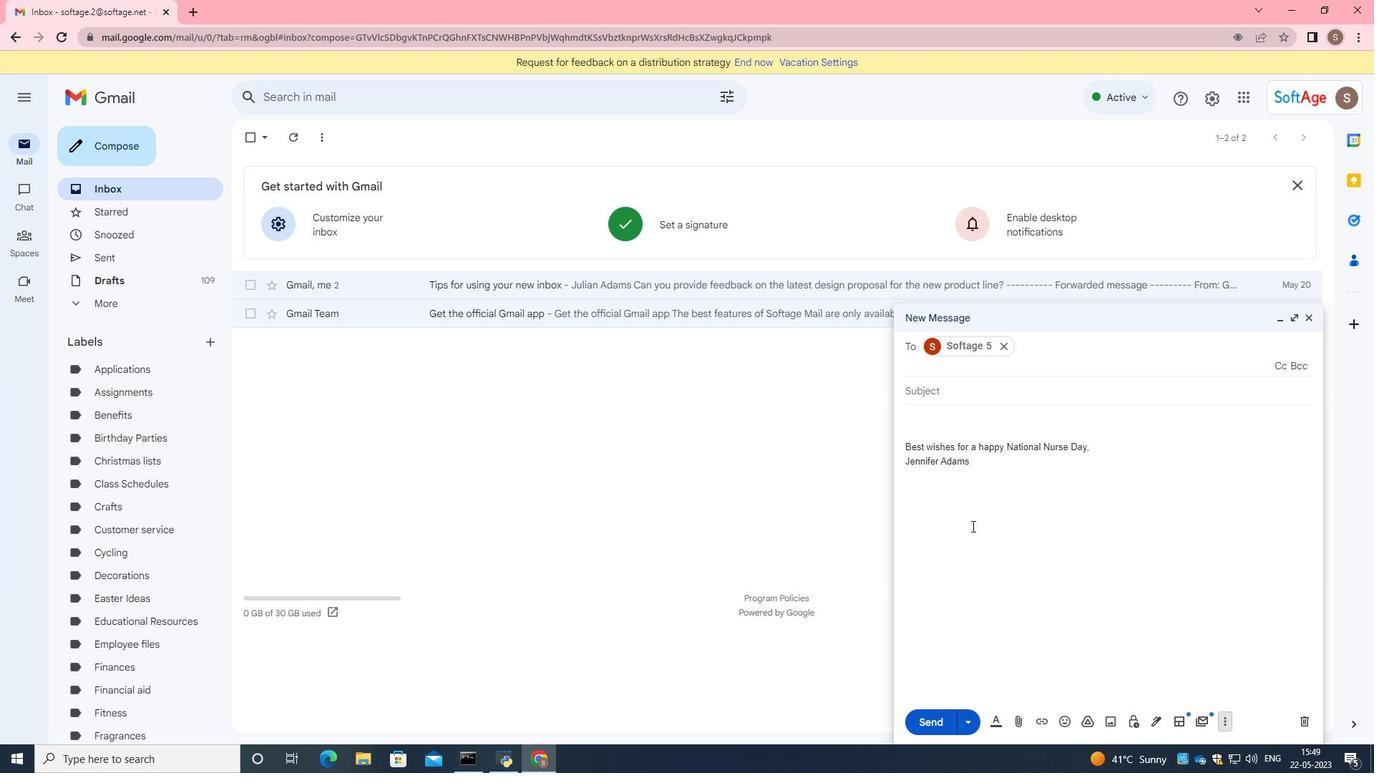 
Action: Mouse scrolled (986, 481) with delta (0, 0)
Screenshot: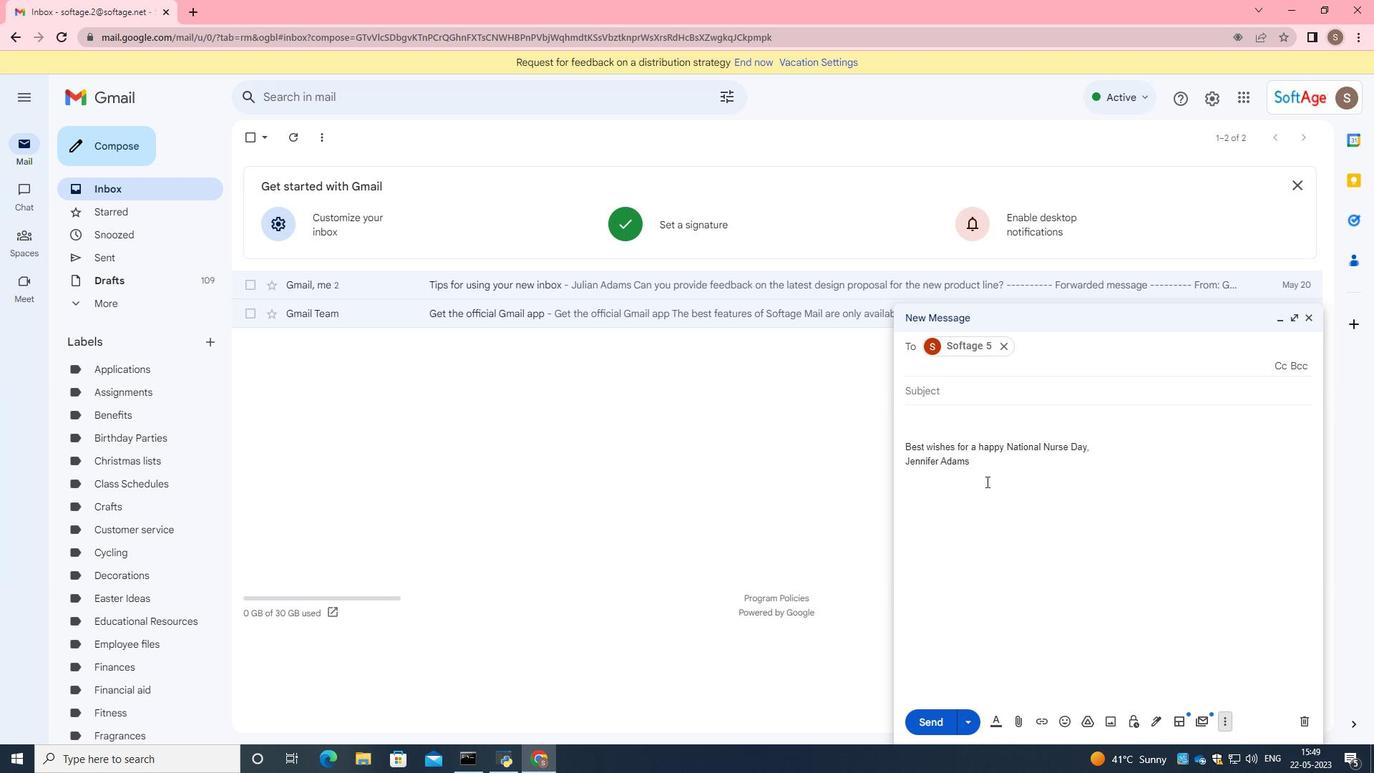 
Action: Mouse scrolled (986, 481) with delta (0, 0)
Screenshot: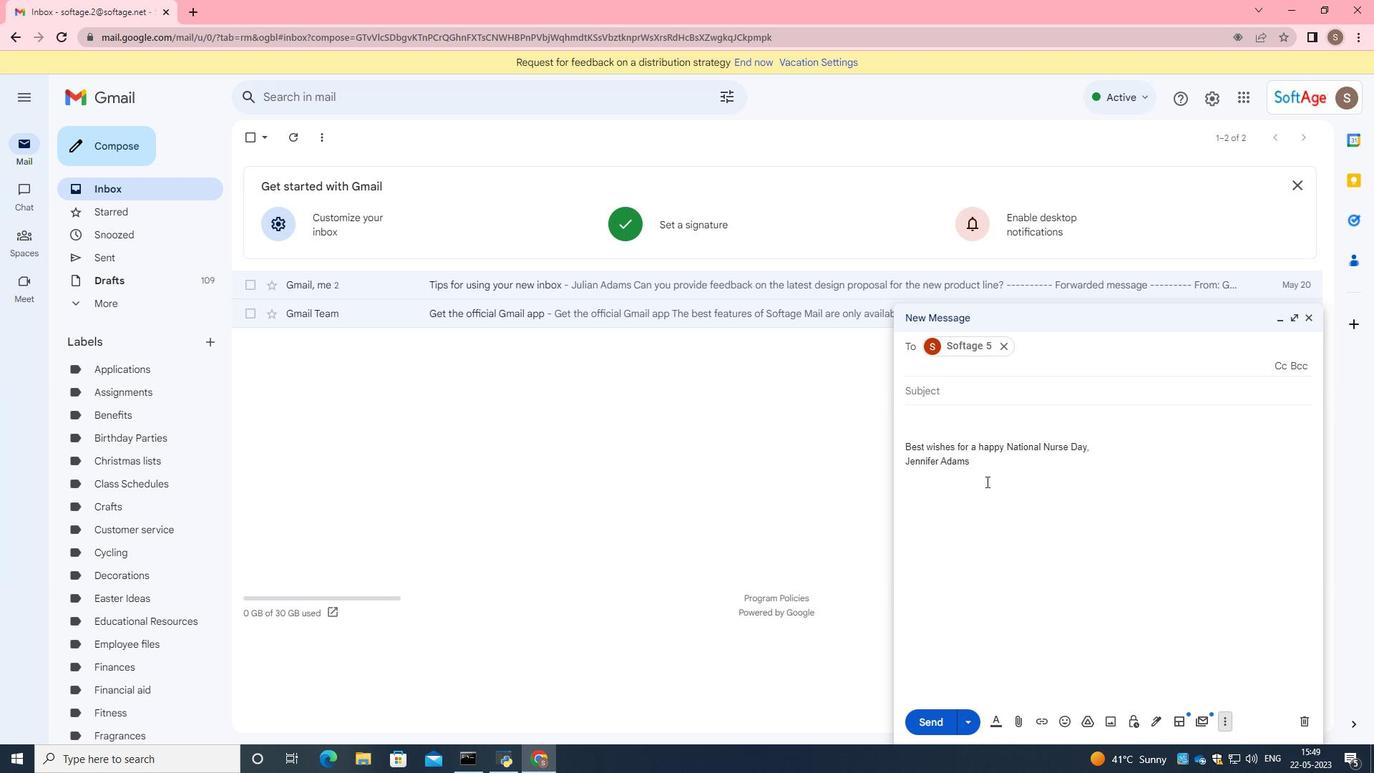 
Action: Mouse moved to (958, 723)
Screenshot: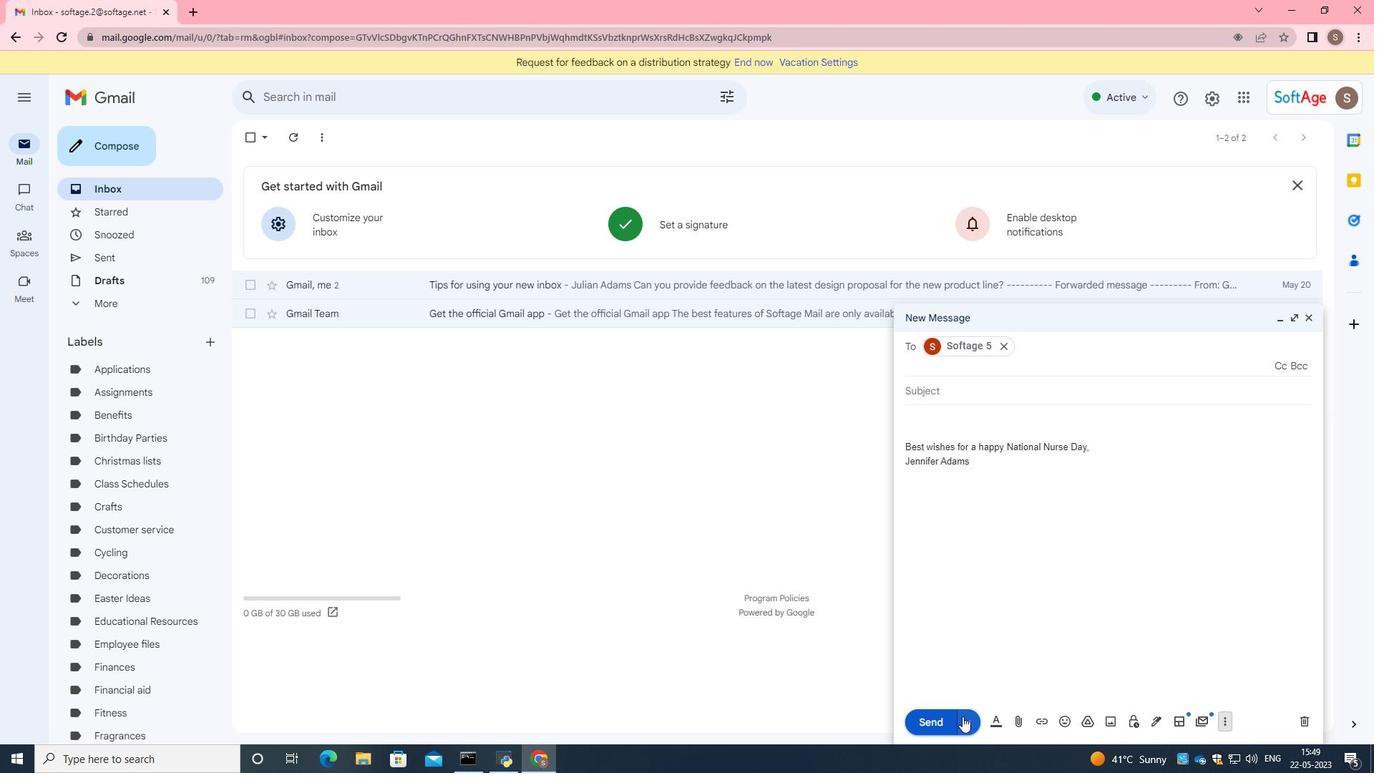 
